 Task: Find connections with filter location Santa Inês with filter topic #Lifechangewith filter profile language English with filter current company BIG PHARMA JOBS (Div - Big Ideas HR Consulting Private Limited) with filter school Christ University, Bangalore with filter industry Real Estate and Equipment Rental Services with filter service category Retirement Planning with filter keywords title Physical Therapist
Action: Mouse moved to (312, 401)
Screenshot: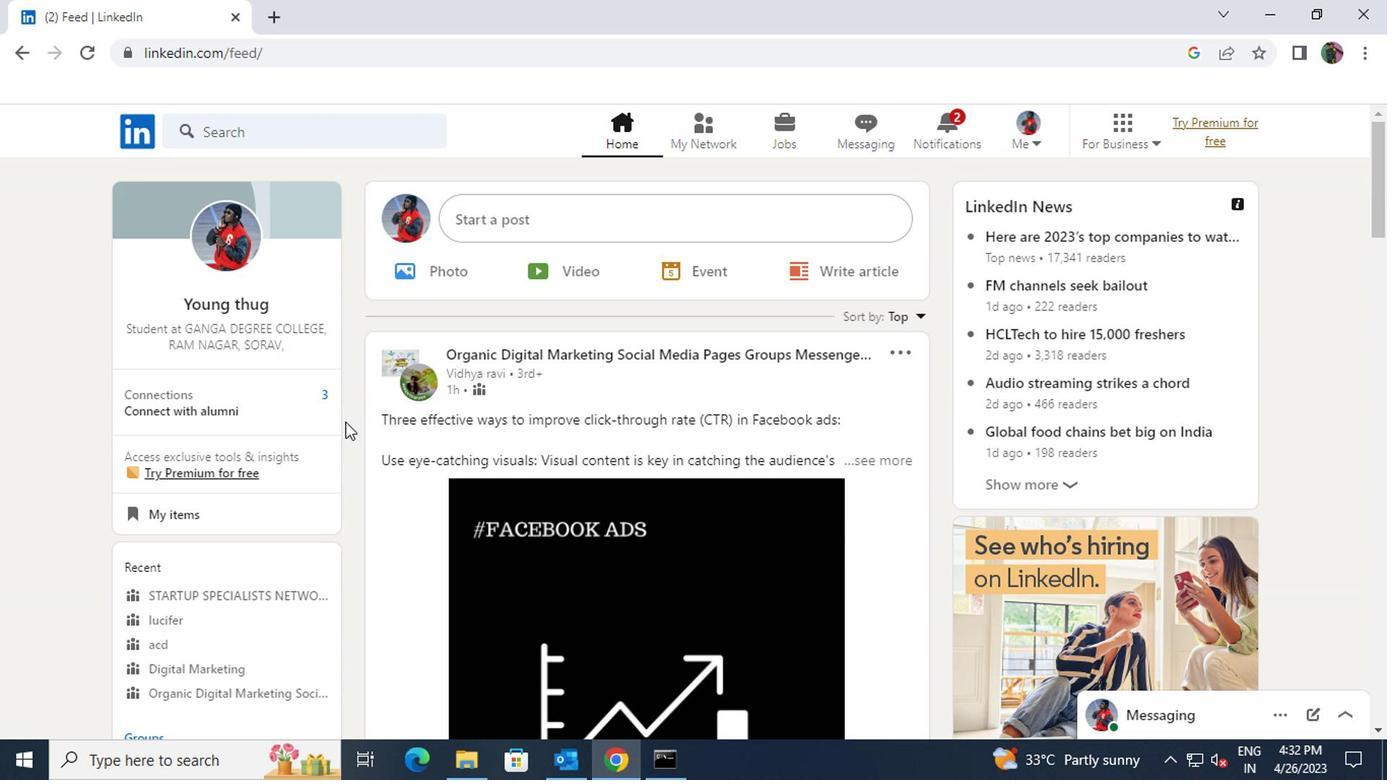 
Action: Mouse pressed left at (312, 401)
Screenshot: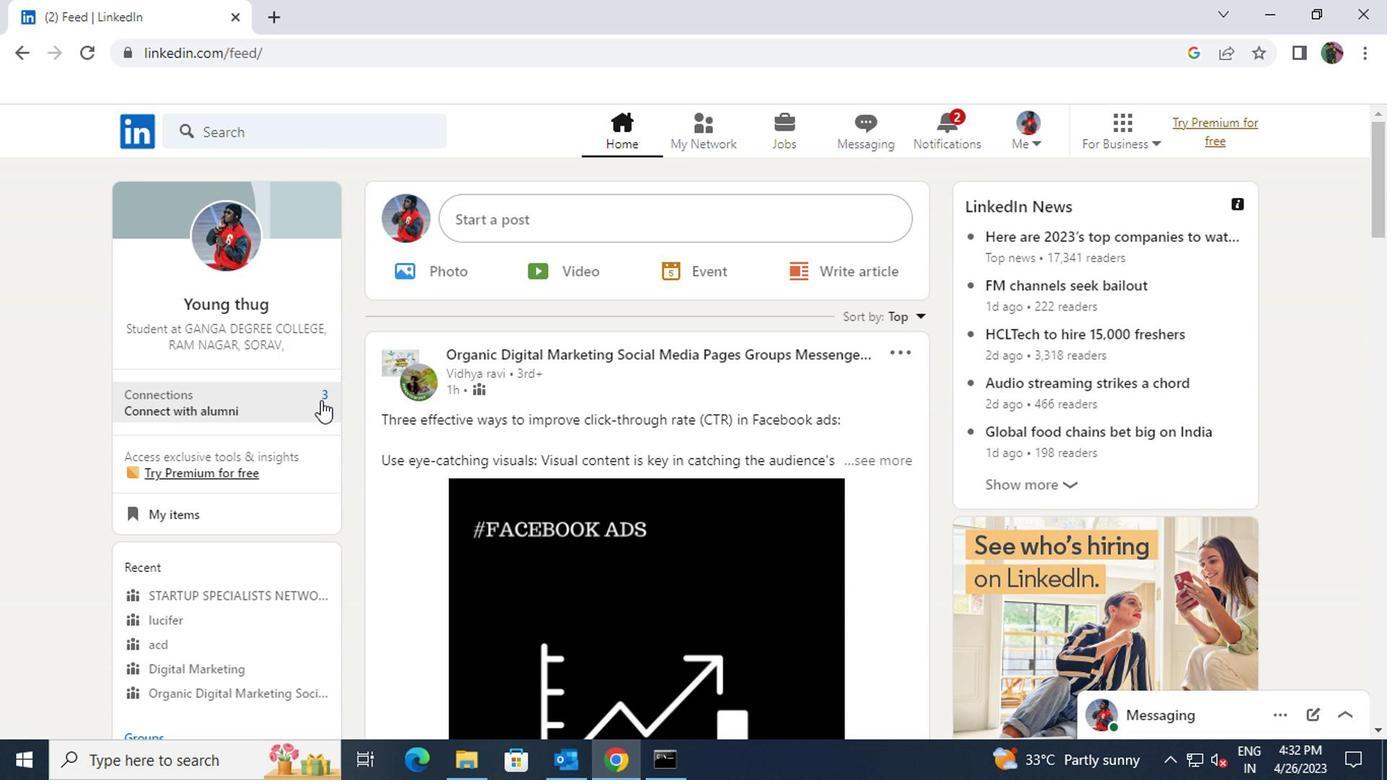 
Action: Mouse moved to (351, 255)
Screenshot: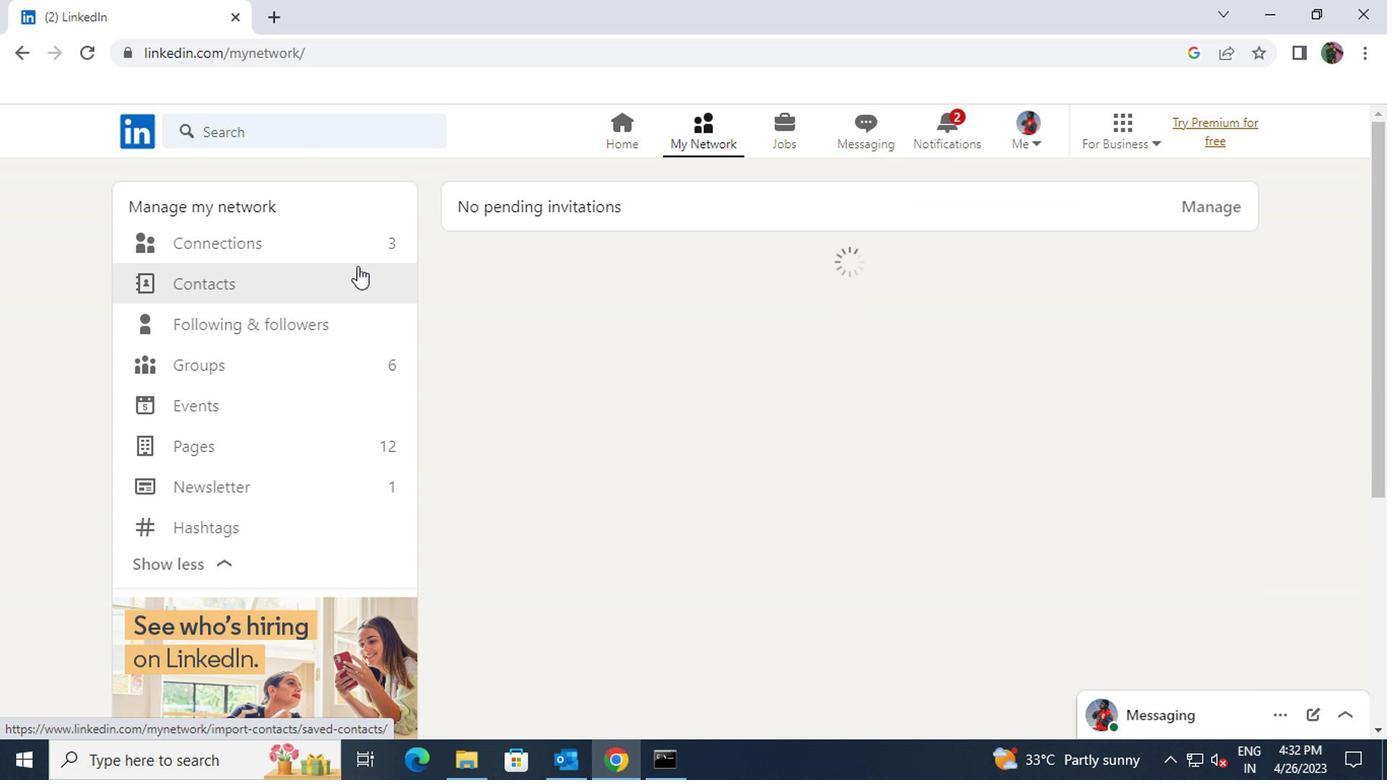 
Action: Mouse pressed left at (351, 255)
Screenshot: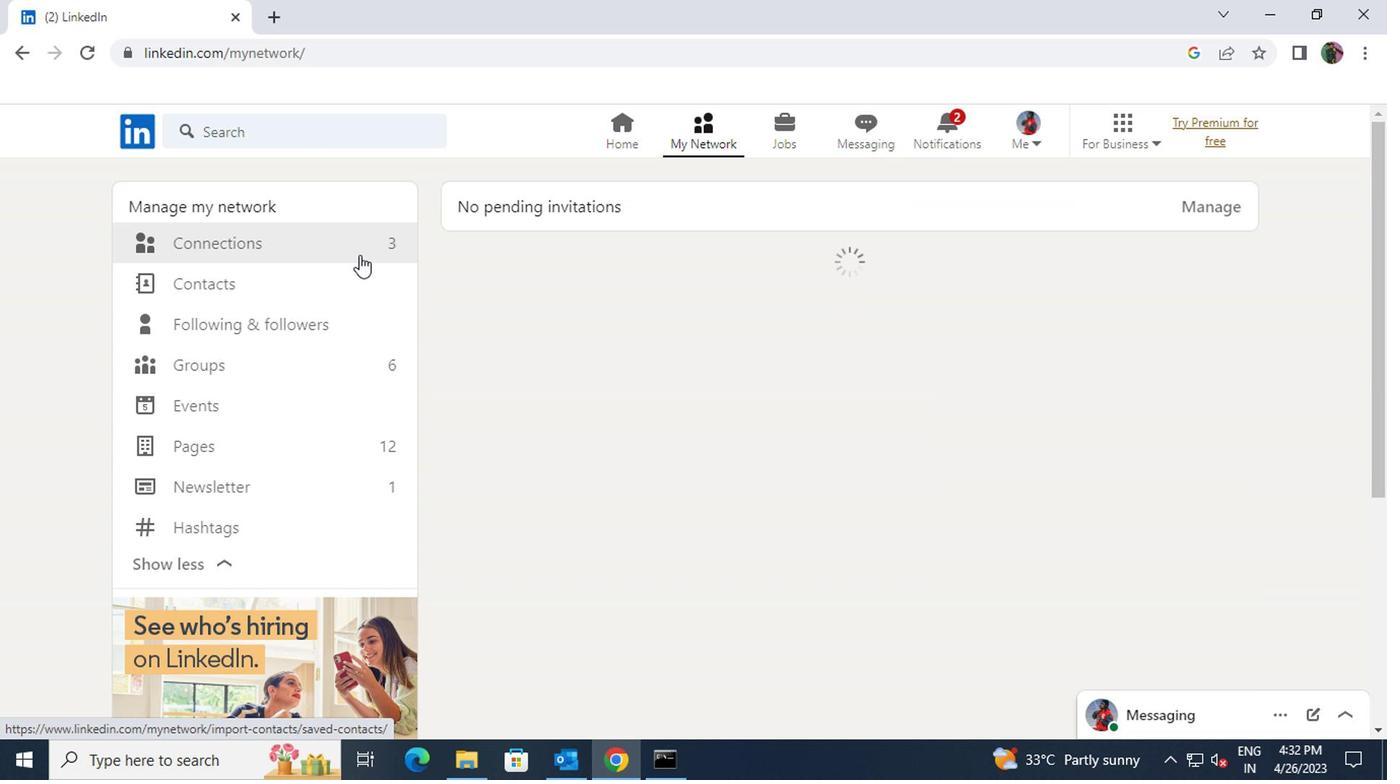 
Action: Mouse moved to (878, 251)
Screenshot: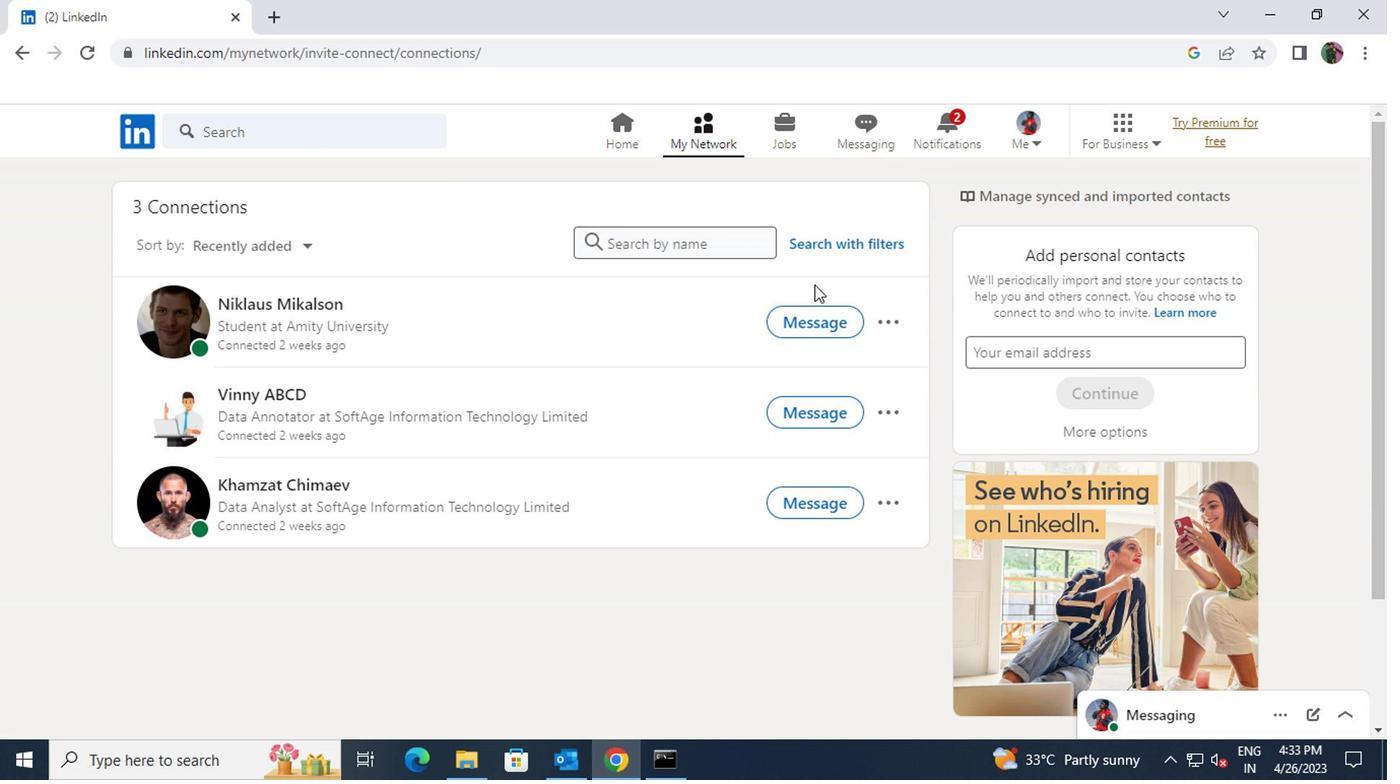
Action: Mouse pressed left at (878, 251)
Screenshot: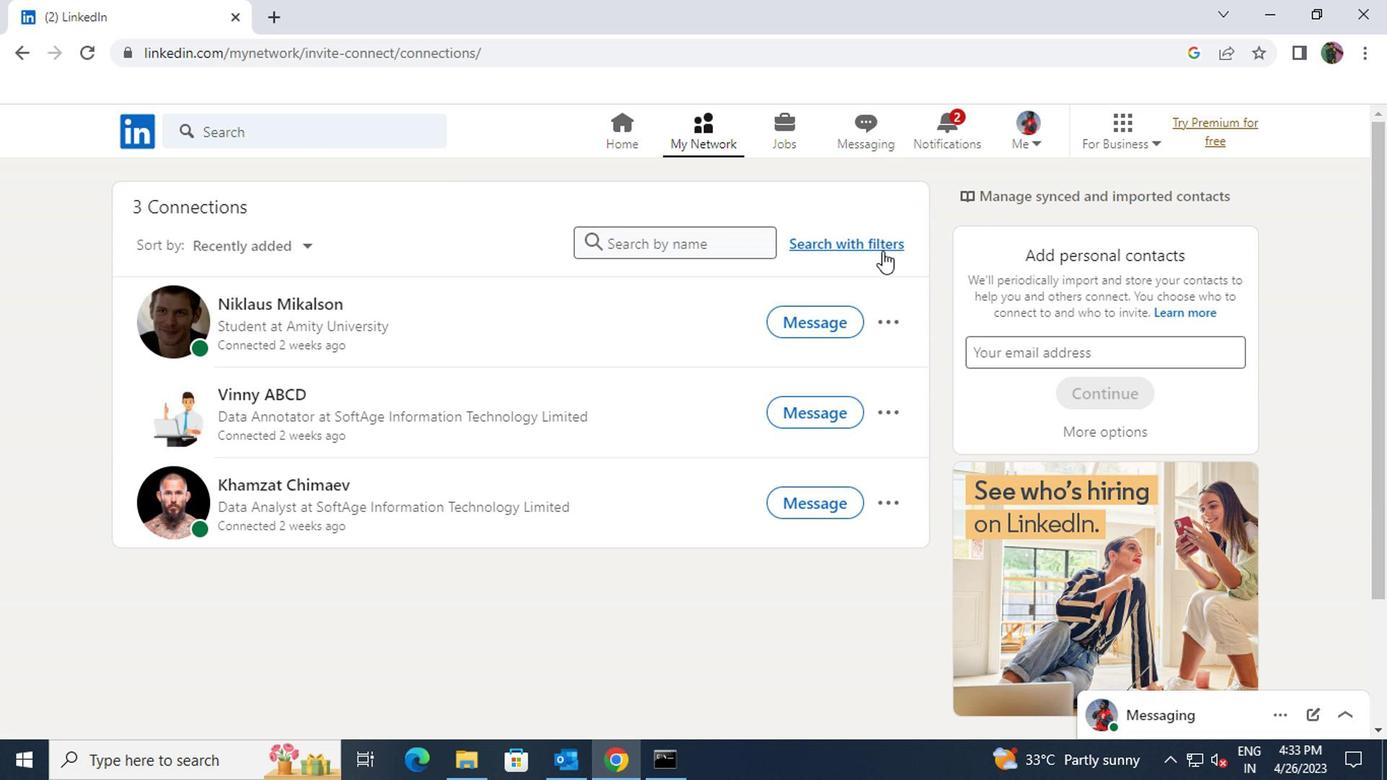 
Action: Mouse moved to (762, 185)
Screenshot: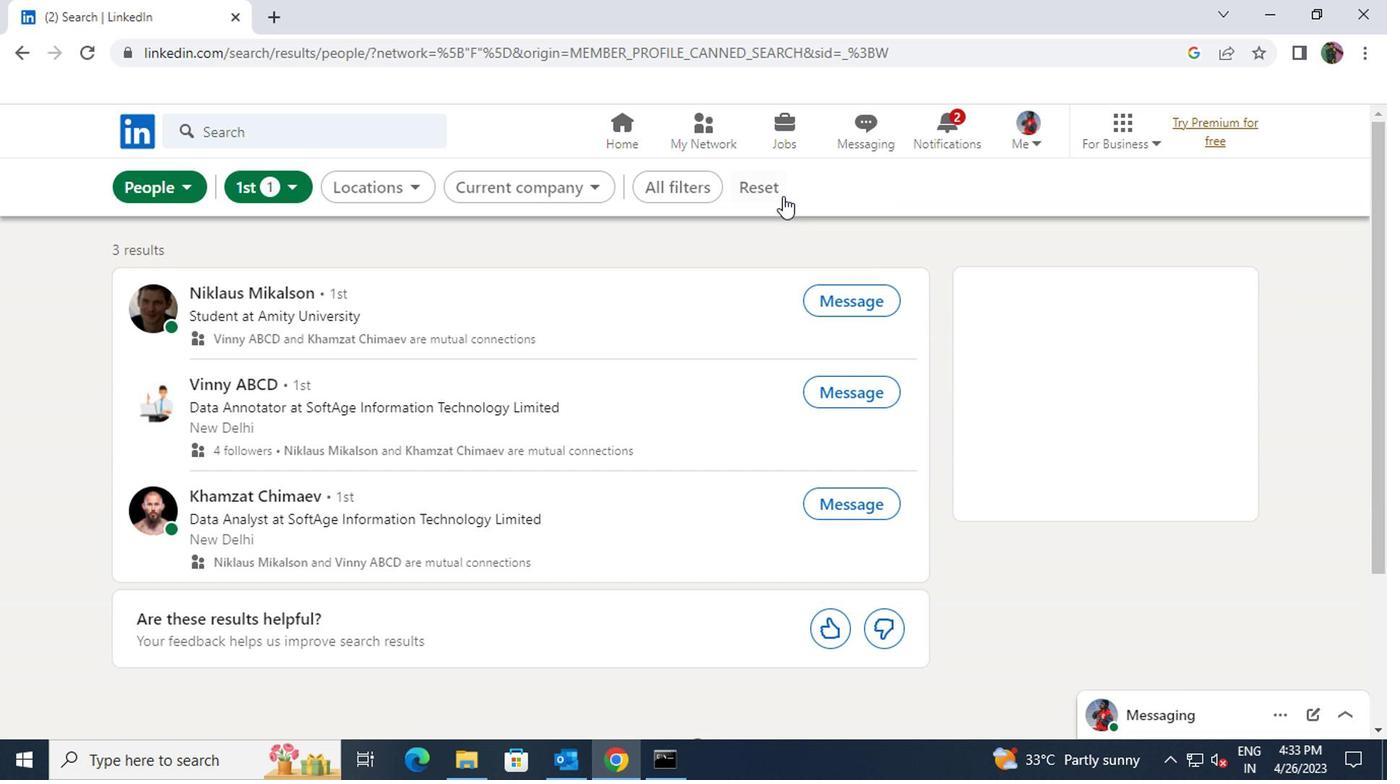 
Action: Mouse pressed left at (762, 185)
Screenshot: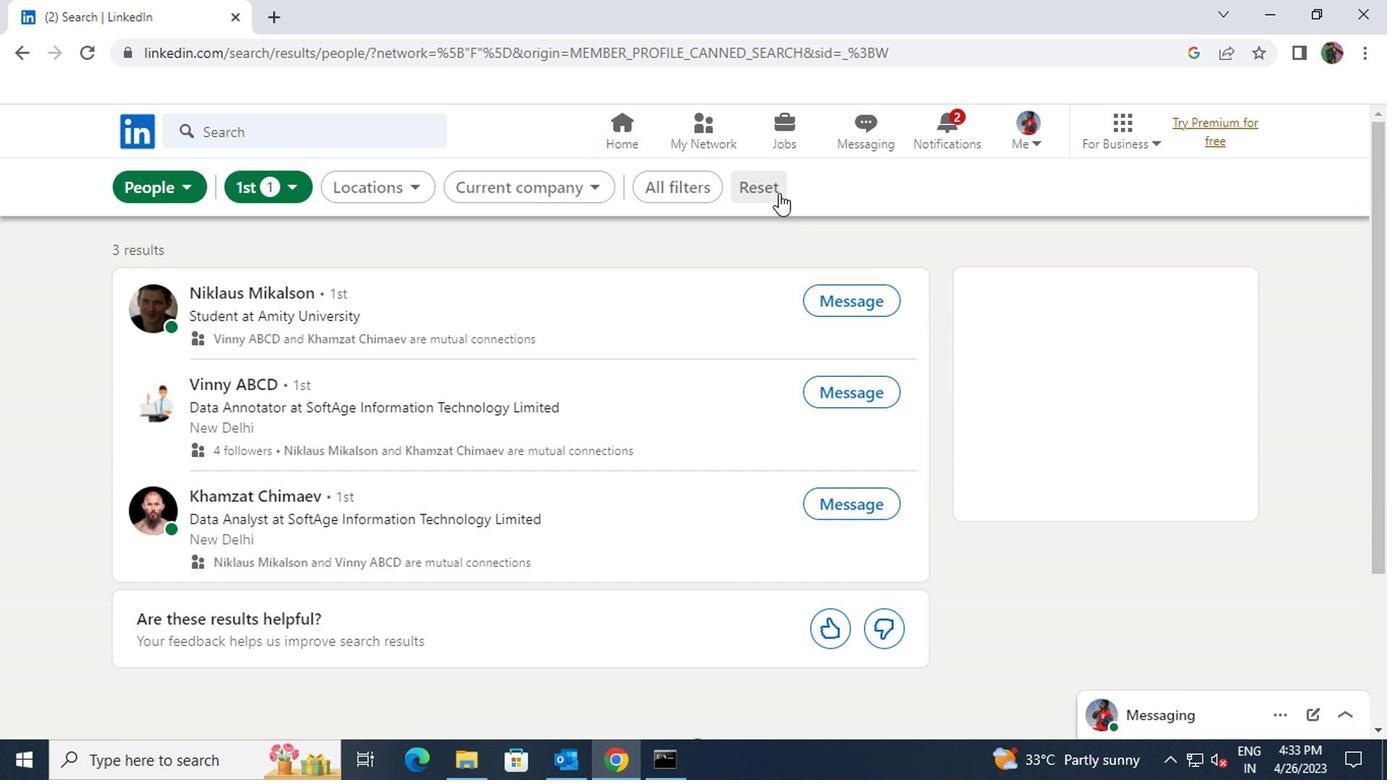 
Action: Mouse moved to (731, 186)
Screenshot: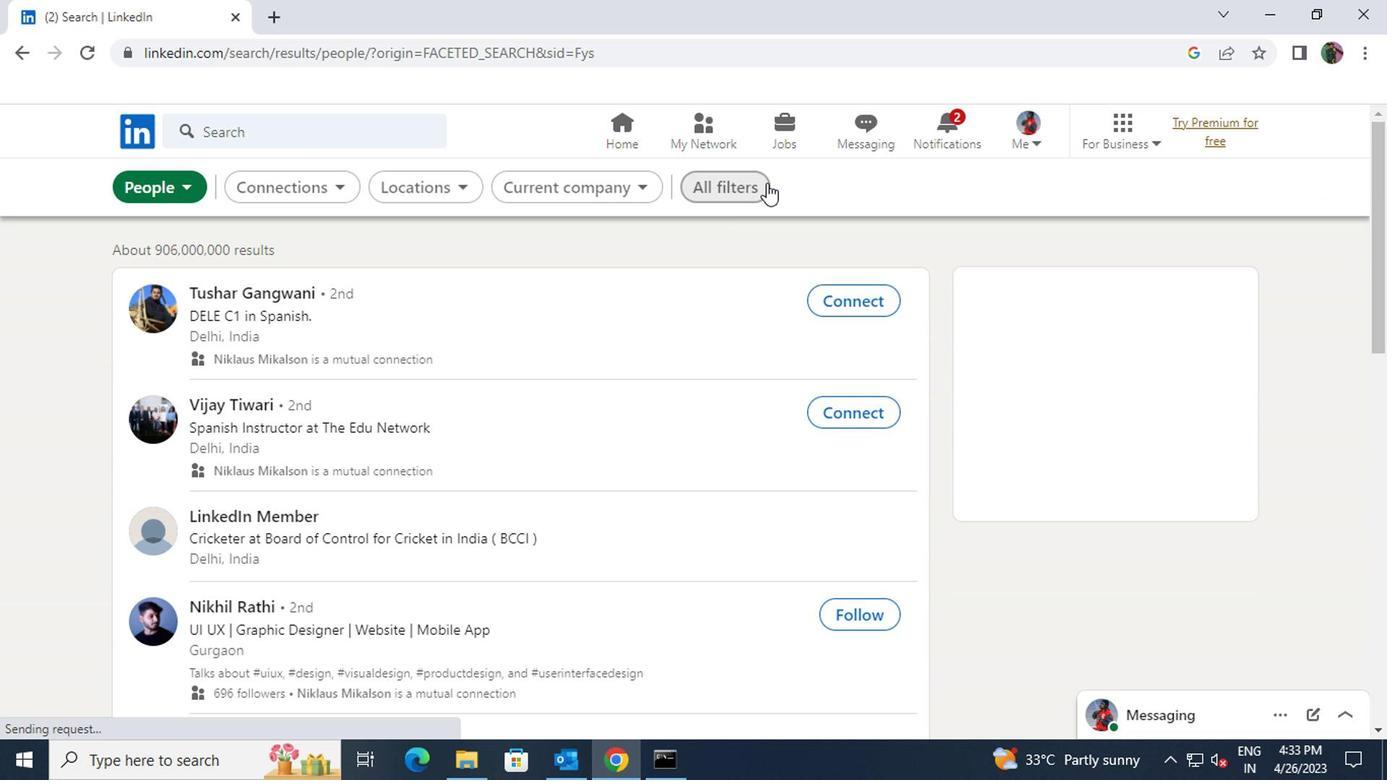 
Action: Mouse pressed left at (731, 186)
Screenshot: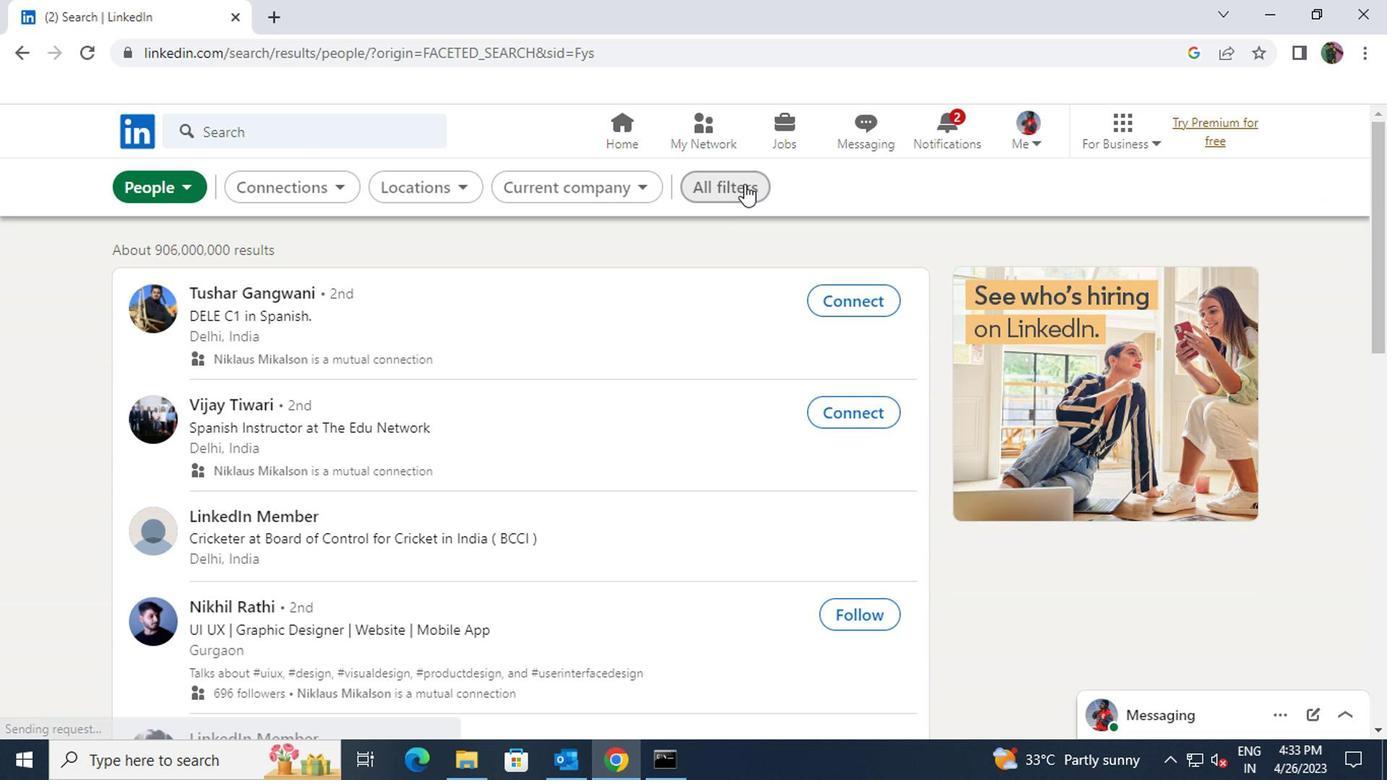 
Action: Mouse moved to (1014, 392)
Screenshot: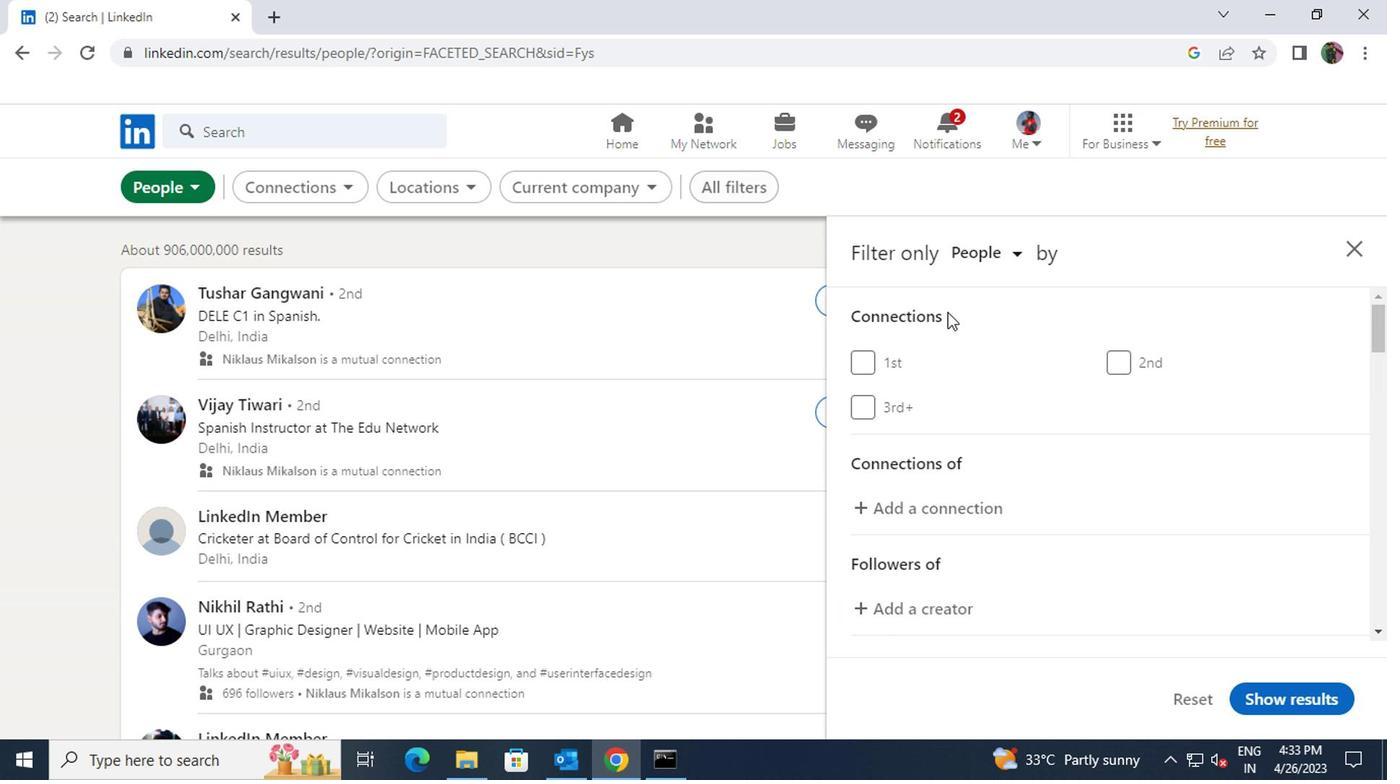 
Action: Mouse scrolled (1014, 390) with delta (0, -1)
Screenshot: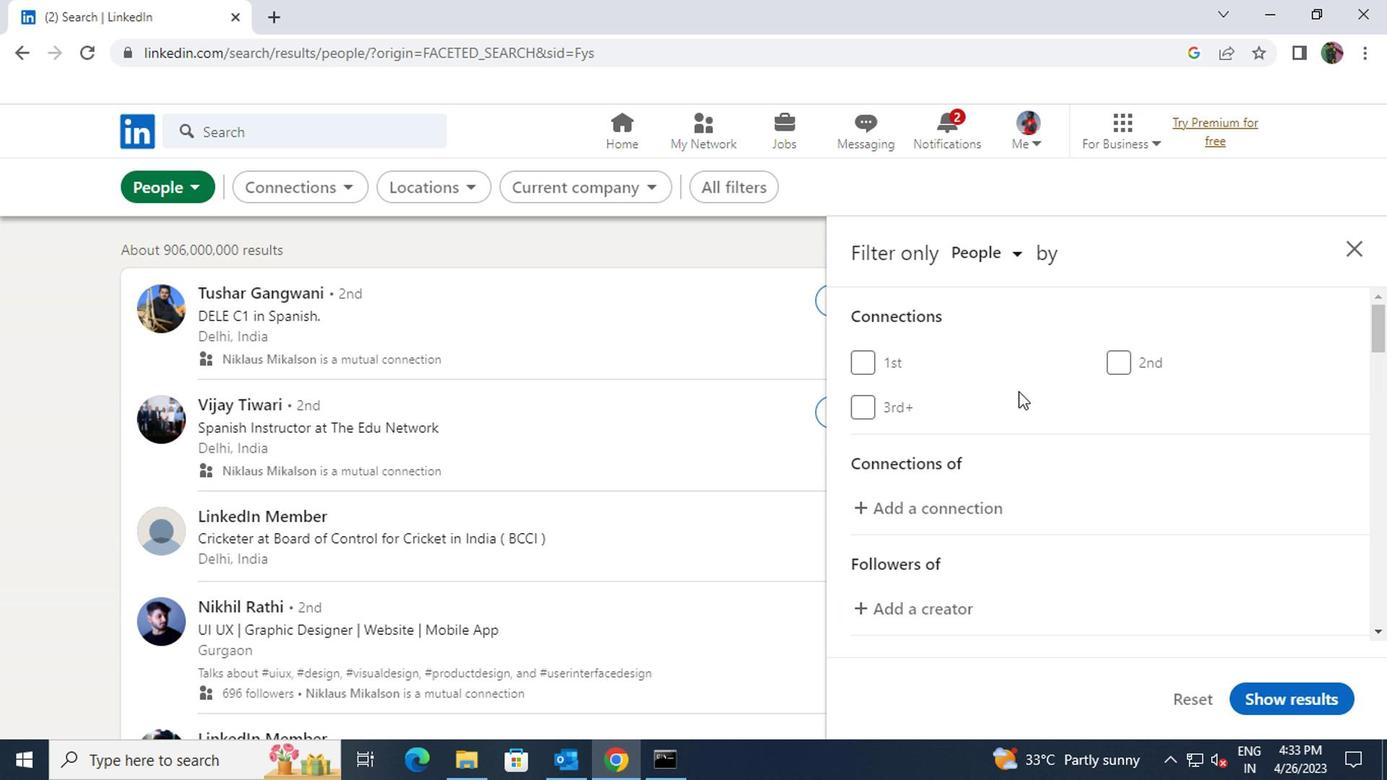 
Action: Mouse scrolled (1014, 390) with delta (0, -1)
Screenshot: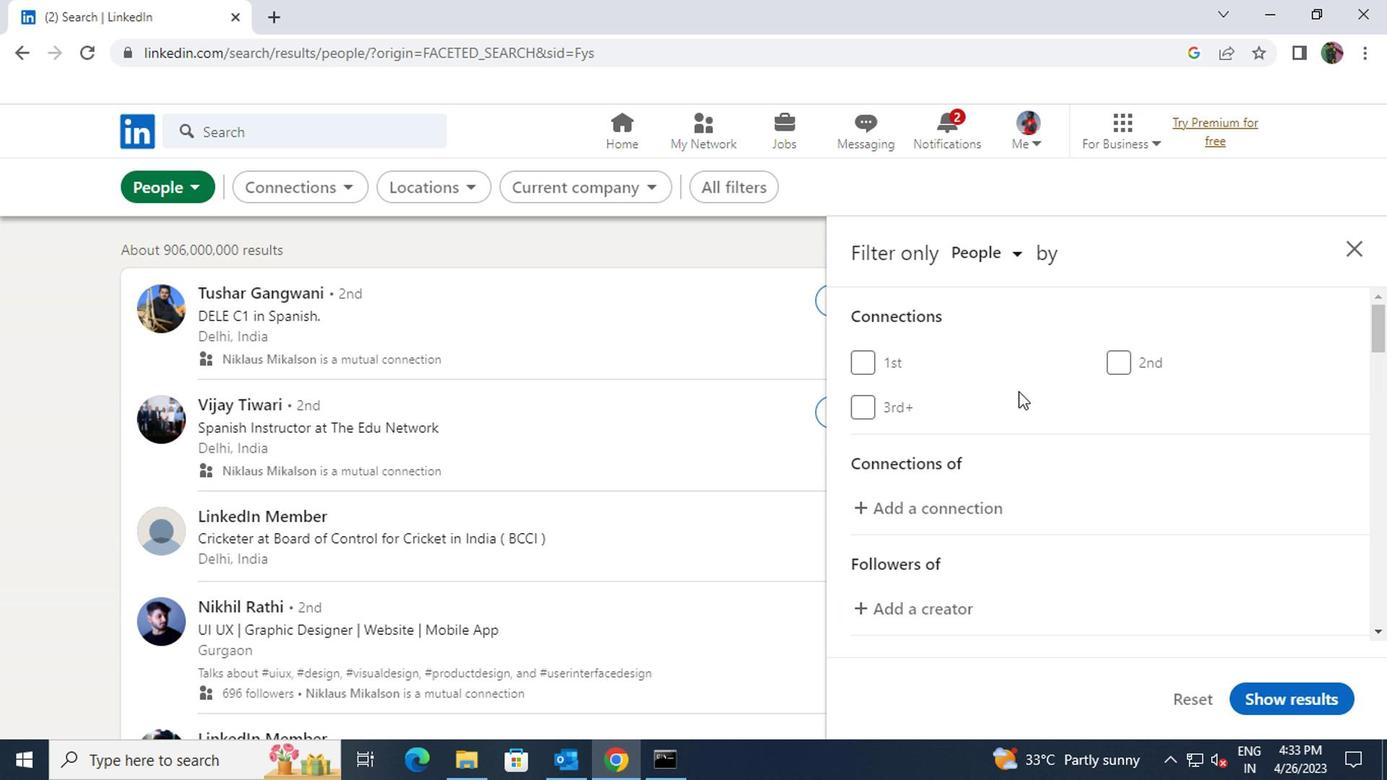 
Action: Mouse scrolled (1014, 390) with delta (0, -1)
Screenshot: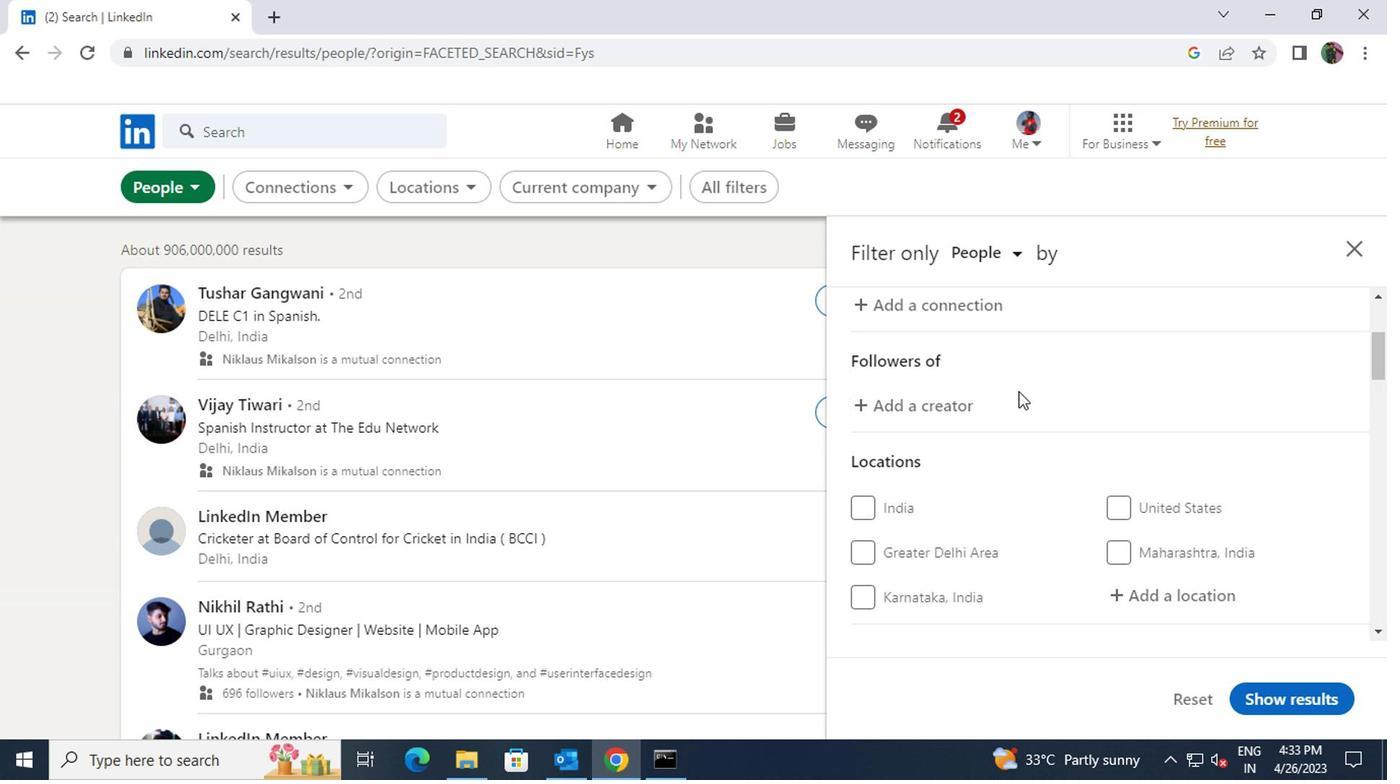 
Action: Mouse moved to (1138, 487)
Screenshot: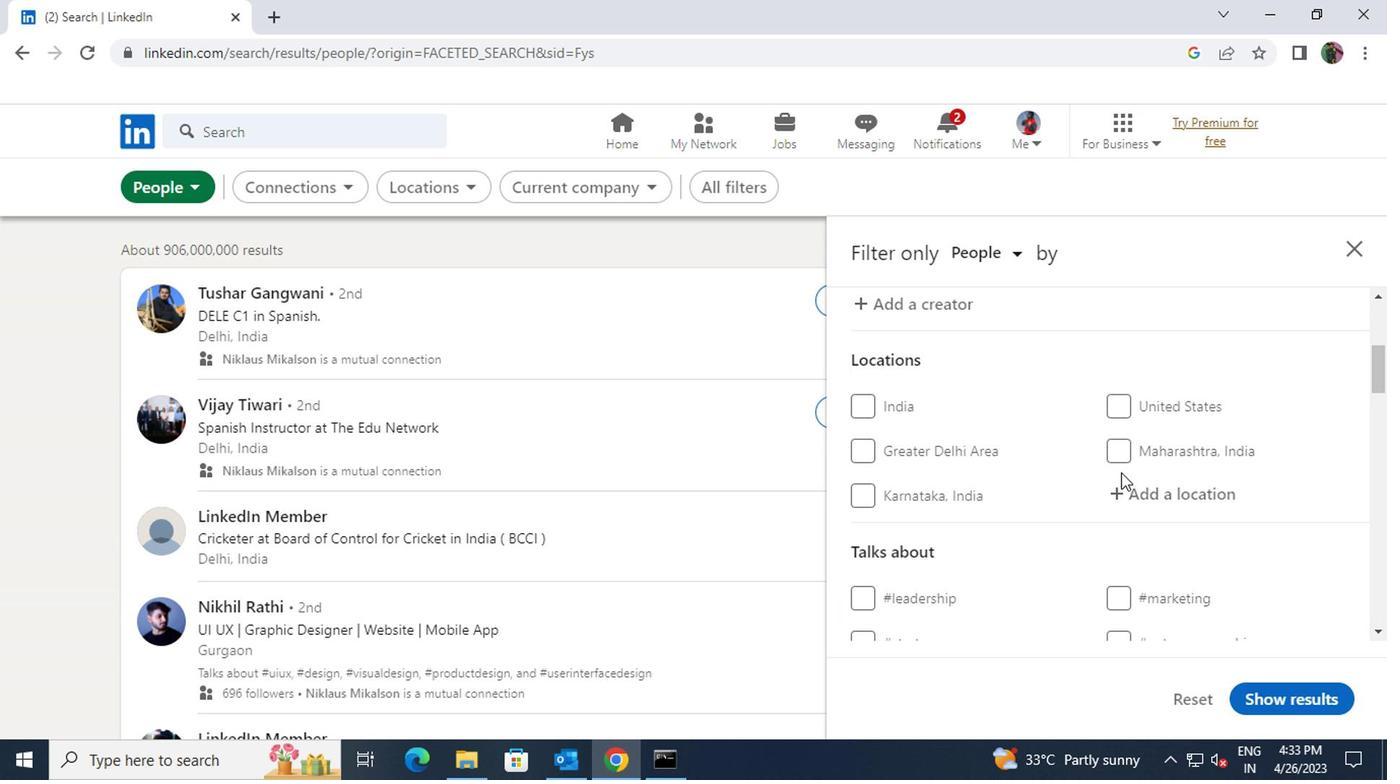
Action: Mouse pressed left at (1138, 487)
Screenshot: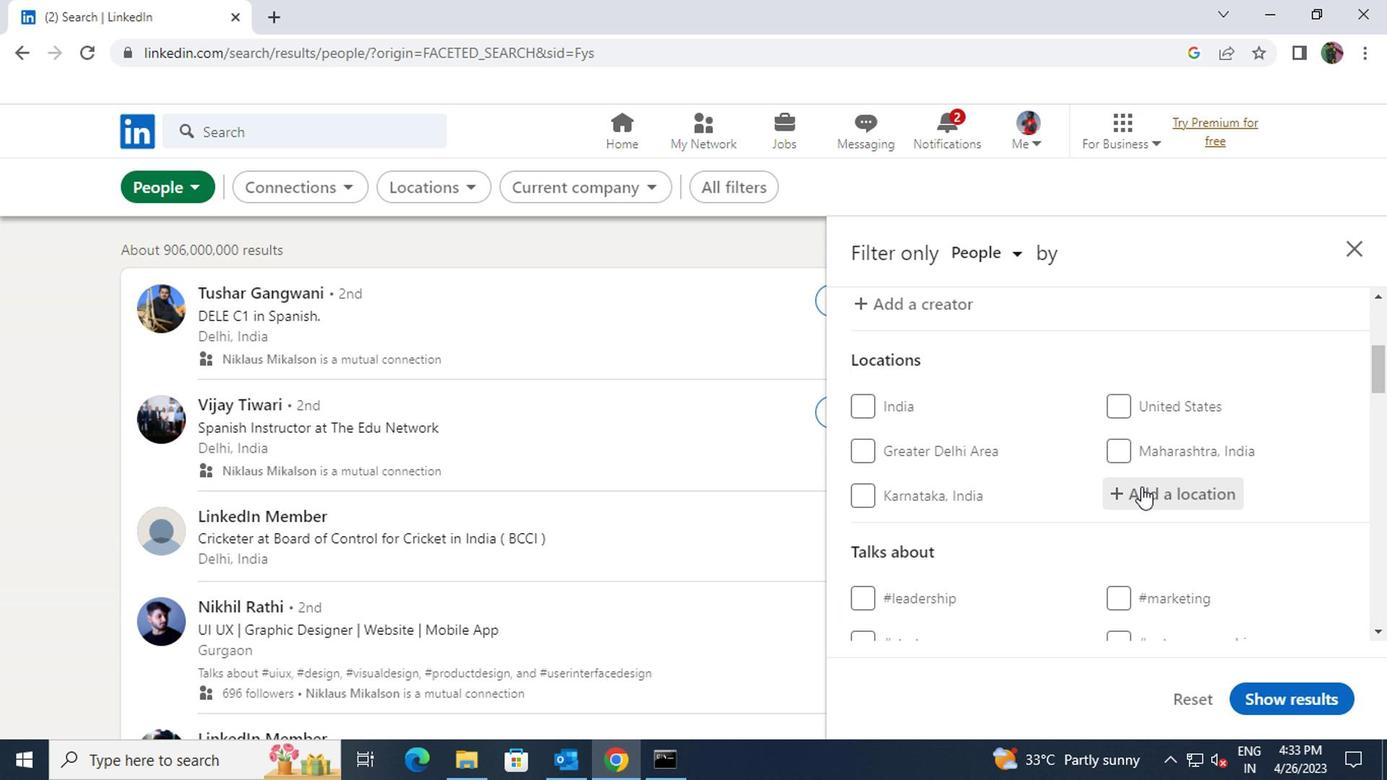 
Action: Key pressed <Key.shift>SAN
Screenshot: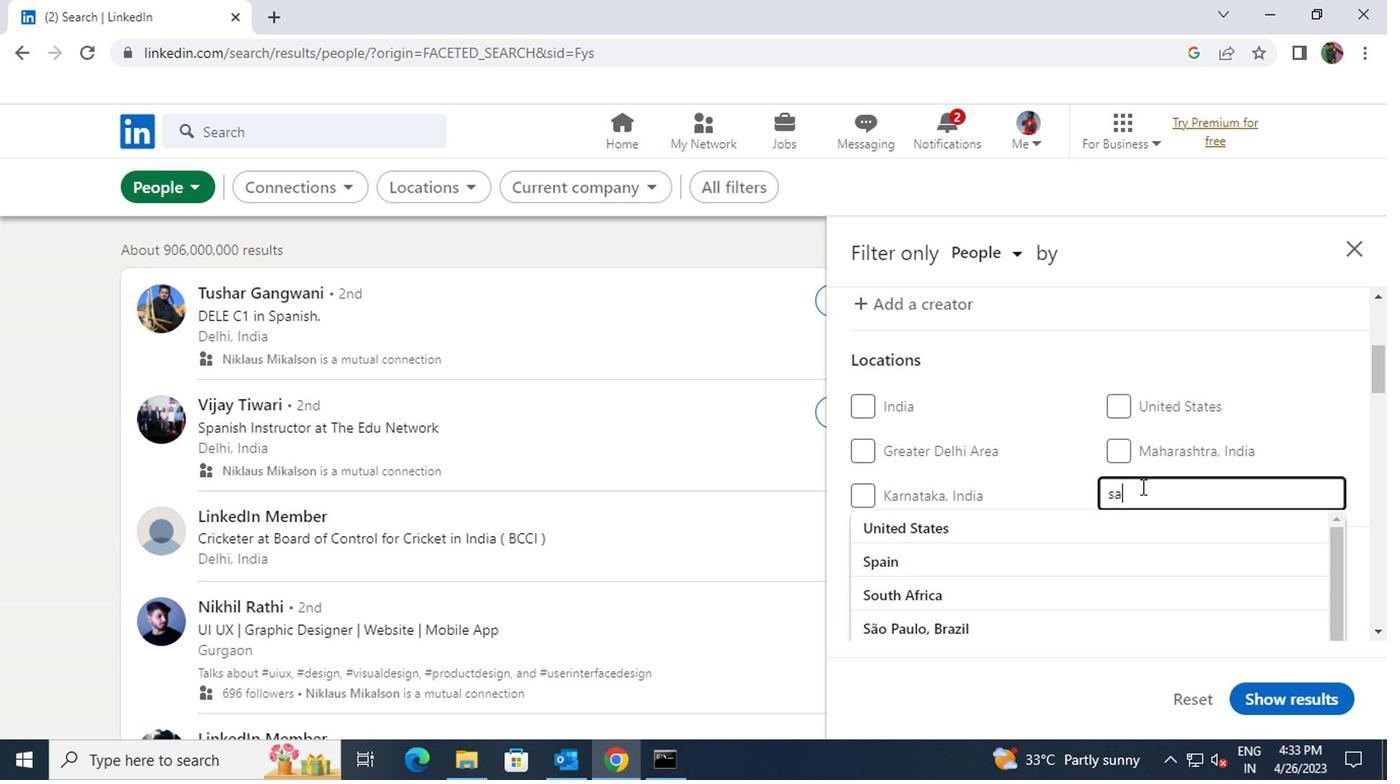 
Action: Mouse moved to (1138, 487)
Screenshot: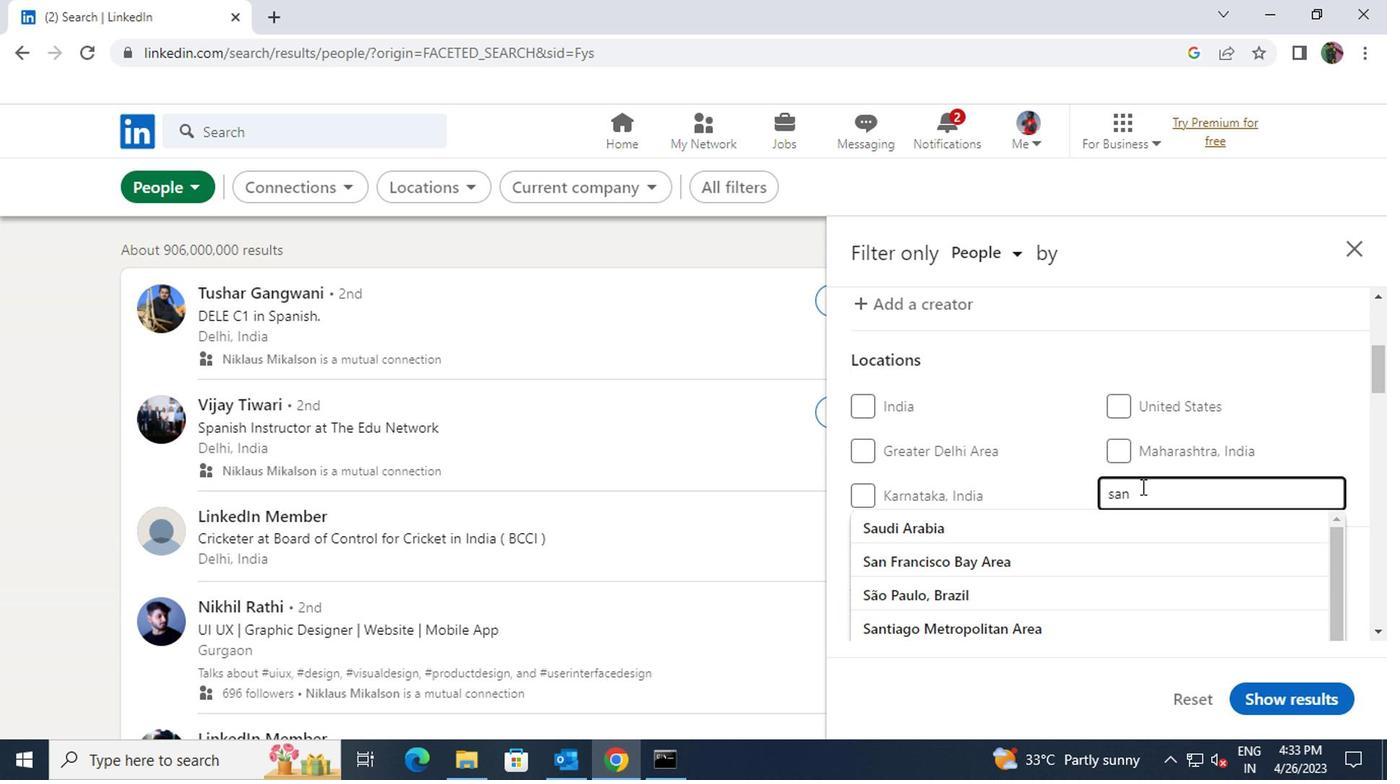 
Action: Key pressed TA<Key.space>LIN
Screenshot: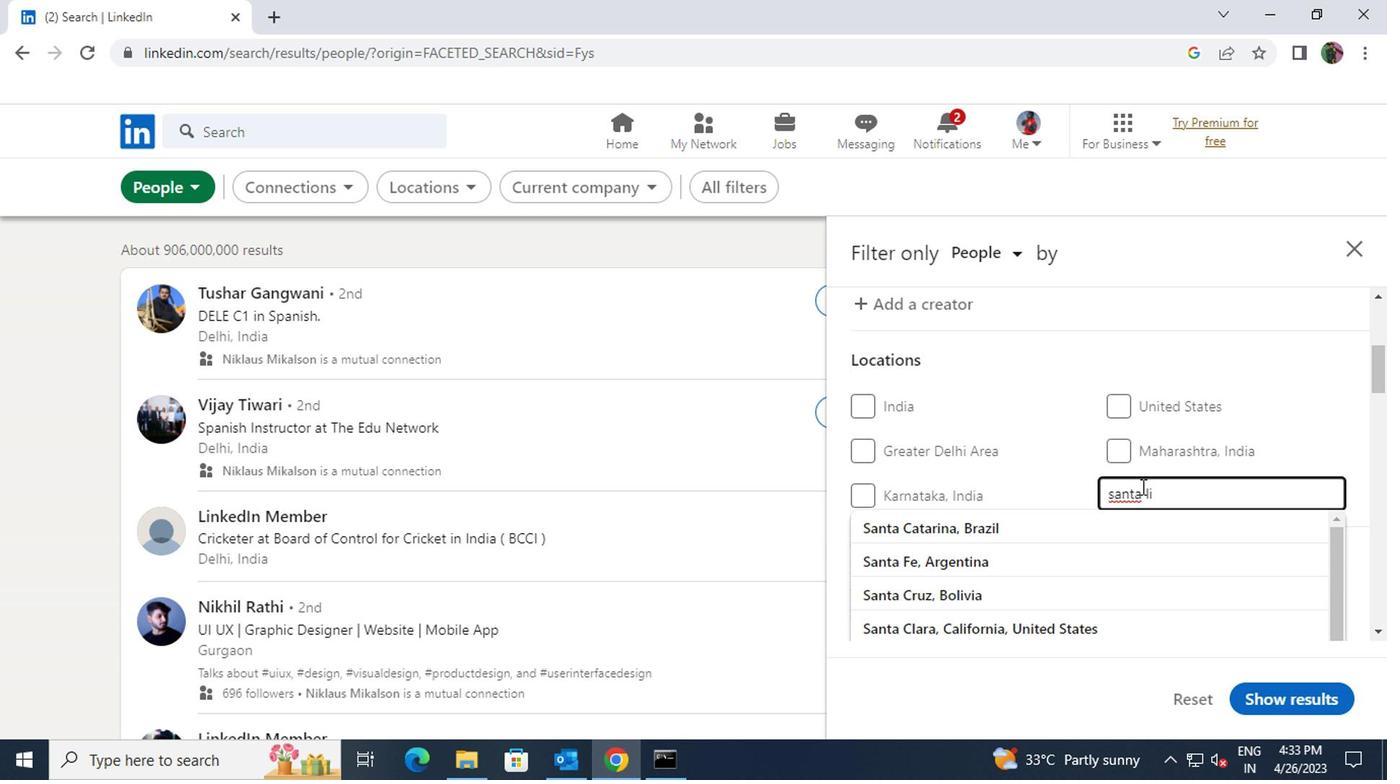 
Action: Mouse moved to (1136, 549)
Screenshot: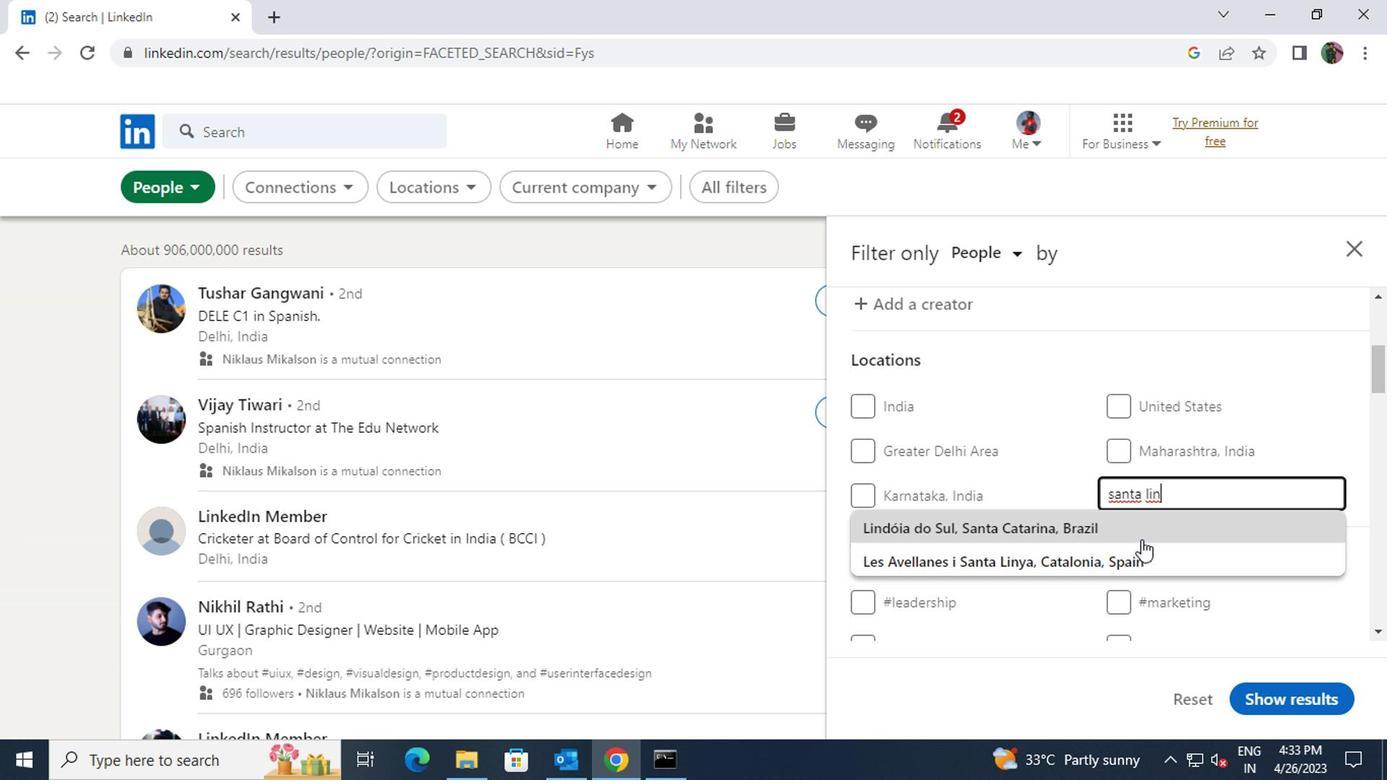
Action: Mouse pressed left at (1136, 549)
Screenshot: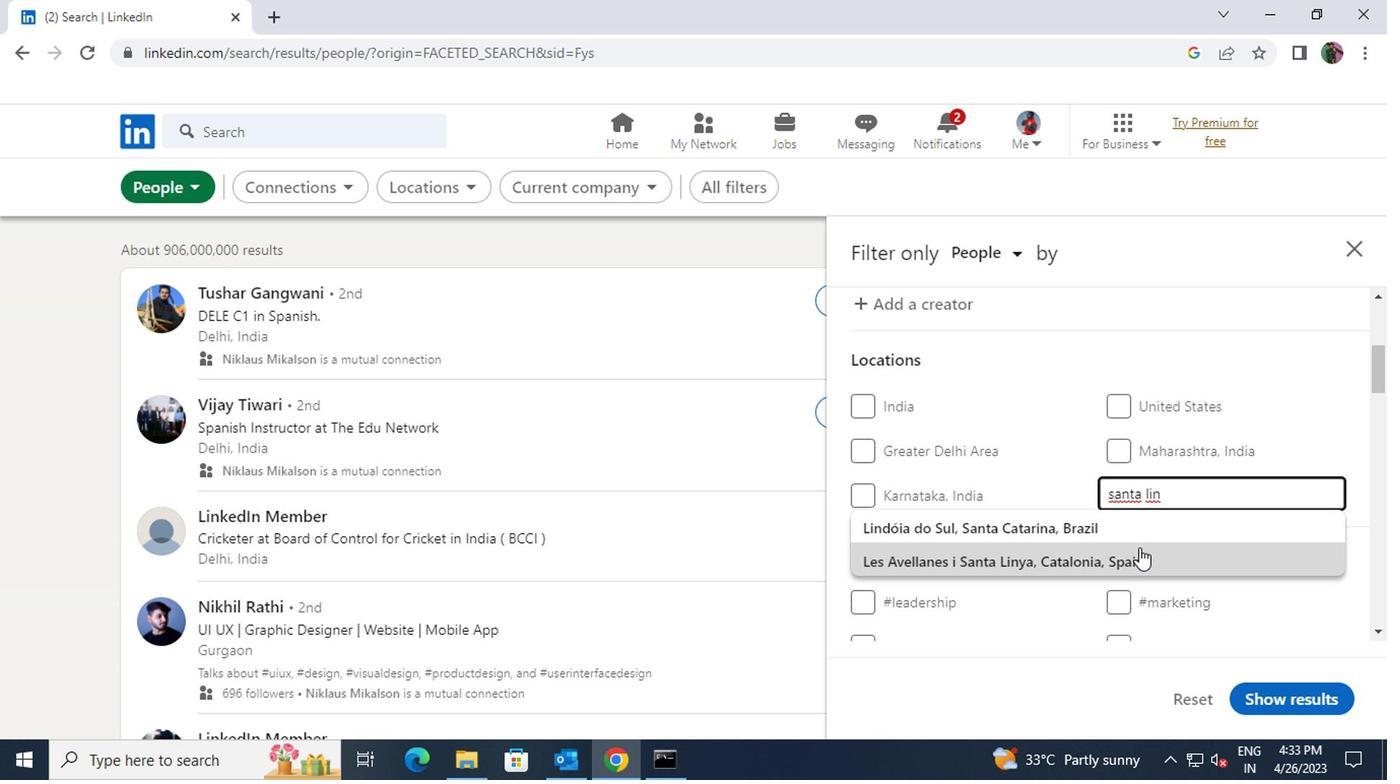 
Action: Mouse moved to (1136, 550)
Screenshot: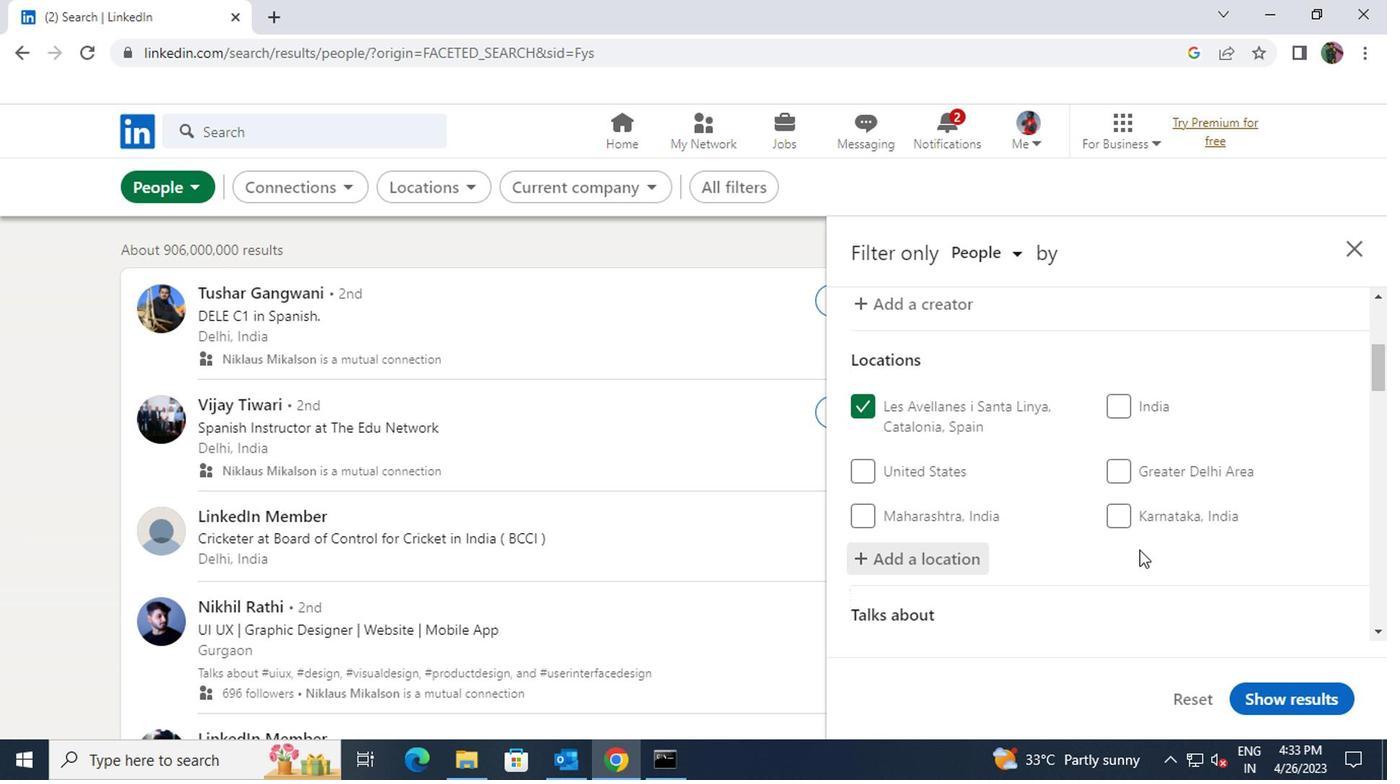 
Action: Mouse scrolled (1136, 549) with delta (0, 0)
Screenshot: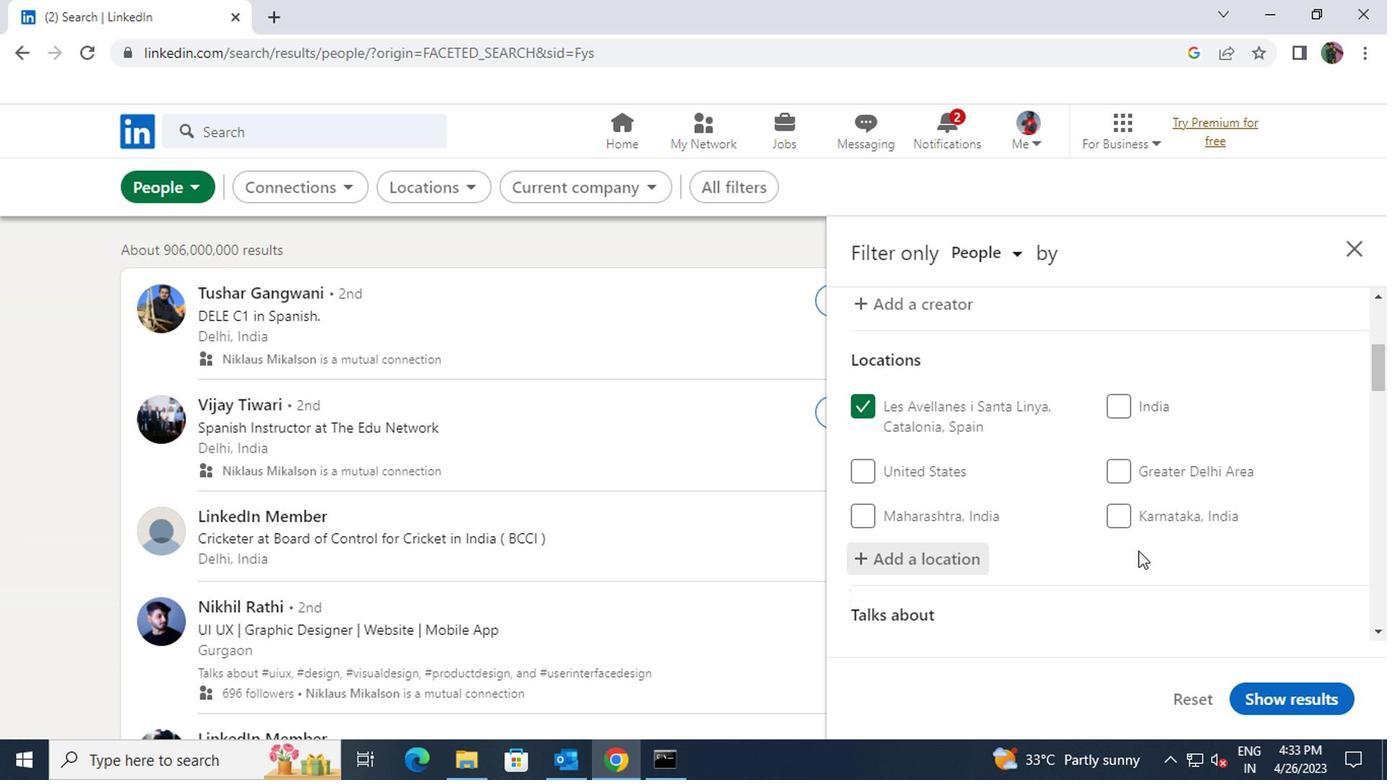 
Action: Mouse scrolled (1136, 549) with delta (0, 0)
Screenshot: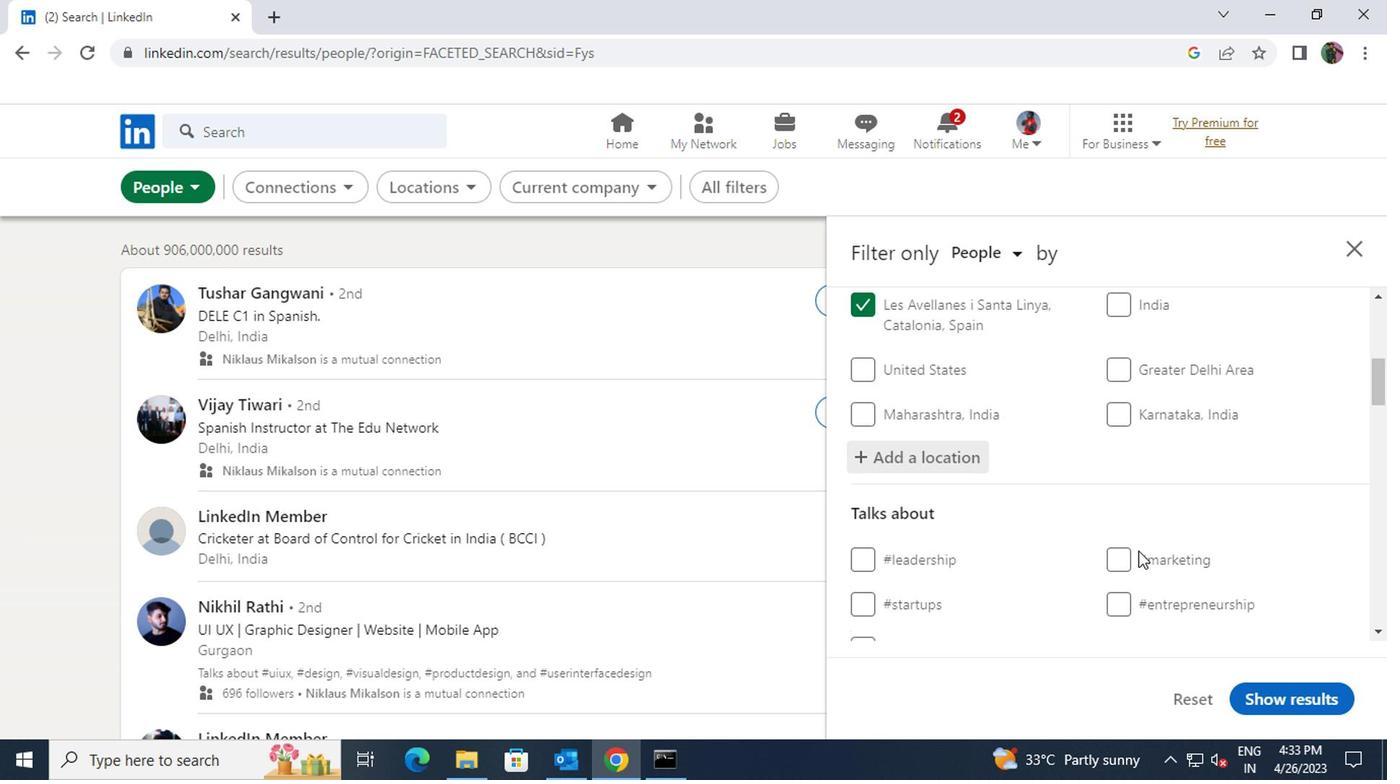 
Action: Mouse pressed left at (1136, 550)
Screenshot: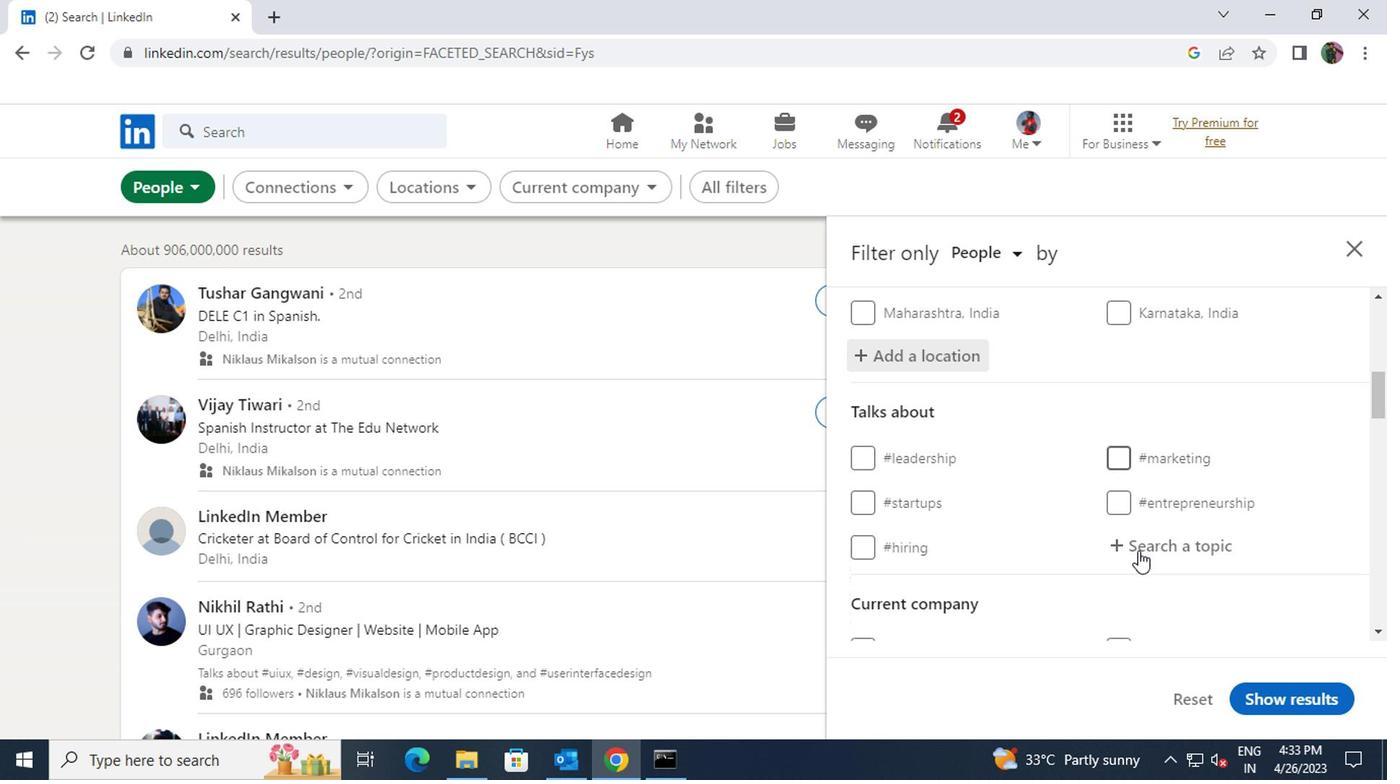 
Action: Key pressed <Key.shift><Key.shift><Key.shift><Key.shift><Key.shift><Key.shift><Key.shift><Key.shift><Key.shift>#<Key.shift><Key.shift><Key.shift>LIFECHANGEWITH
Screenshot: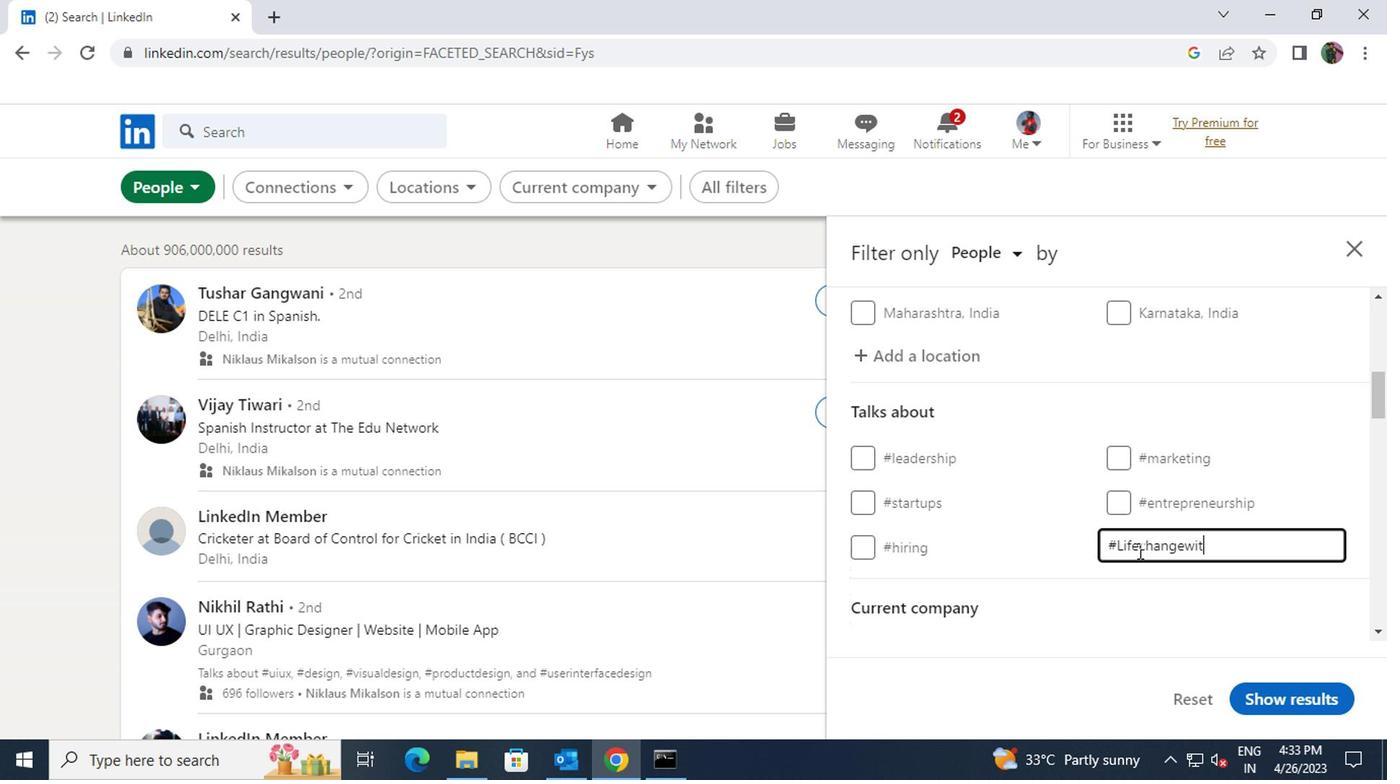 
Action: Mouse scrolled (1136, 549) with delta (0, 0)
Screenshot: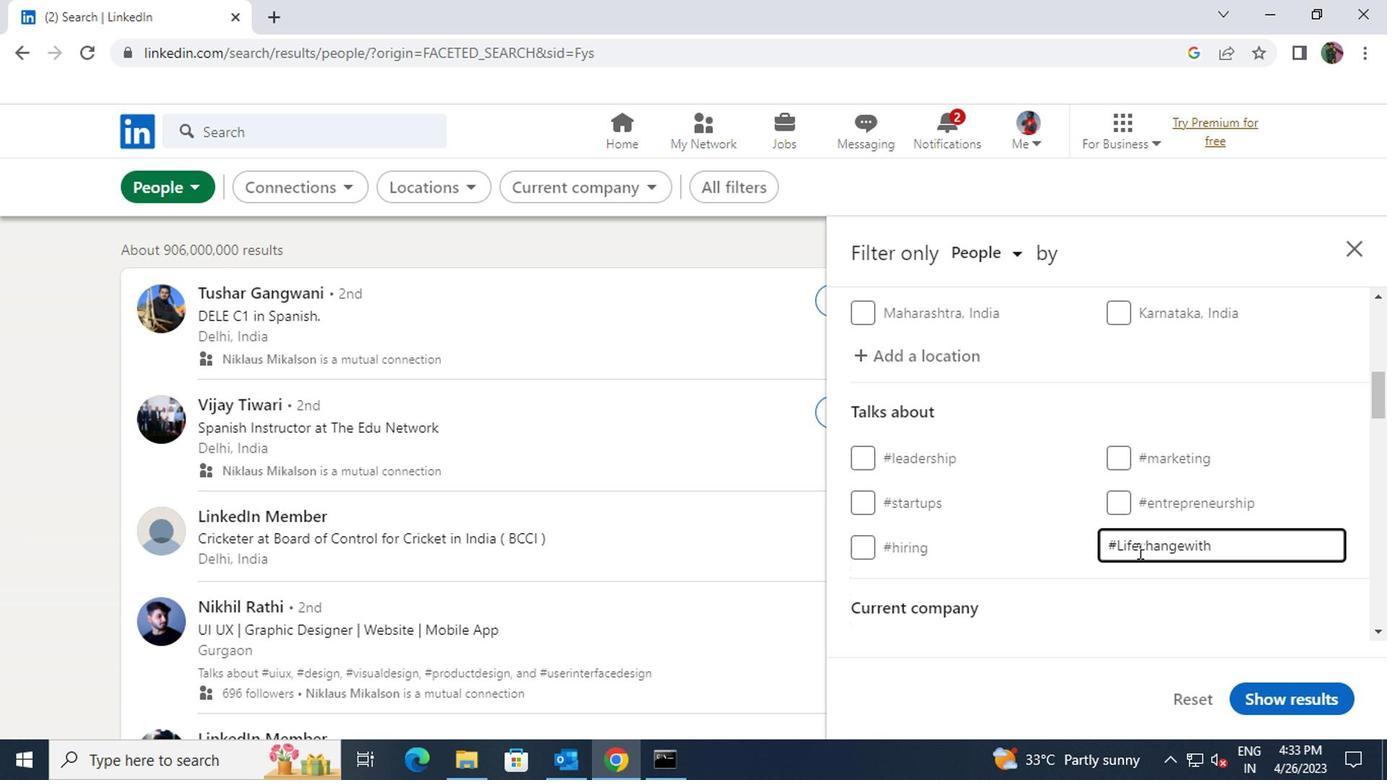 
Action: Mouse moved to (1134, 551)
Screenshot: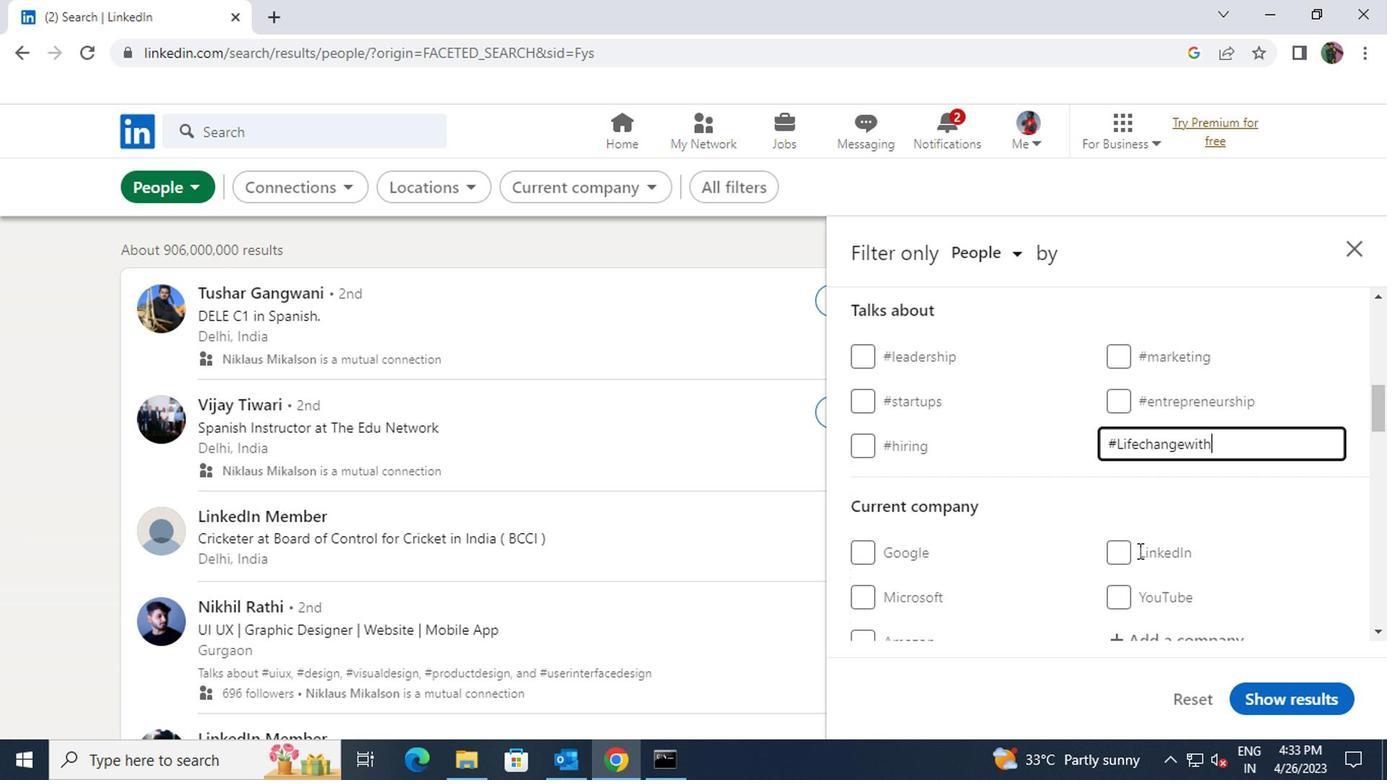
Action: Mouse scrolled (1134, 550) with delta (0, 0)
Screenshot: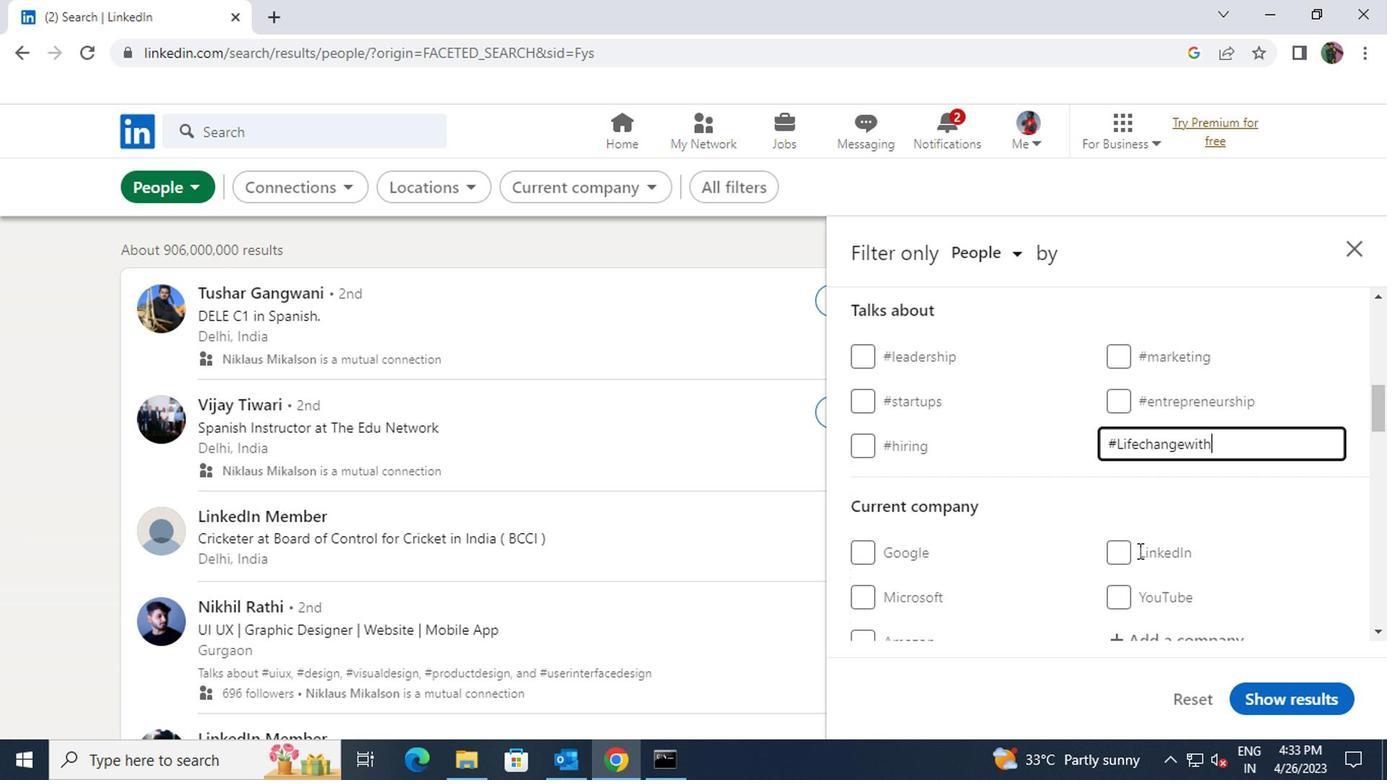 
Action: Mouse moved to (1133, 543)
Screenshot: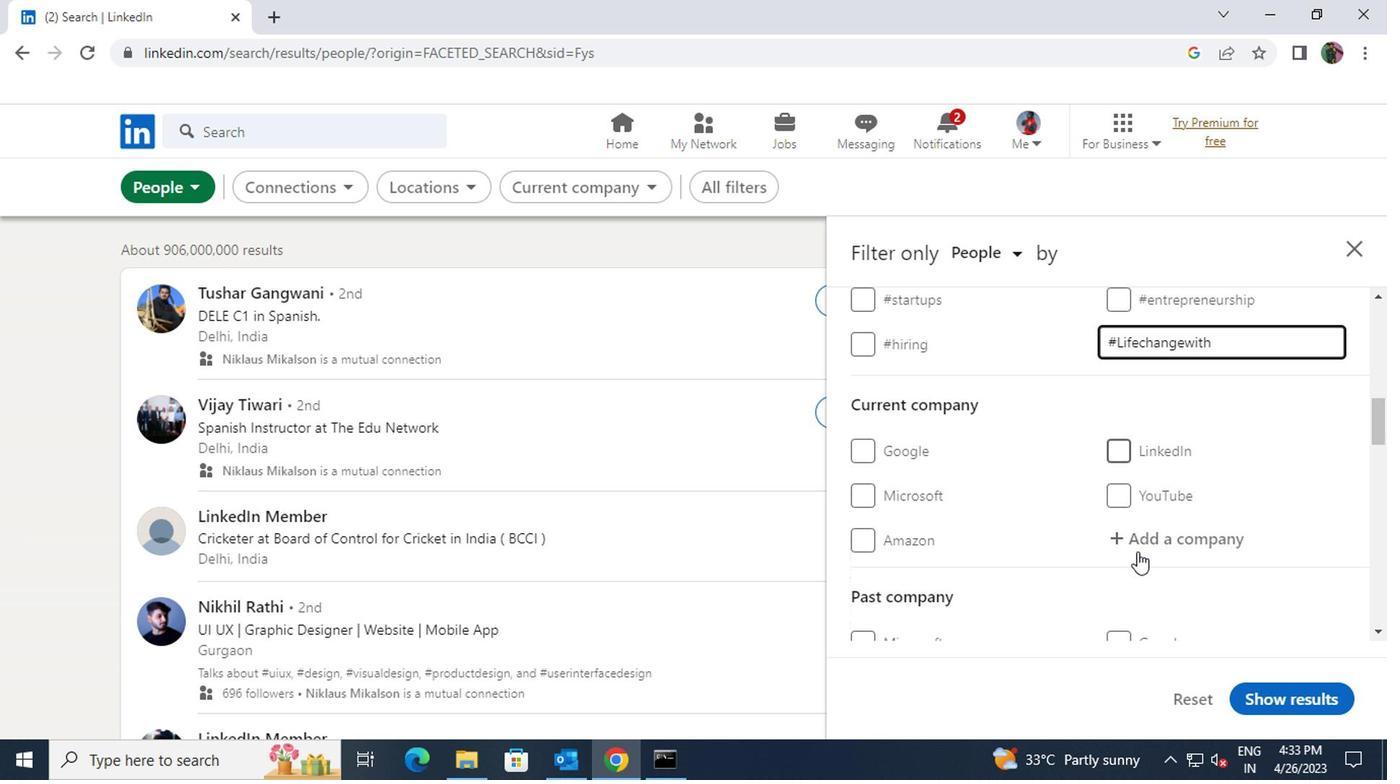 
Action: Mouse pressed left at (1133, 543)
Screenshot: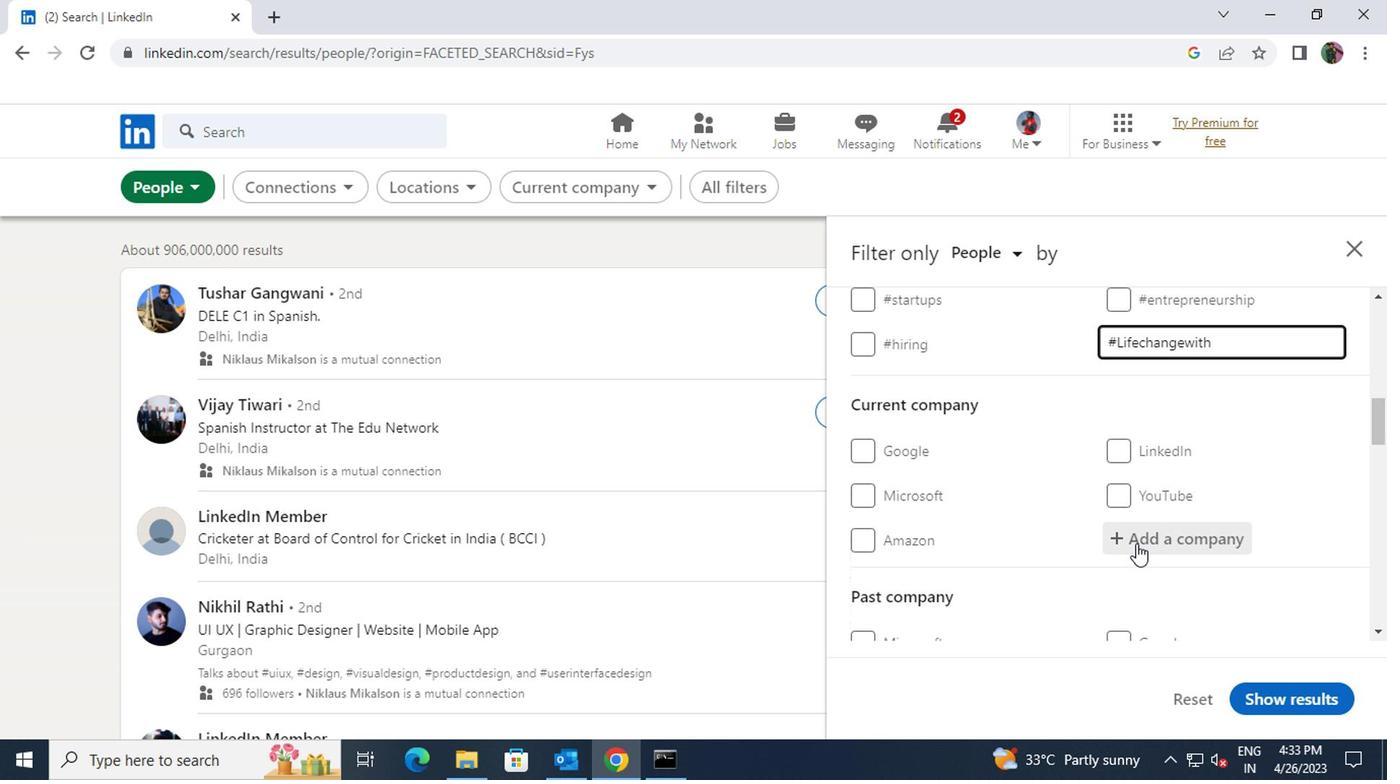 
Action: Key pressed <Key.shift>BIG<Key.space>PH
Screenshot: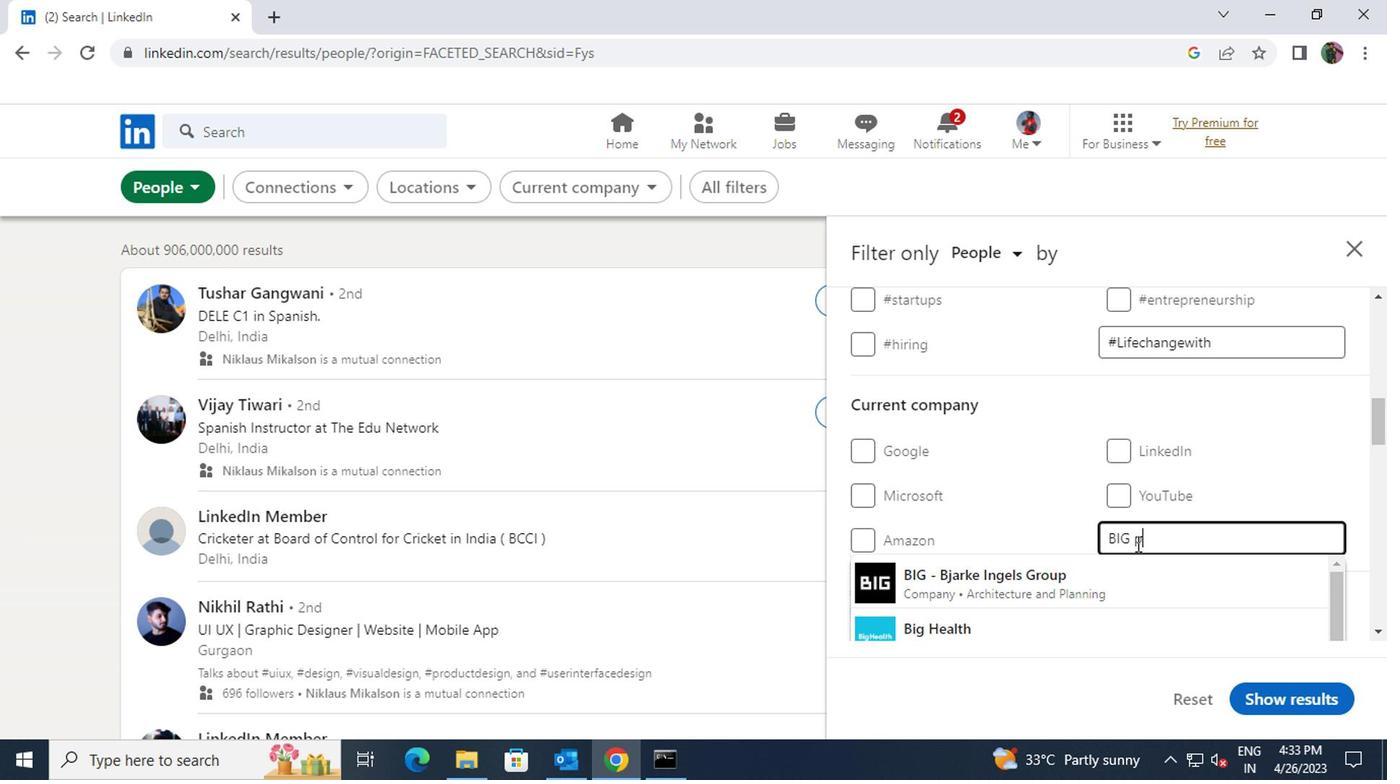 
Action: Mouse moved to (1130, 571)
Screenshot: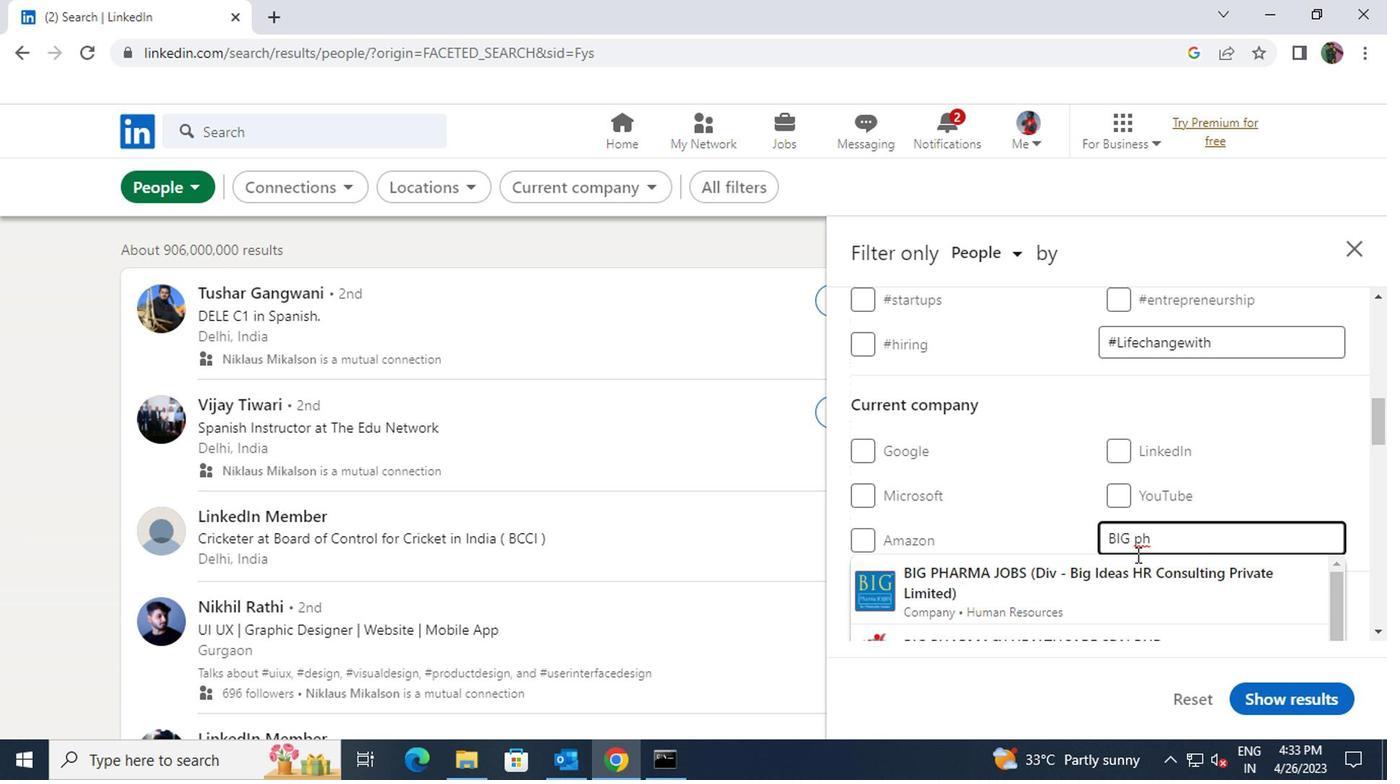 
Action: Mouse pressed left at (1130, 571)
Screenshot: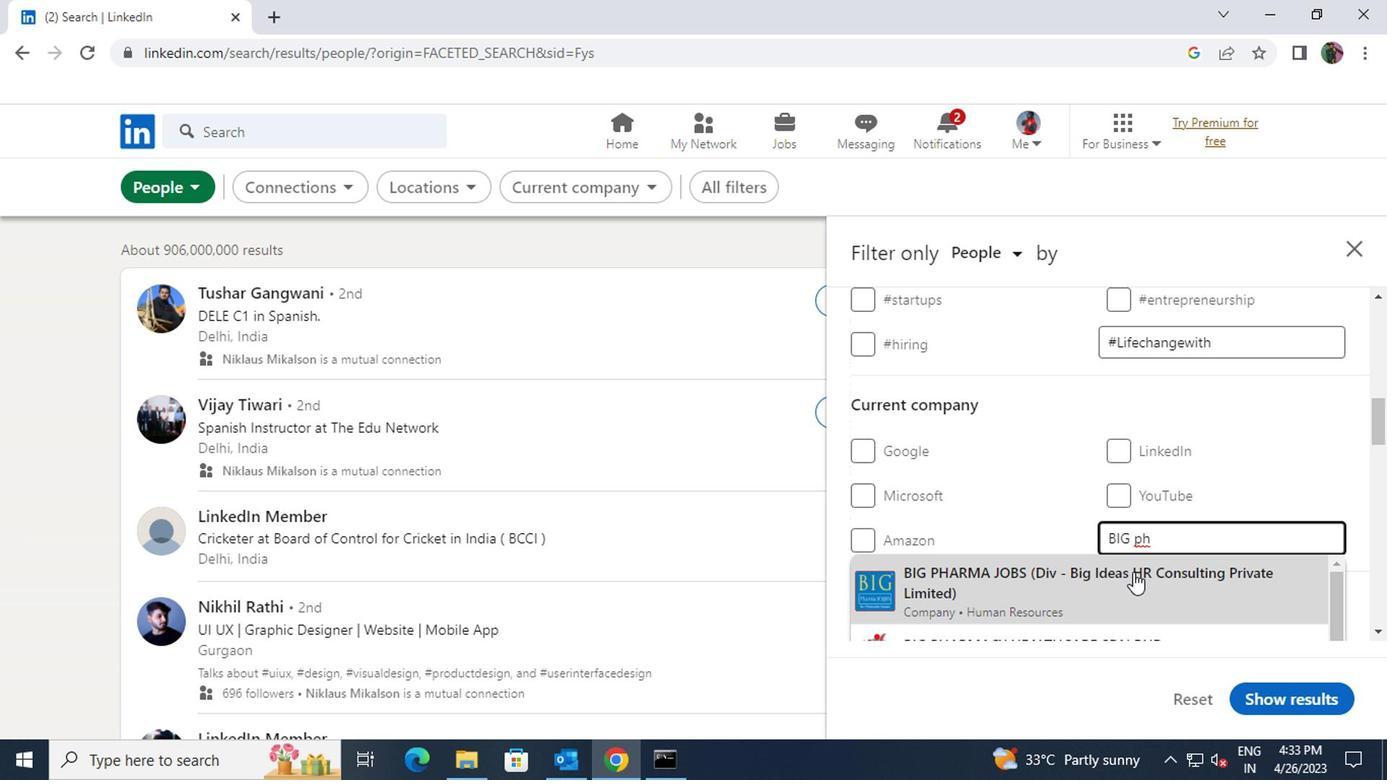 
Action: Mouse moved to (1129, 573)
Screenshot: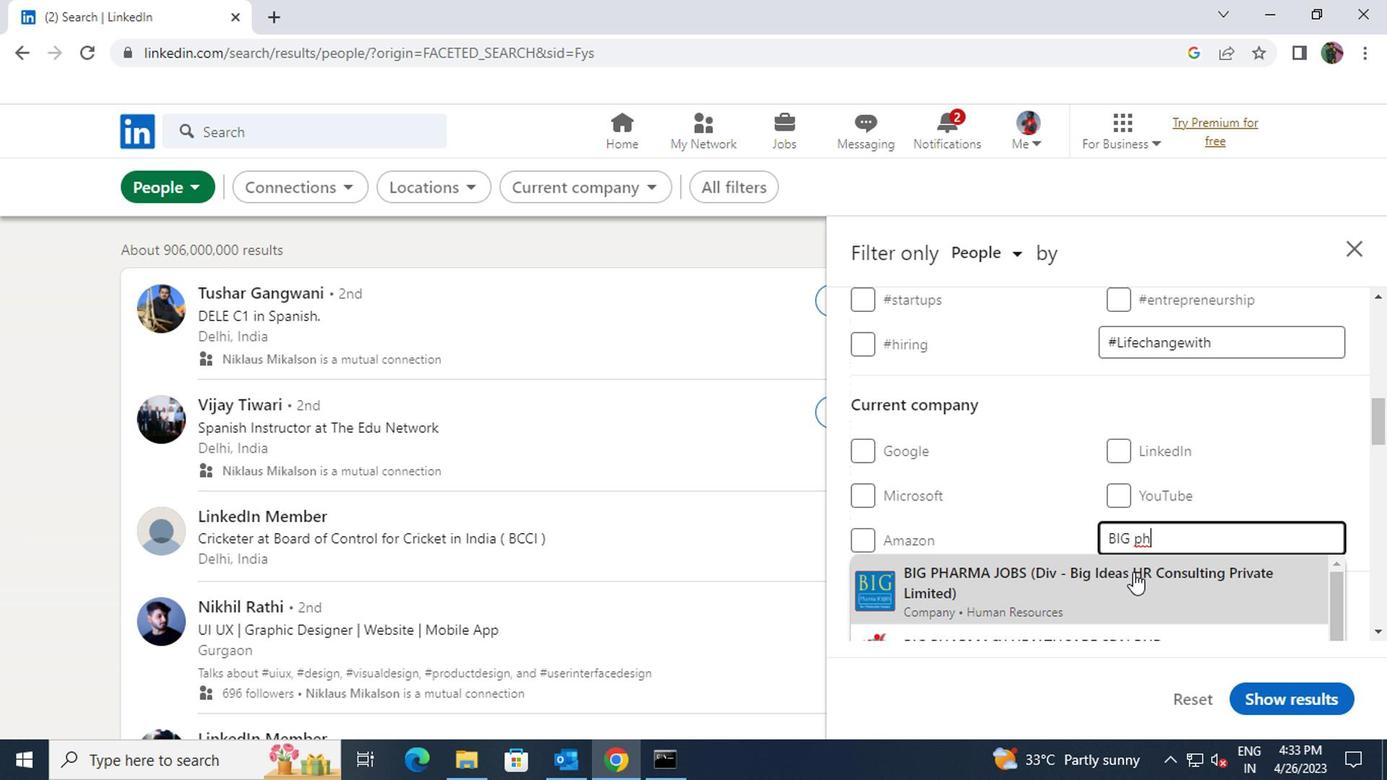 
Action: Mouse scrolled (1129, 571) with delta (0, -1)
Screenshot: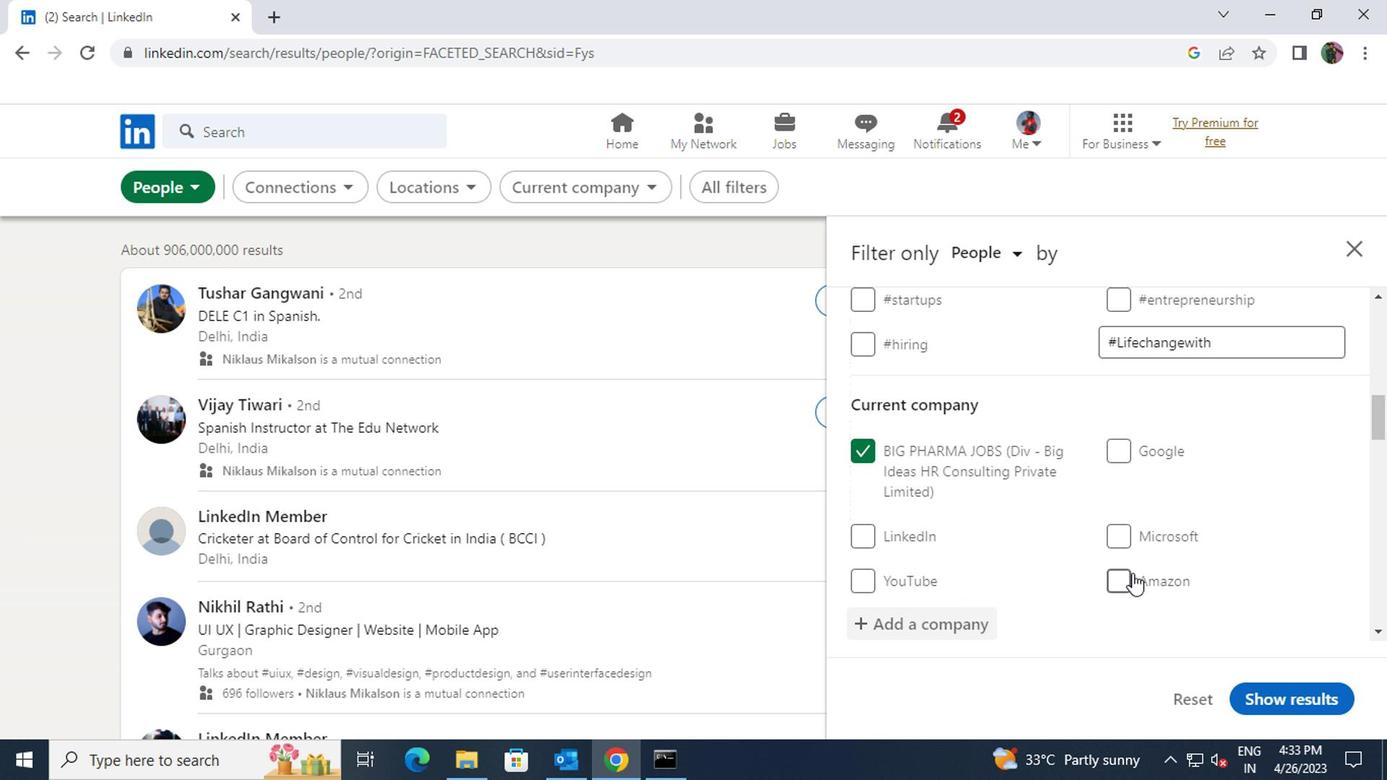 
Action: Mouse scrolled (1129, 571) with delta (0, -1)
Screenshot: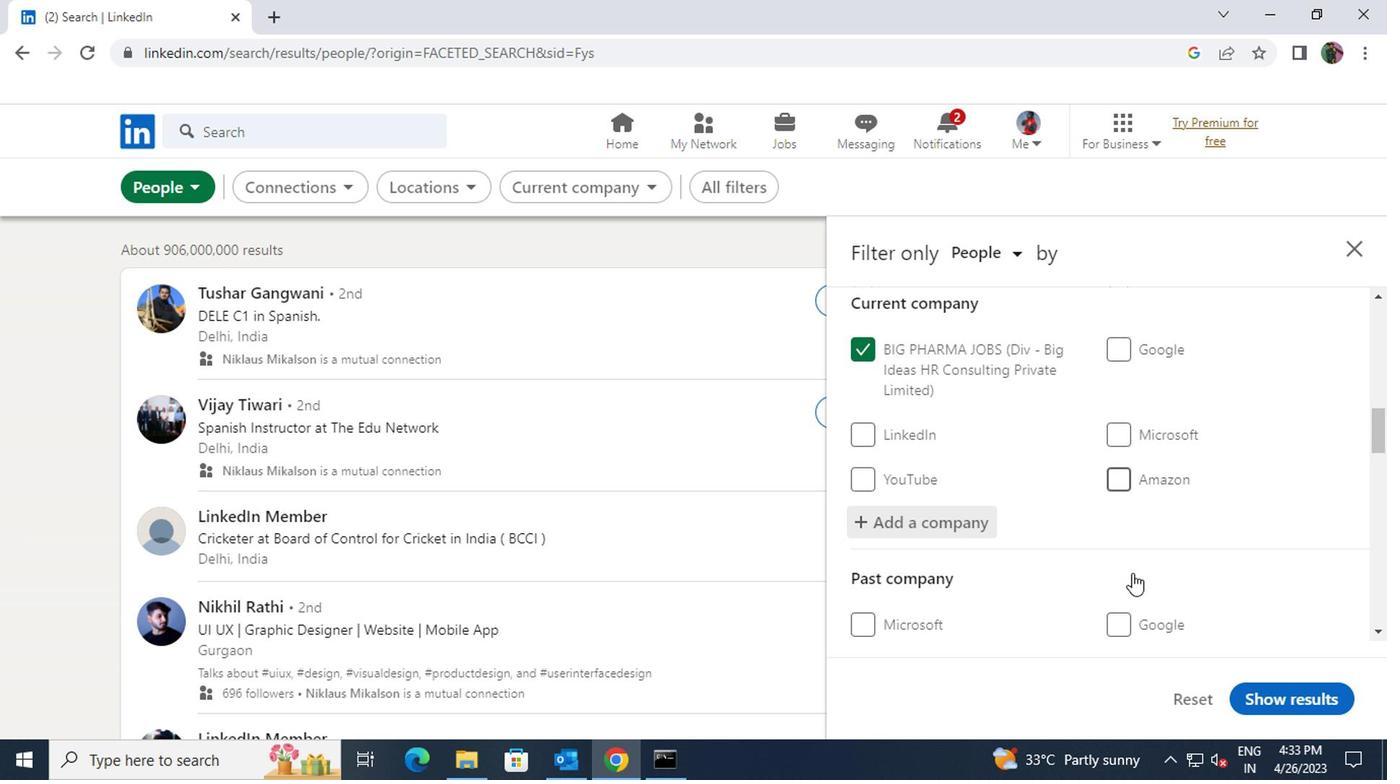 
Action: Mouse scrolled (1129, 571) with delta (0, -1)
Screenshot: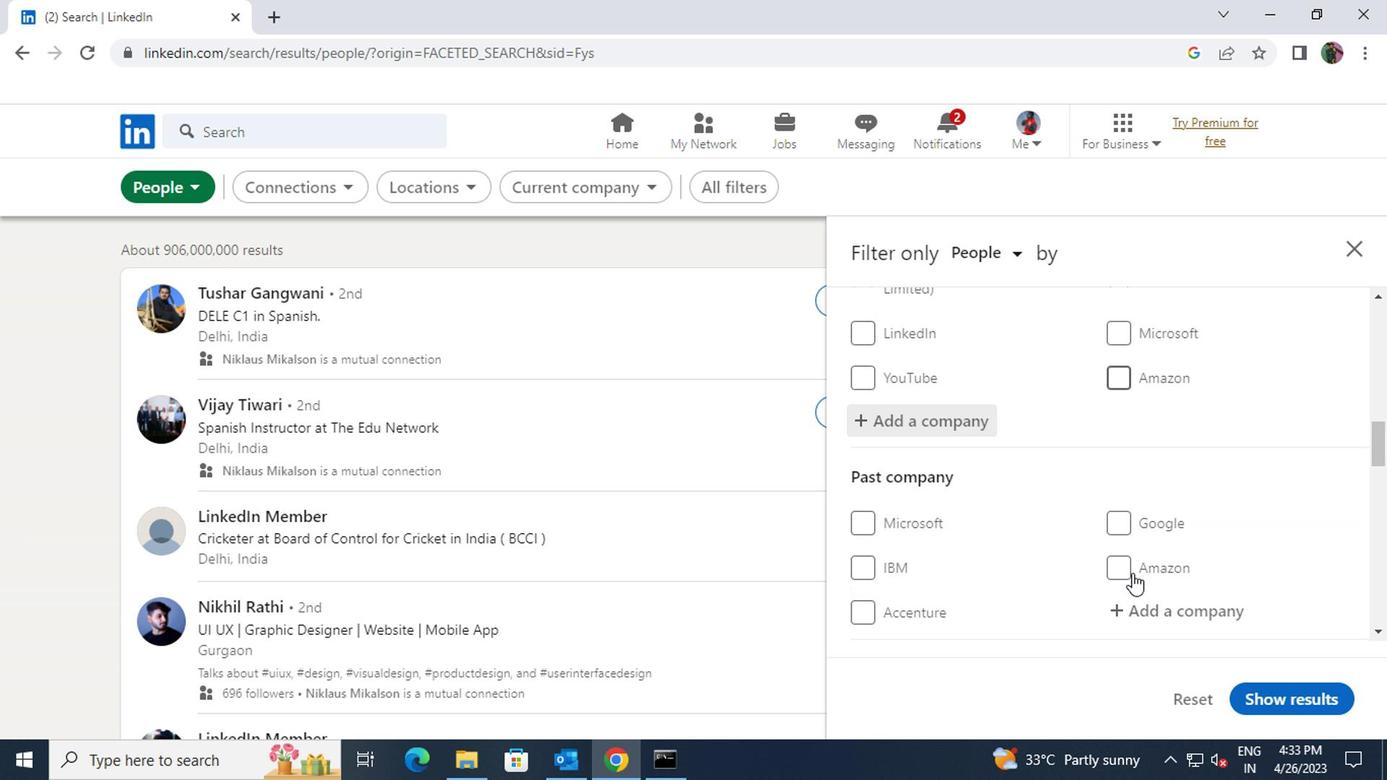 
Action: Mouse scrolled (1129, 571) with delta (0, -1)
Screenshot: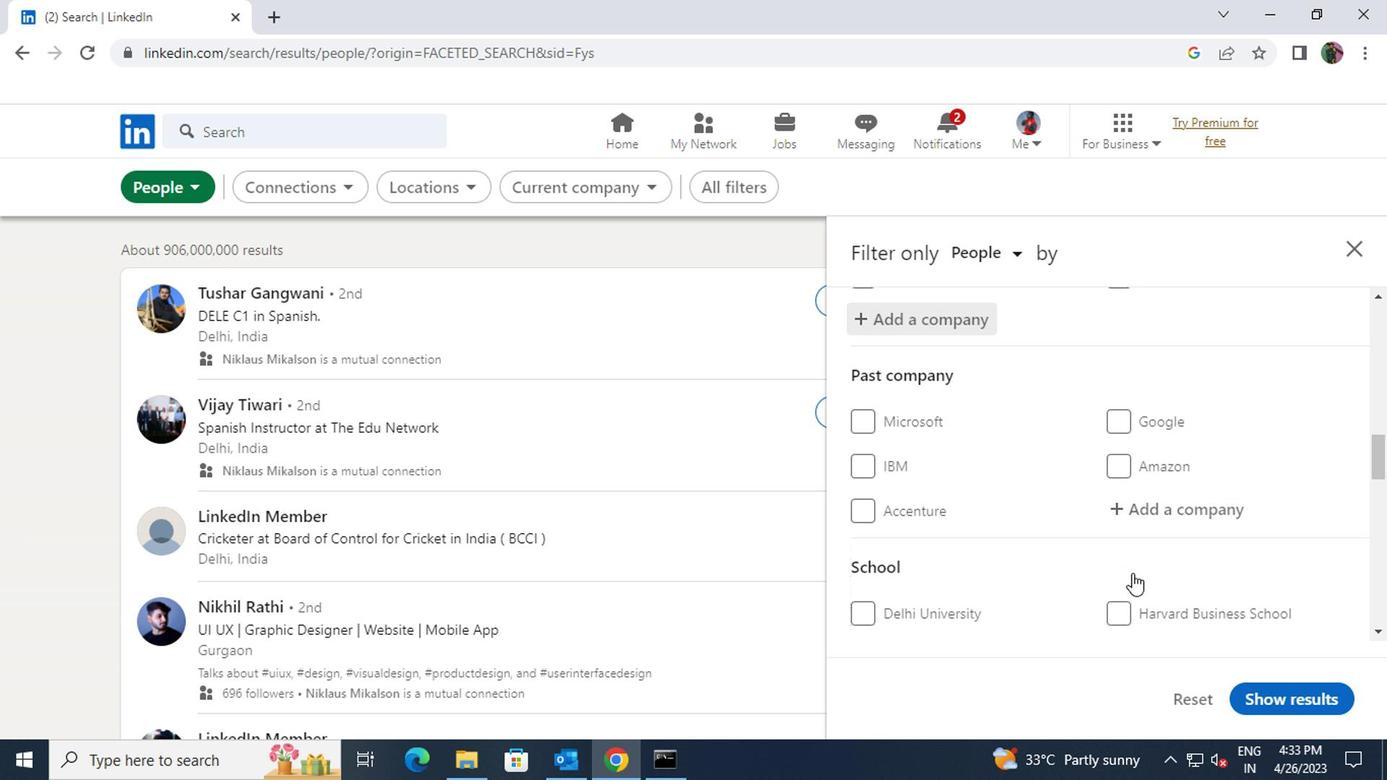 
Action: Mouse scrolled (1129, 571) with delta (0, -1)
Screenshot: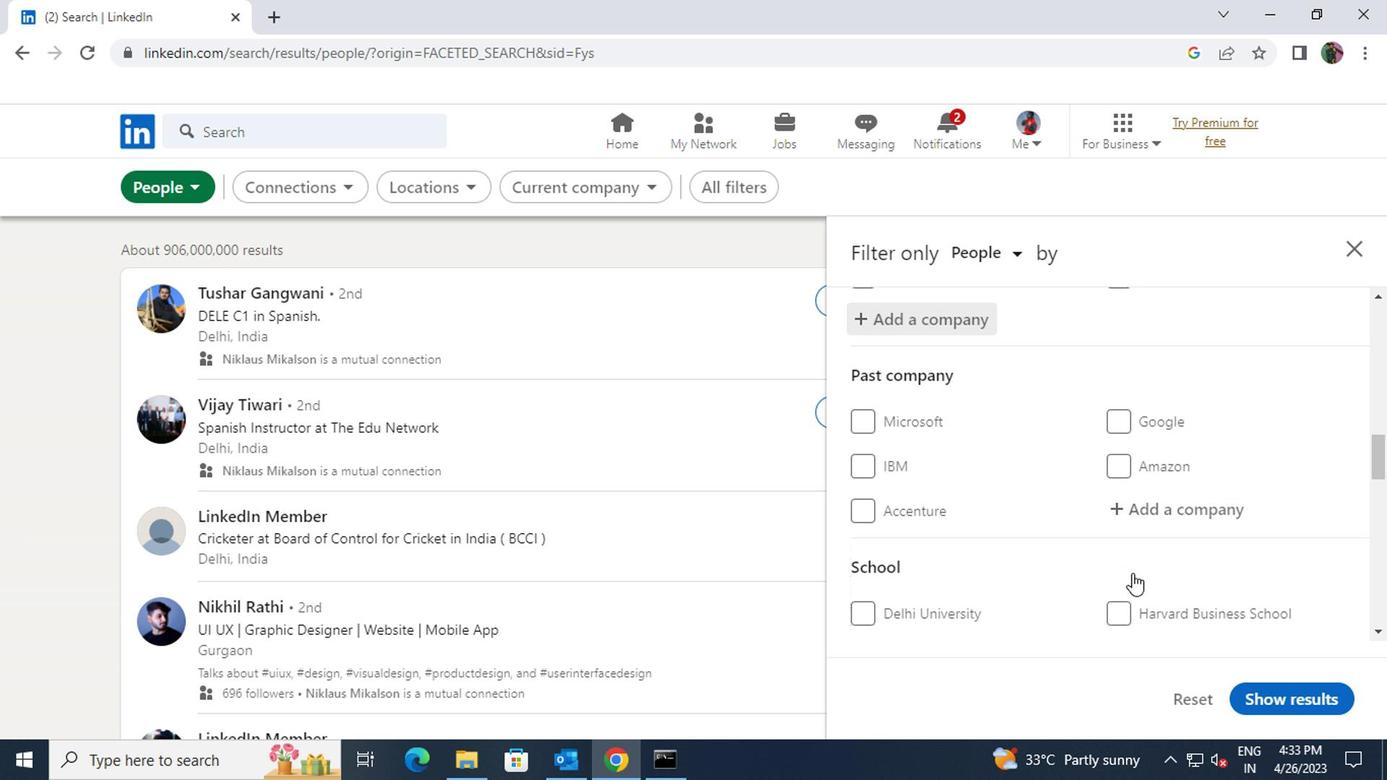 
Action: Mouse moved to (1141, 521)
Screenshot: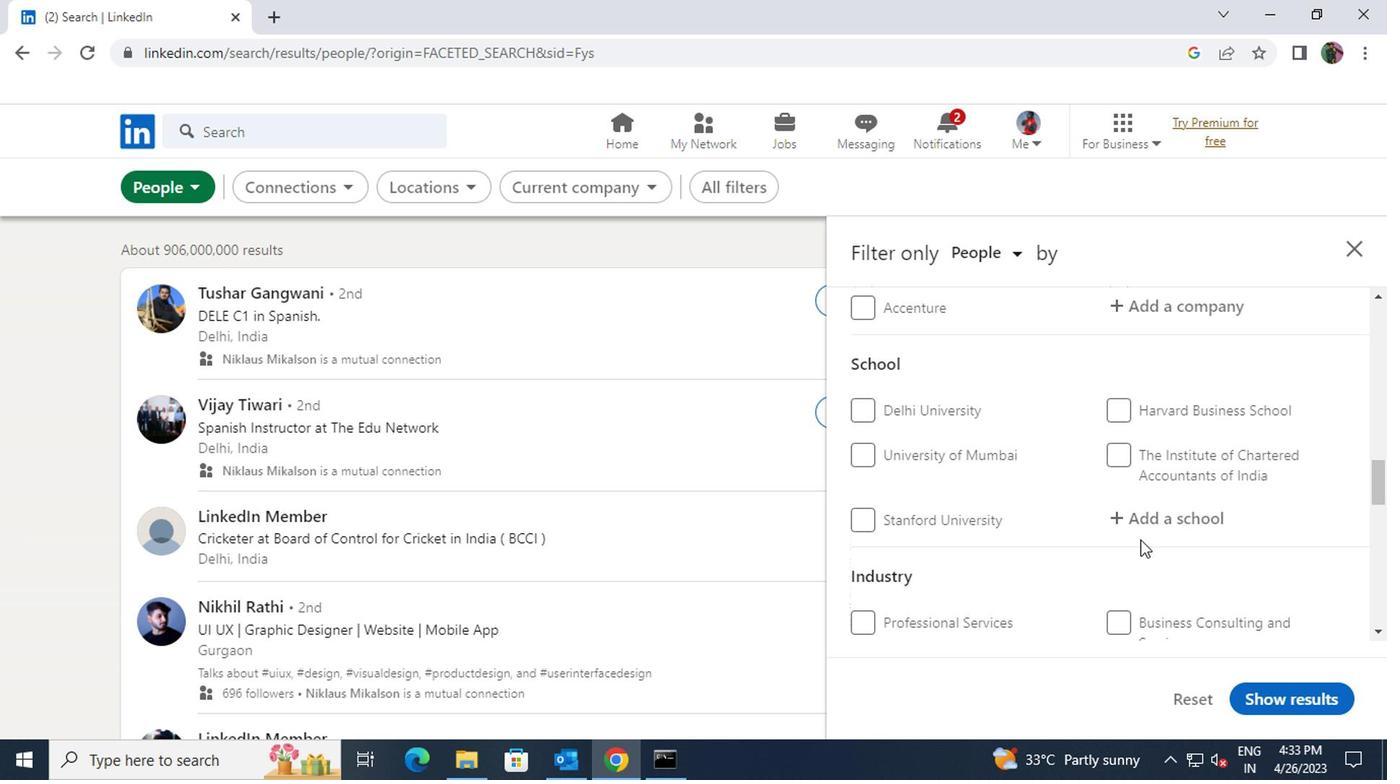 
Action: Mouse pressed left at (1141, 521)
Screenshot: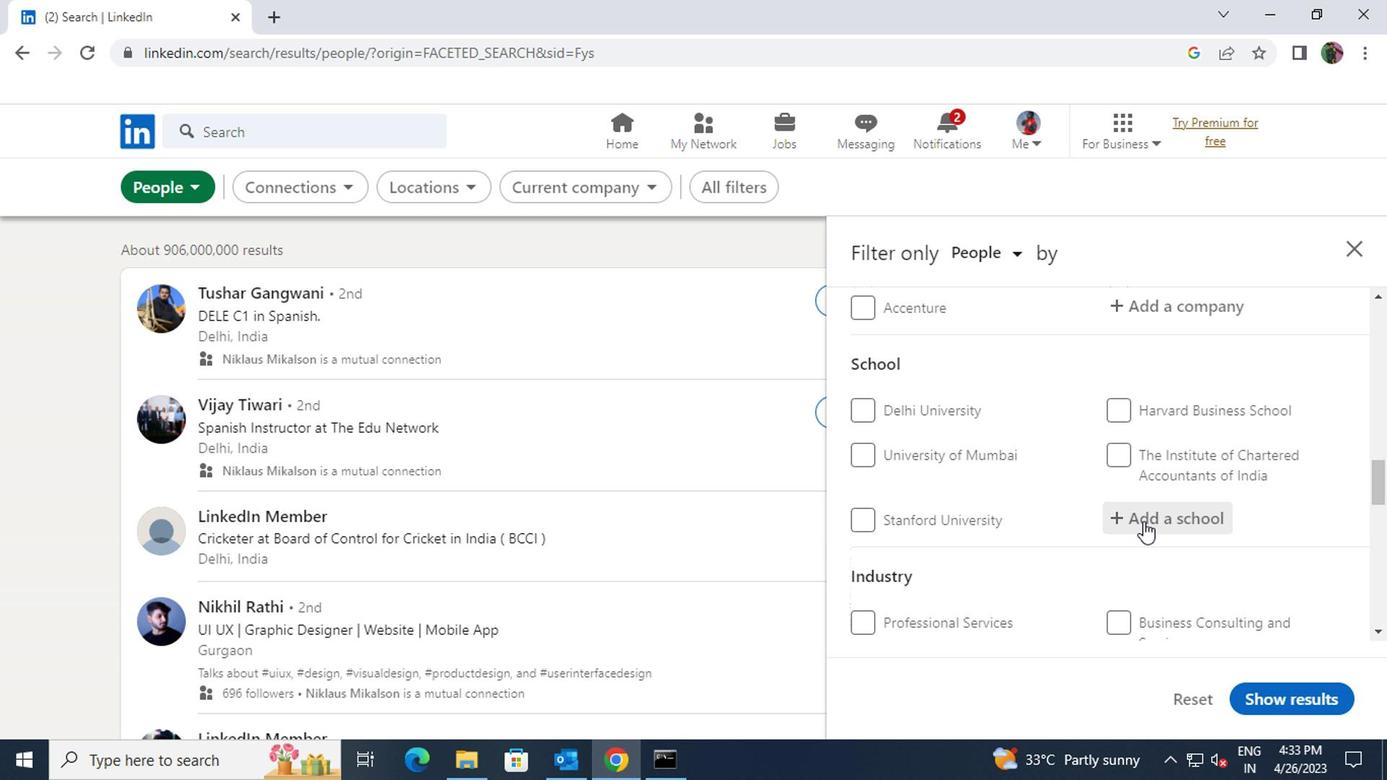 
Action: Key pressed <Key.shift>CHRIST
Screenshot: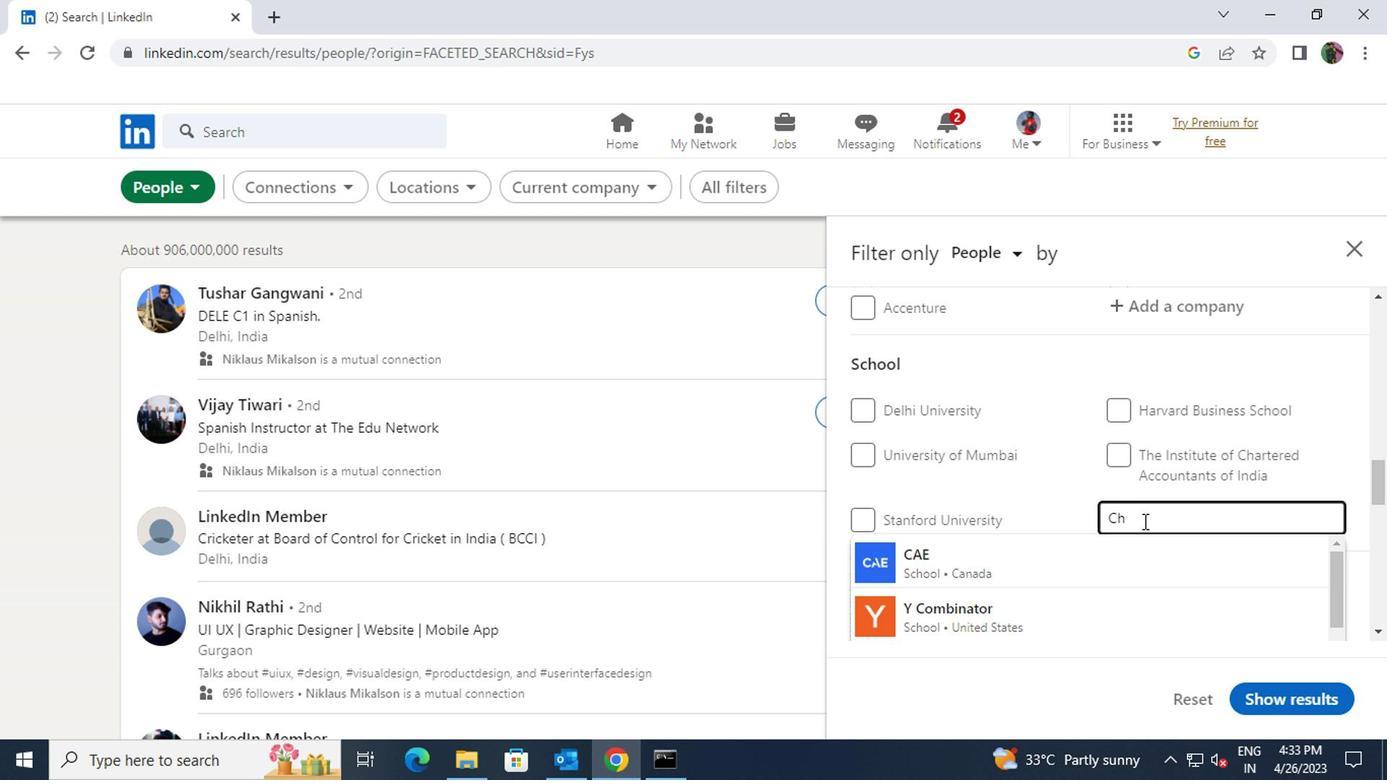 
Action: Mouse moved to (1130, 555)
Screenshot: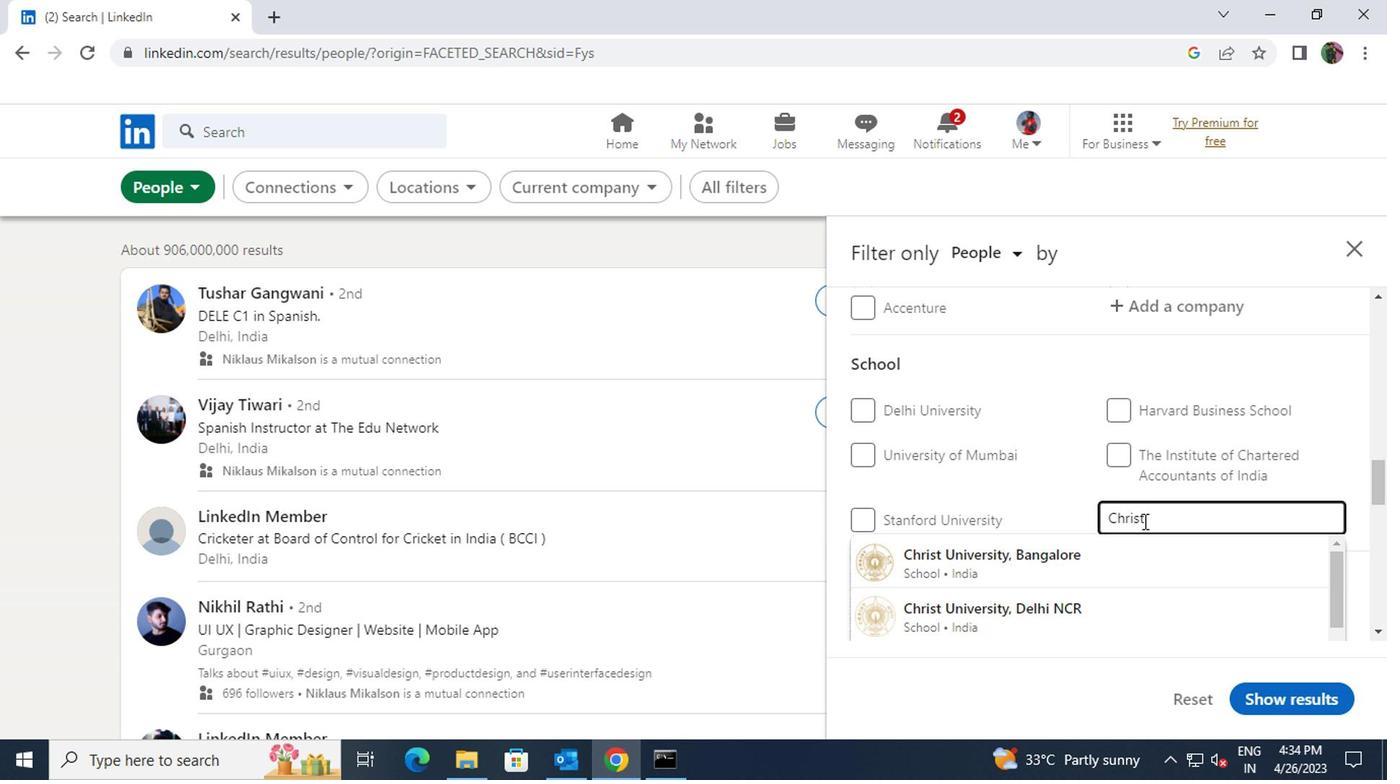 
Action: Mouse pressed left at (1130, 555)
Screenshot: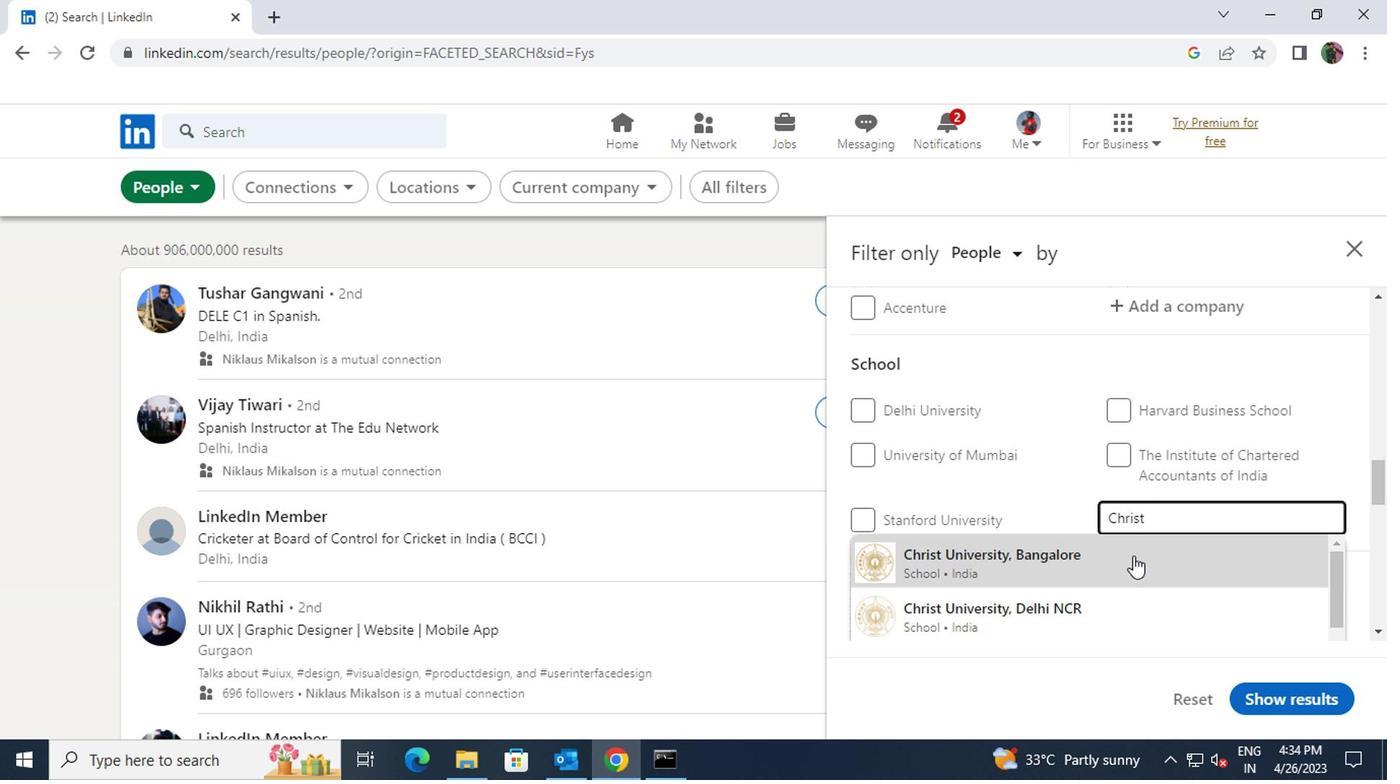 
Action: Mouse scrolled (1130, 555) with delta (0, 0)
Screenshot: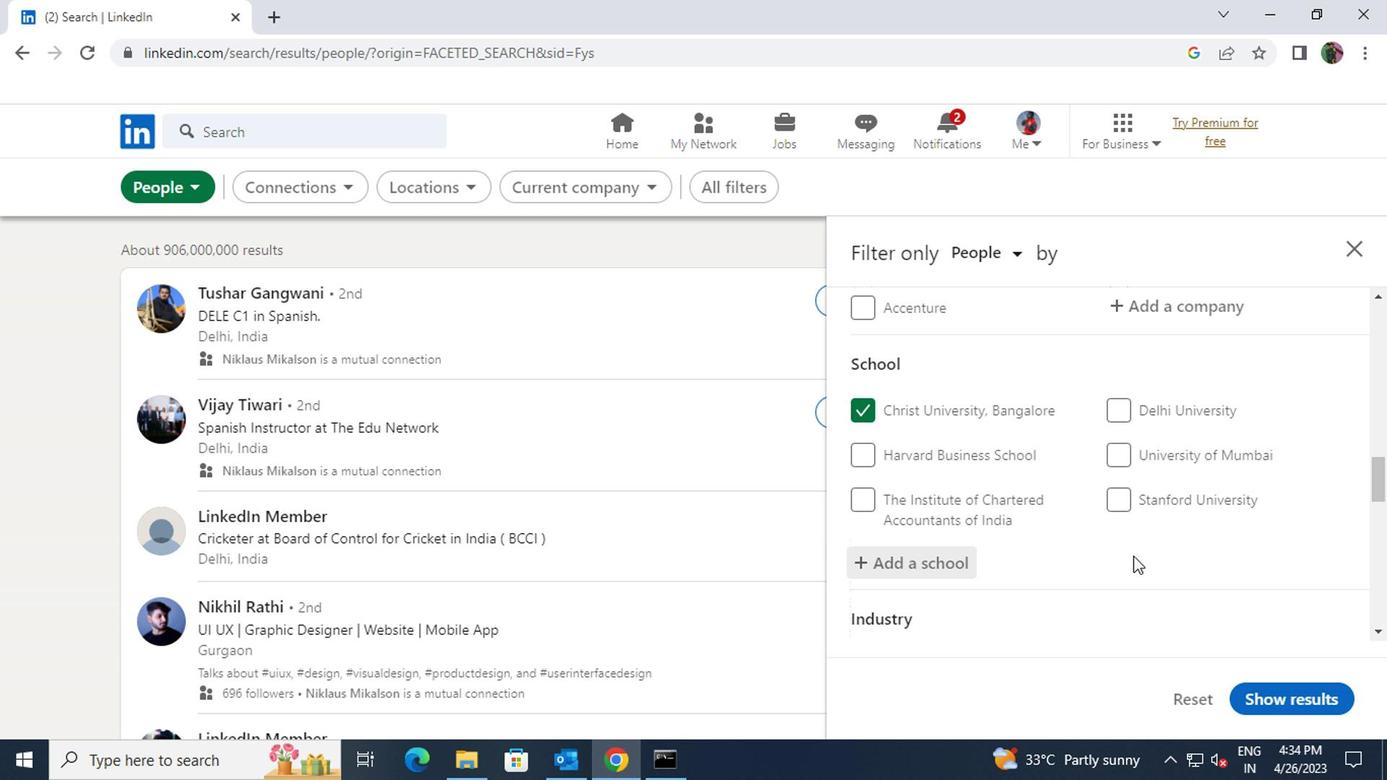 
Action: Mouse scrolled (1130, 555) with delta (0, 0)
Screenshot: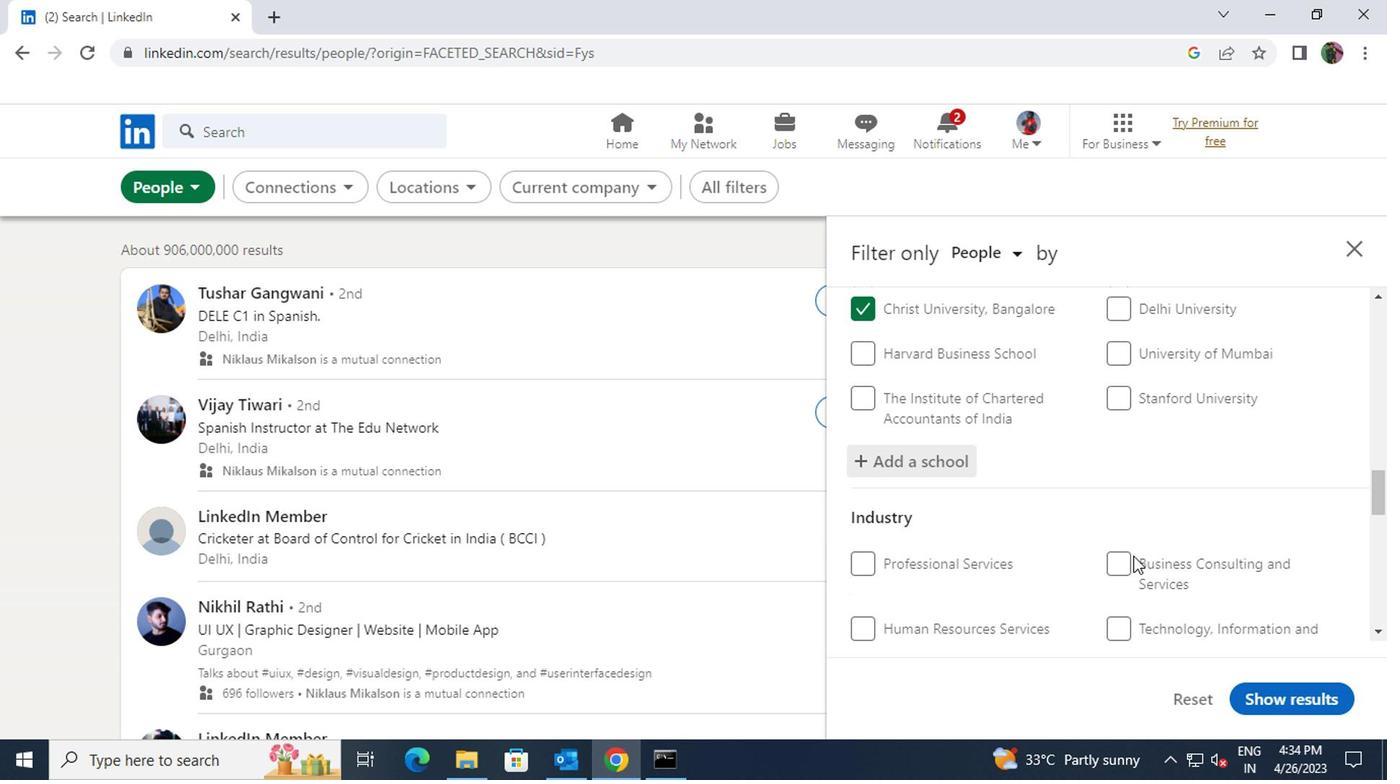 
Action: Mouse scrolled (1130, 555) with delta (0, 0)
Screenshot: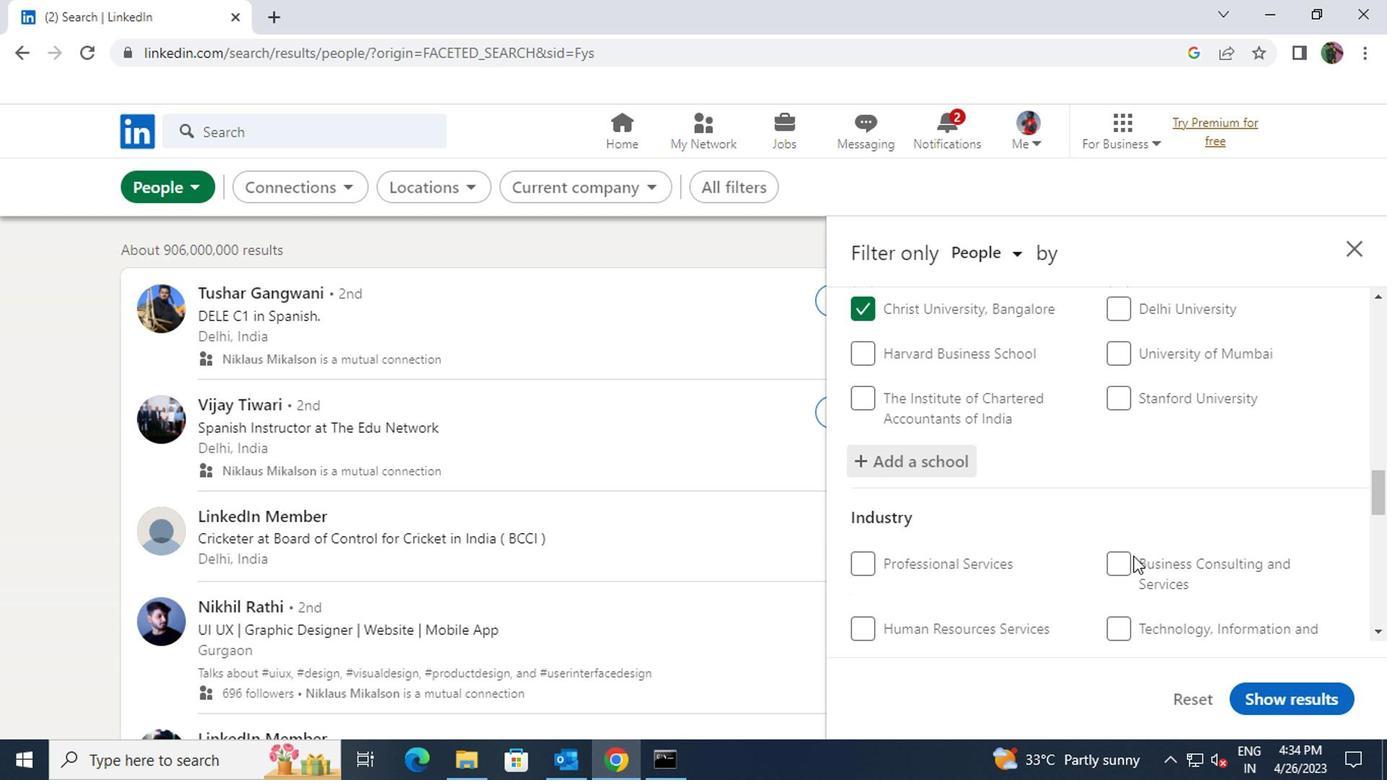 
Action: Mouse moved to (1154, 497)
Screenshot: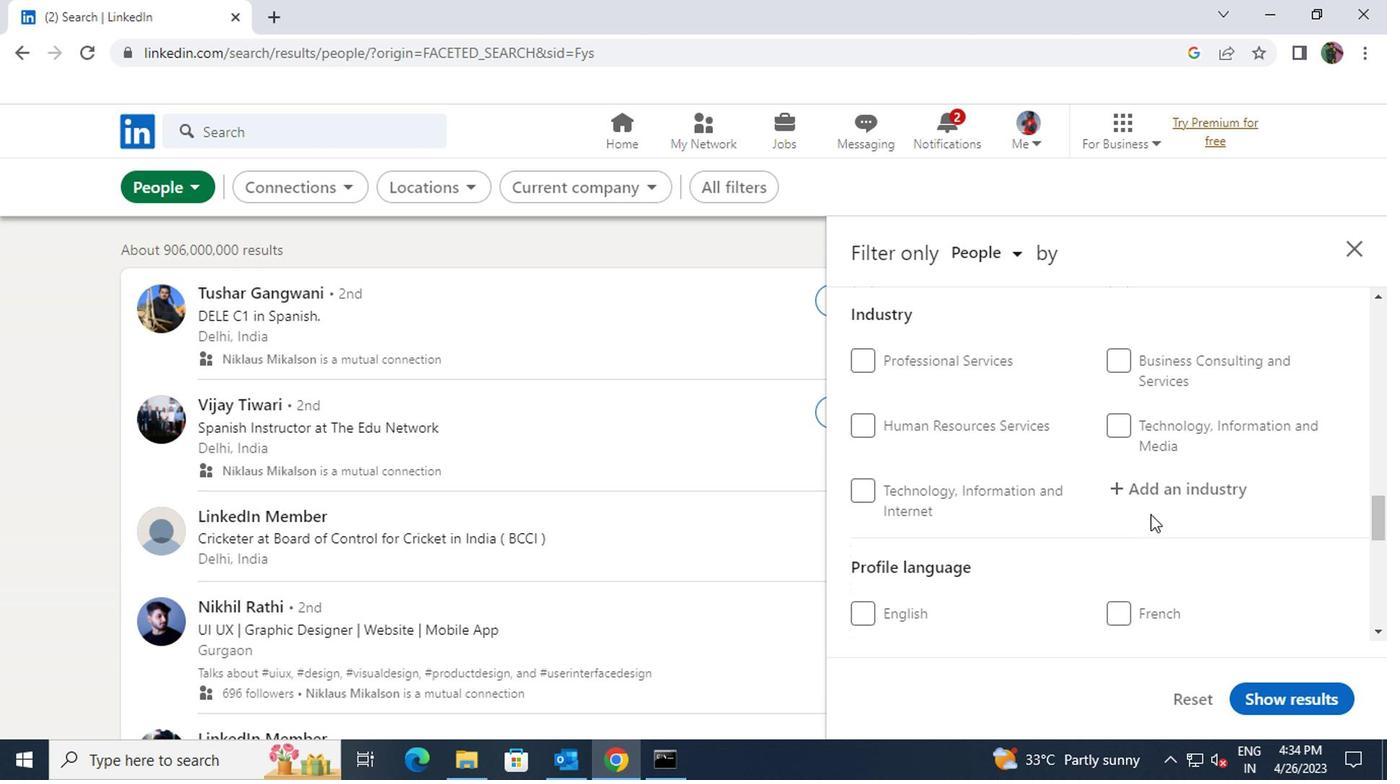 
Action: Mouse pressed left at (1154, 497)
Screenshot: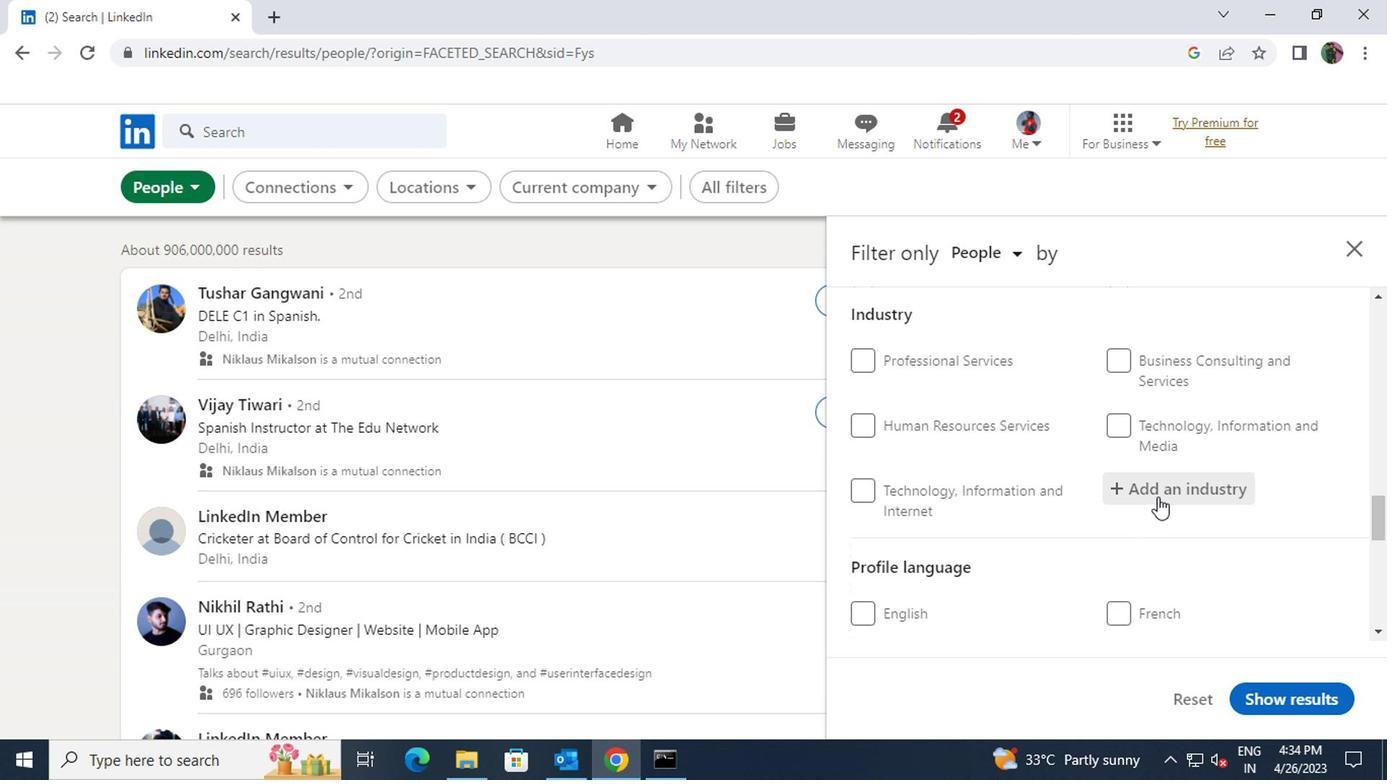 
Action: Key pressed <Key.shift>REAL<Key.space>ESTATE
Screenshot: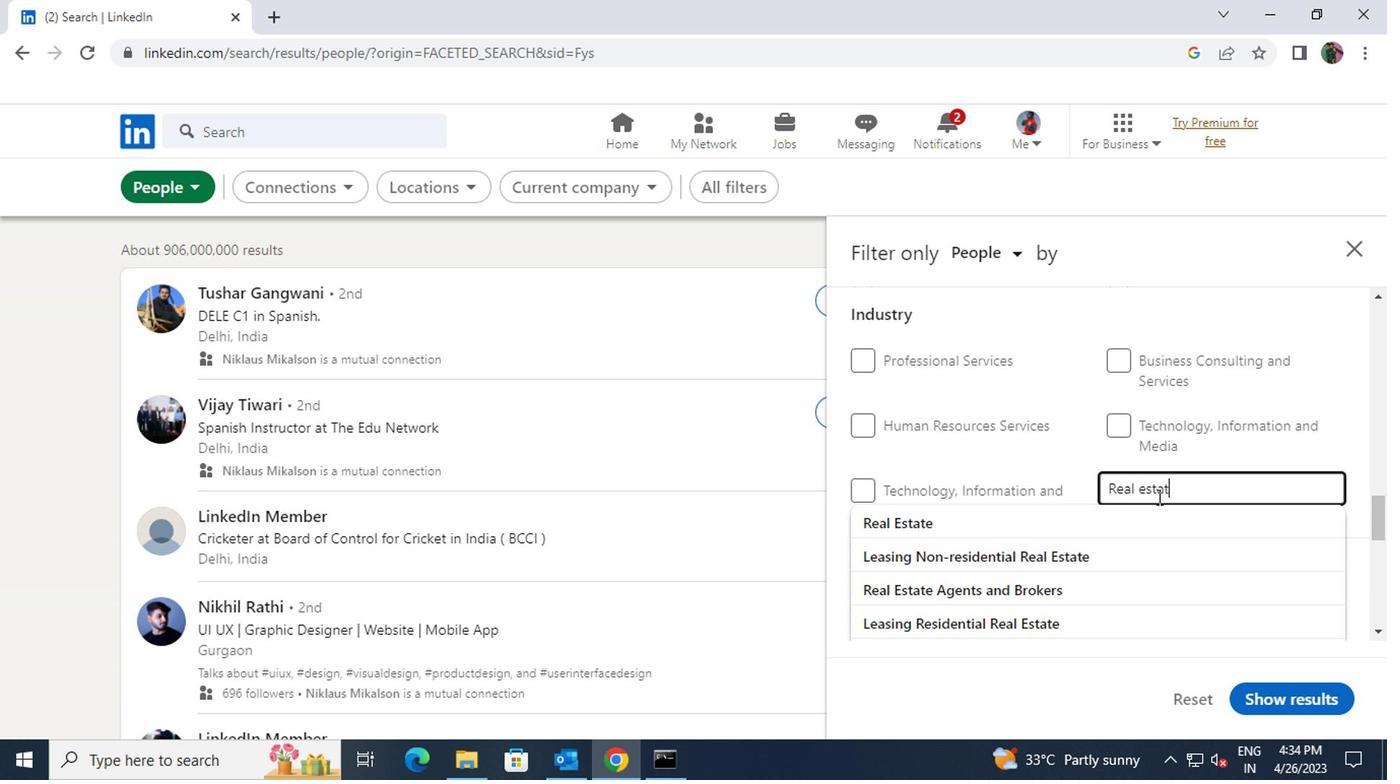 
Action: Mouse moved to (1149, 542)
Screenshot: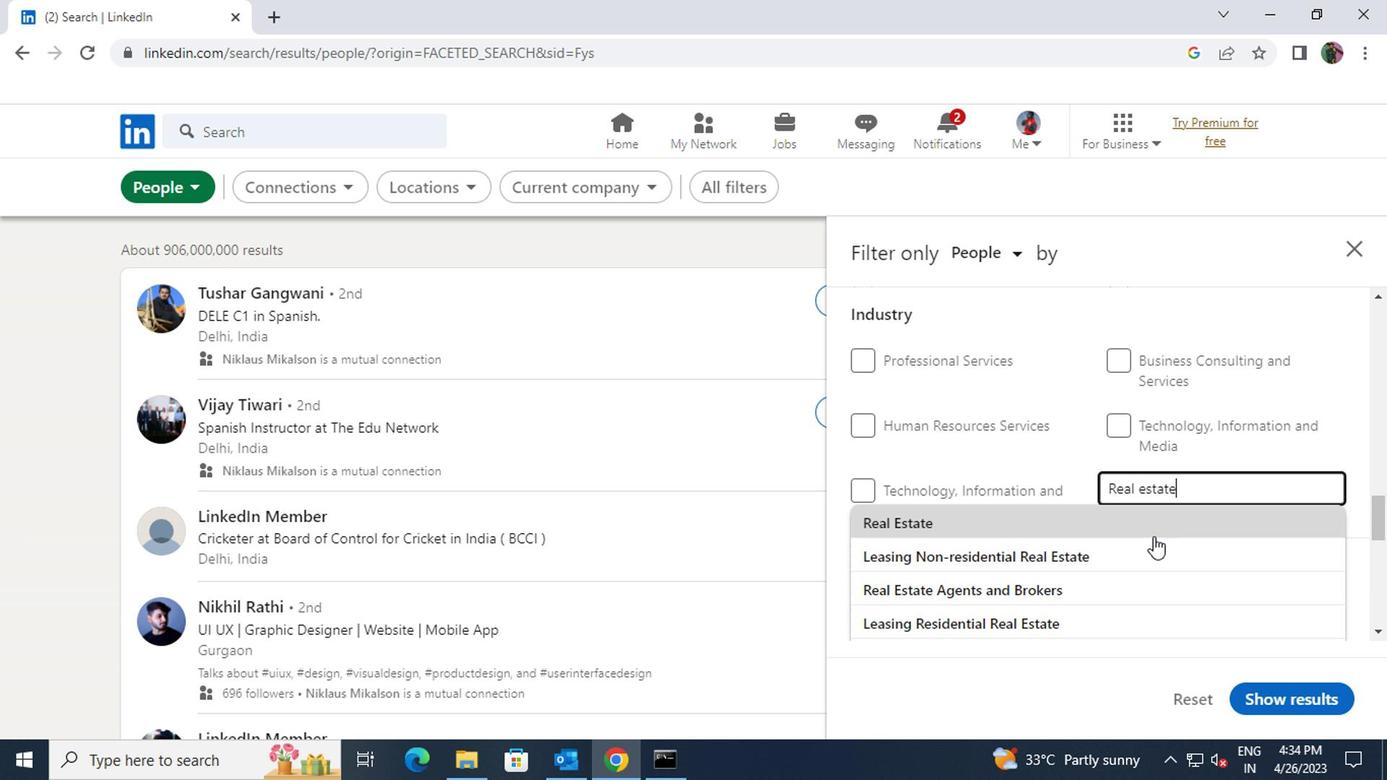 
Action: Mouse pressed left at (1149, 542)
Screenshot: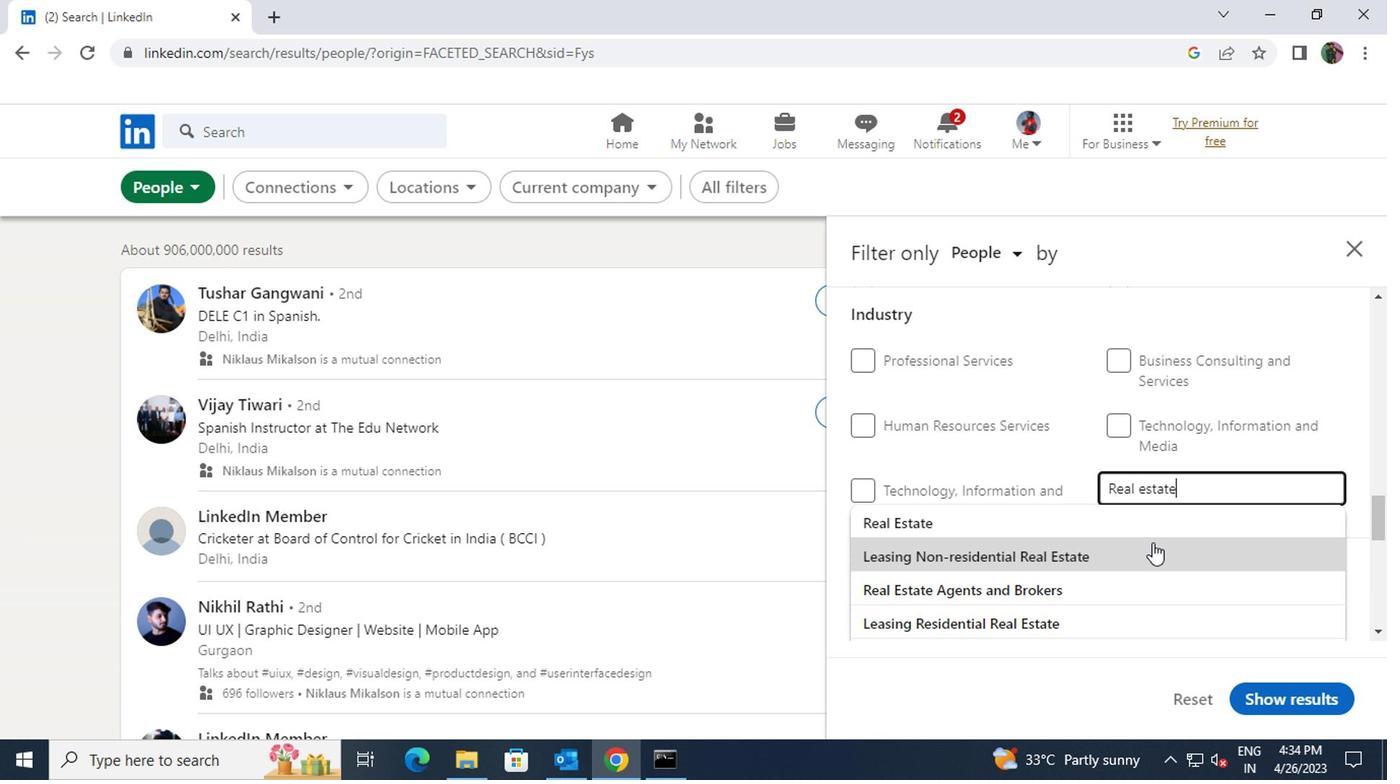 
Action: Mouse pressed left at (1149, 542)
Screenshot: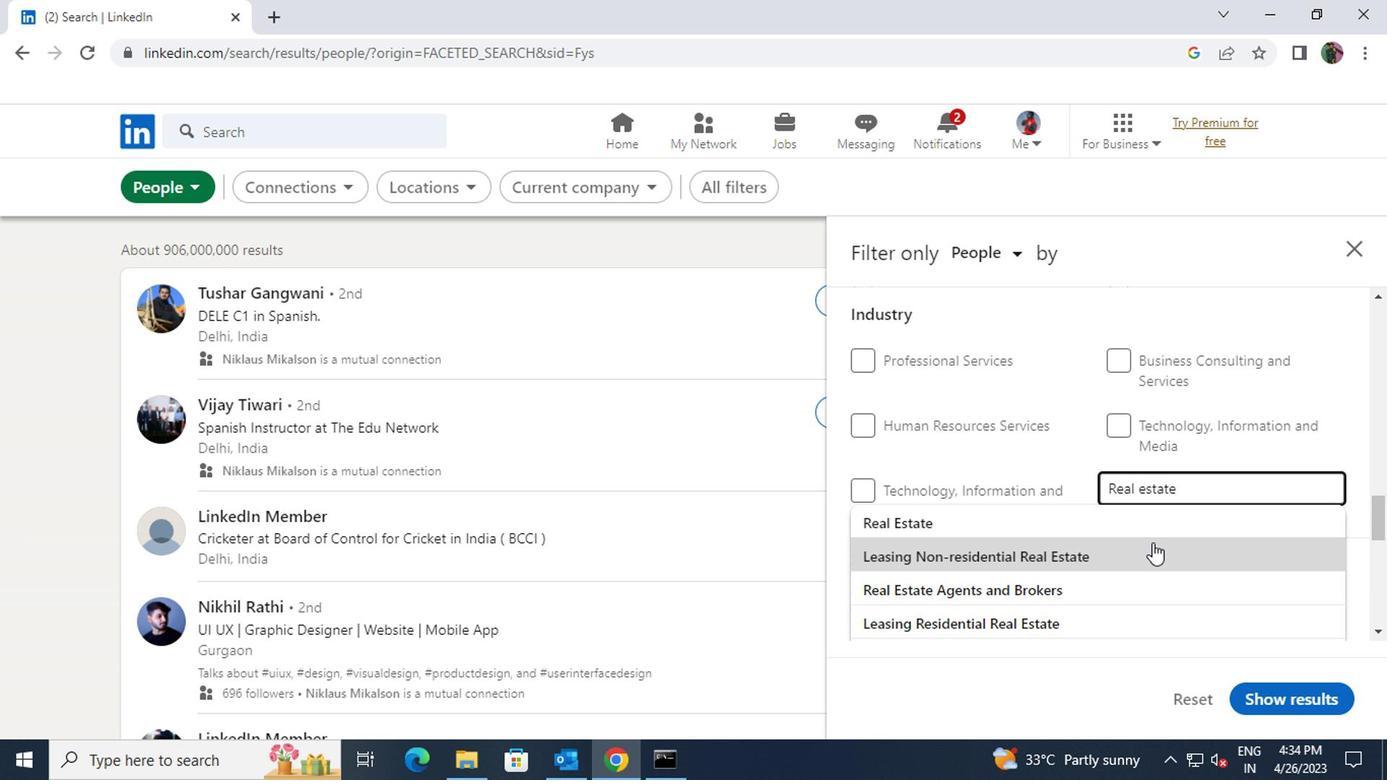 
Action: Mouse scrolled (1149, 541) with delta (0, -1)
Screenshot: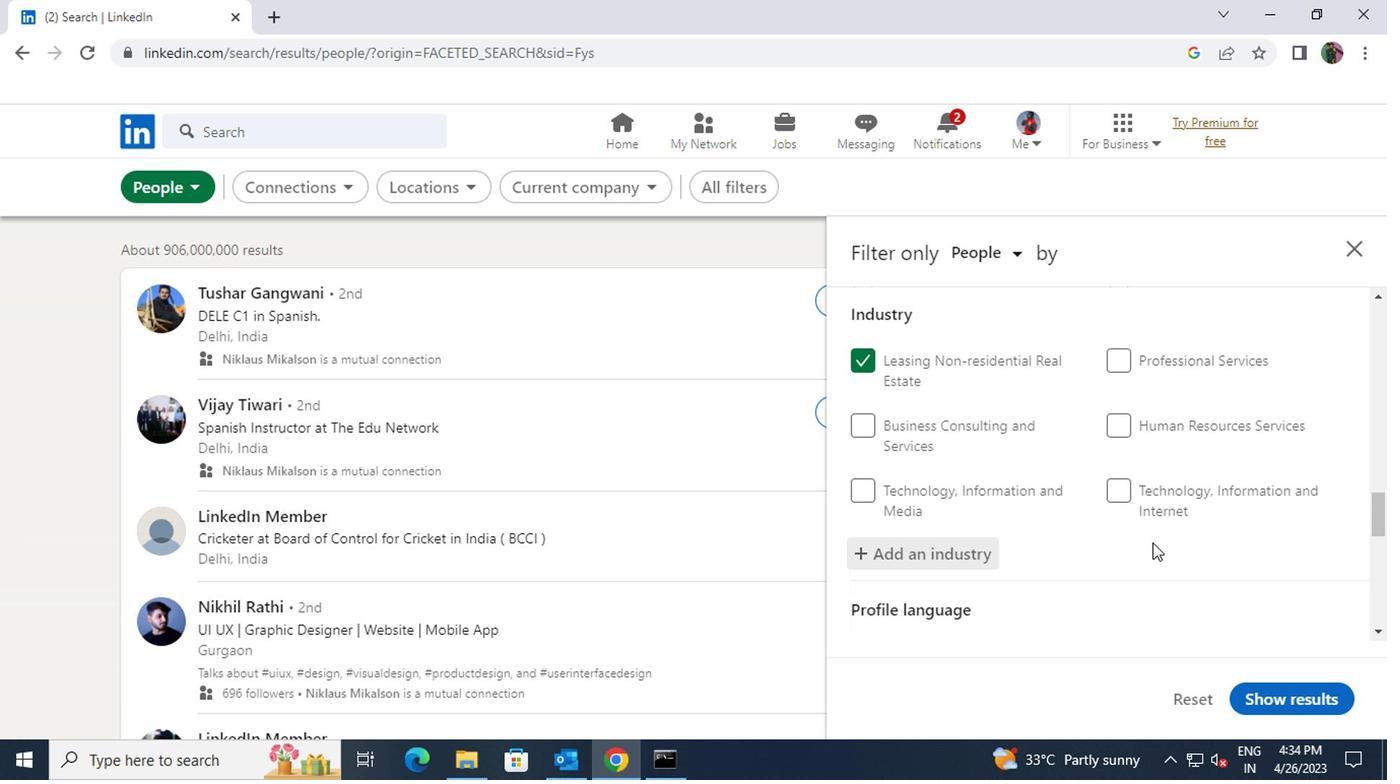
Action: Mouse scrolled (1149, 541) with delta (0, -1)
Screenshot: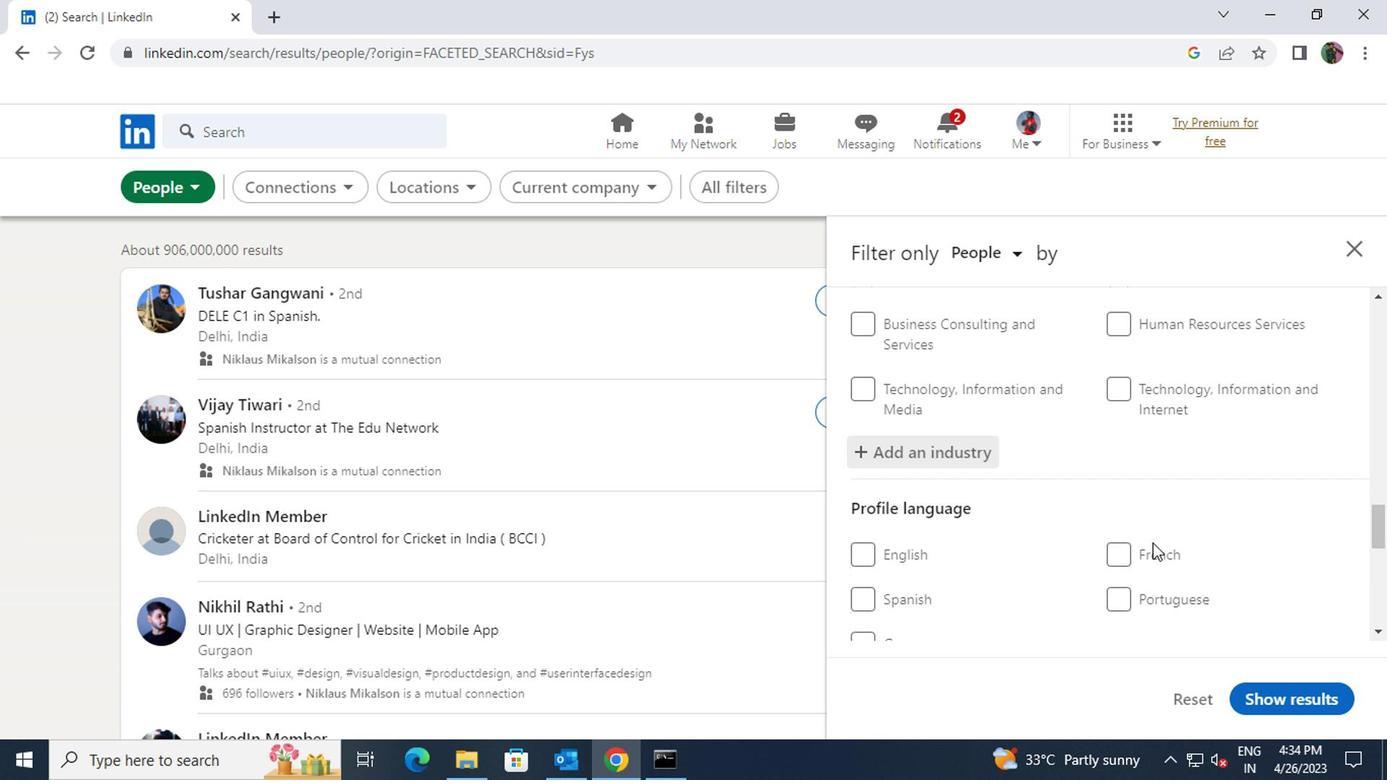 
Action: Mouse moved to (864, 442)
Screenshot: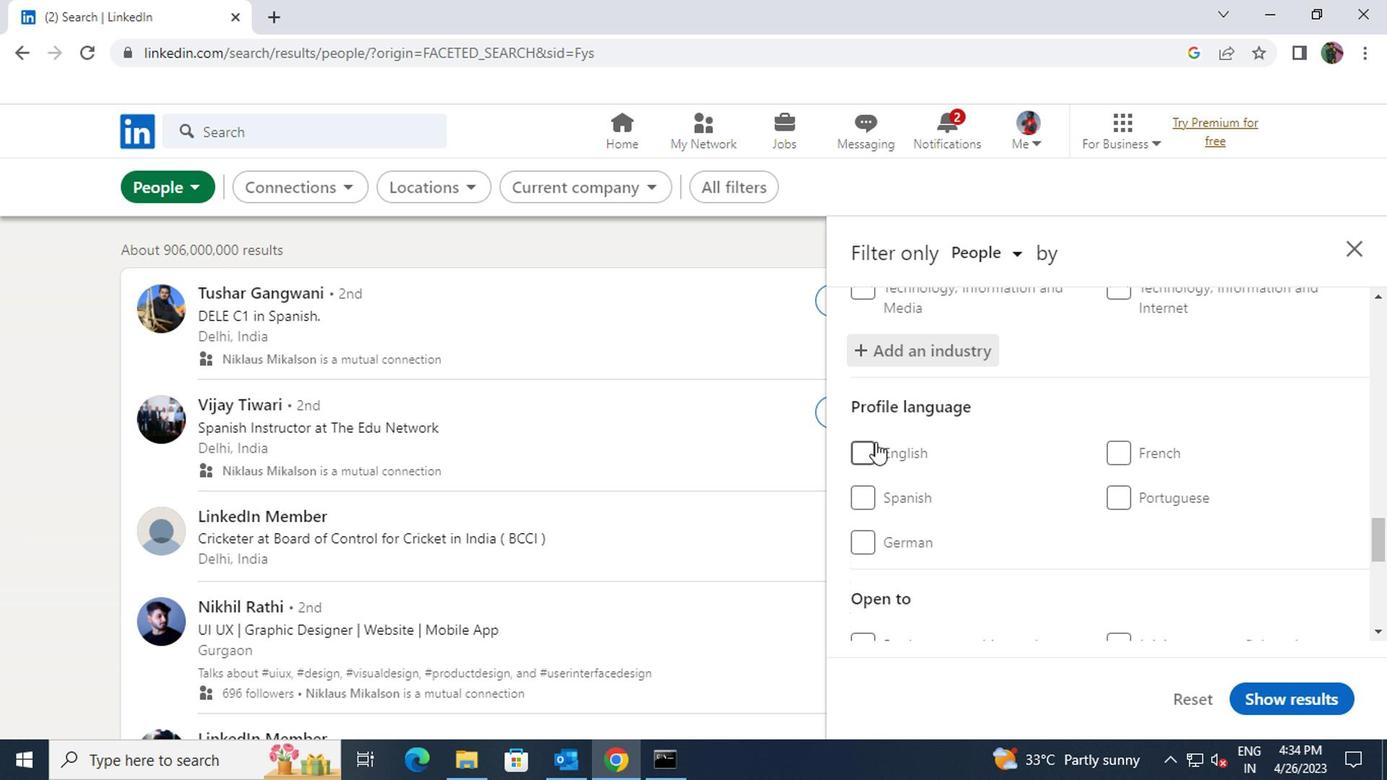 
Action: Mouse pressed left at (864, 442)
Screenshot: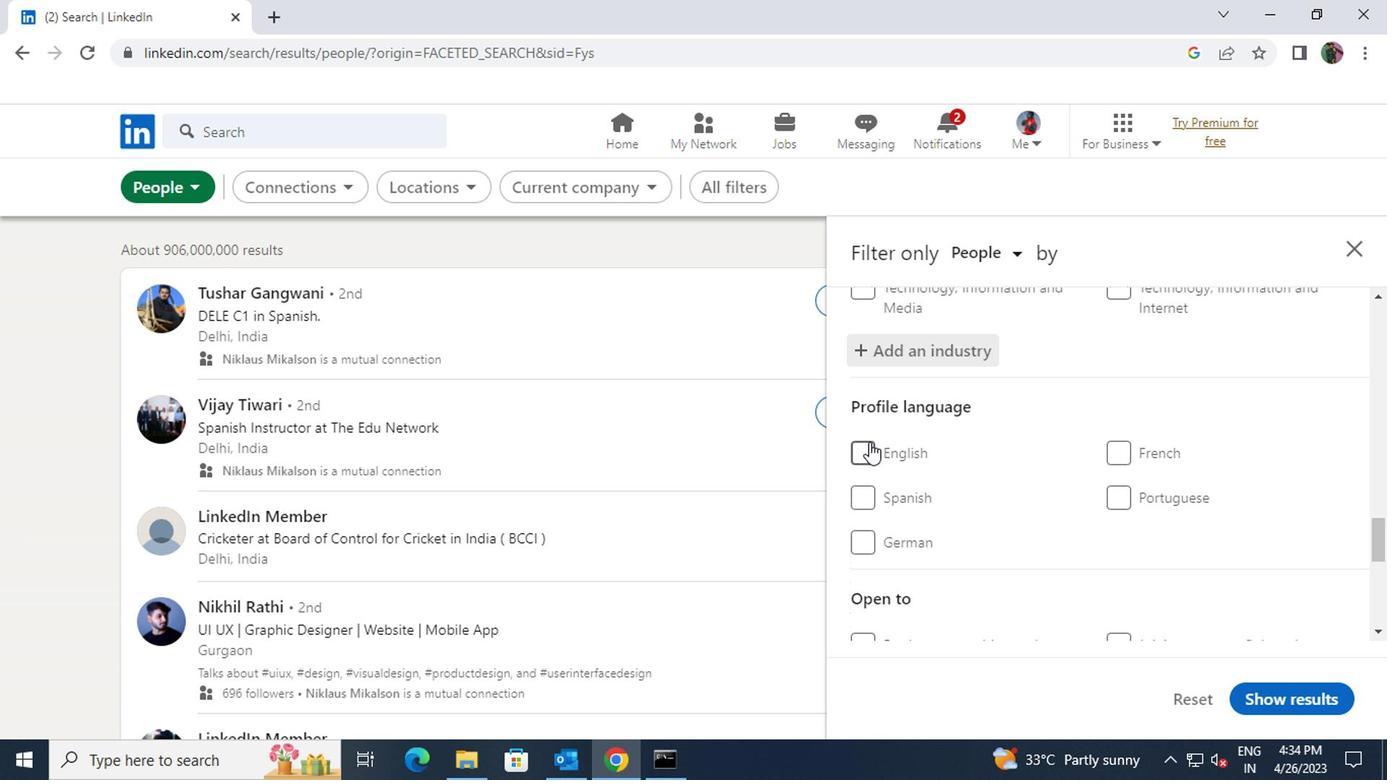 
Action: Mouse moved to (1039, 501)
Screenshot: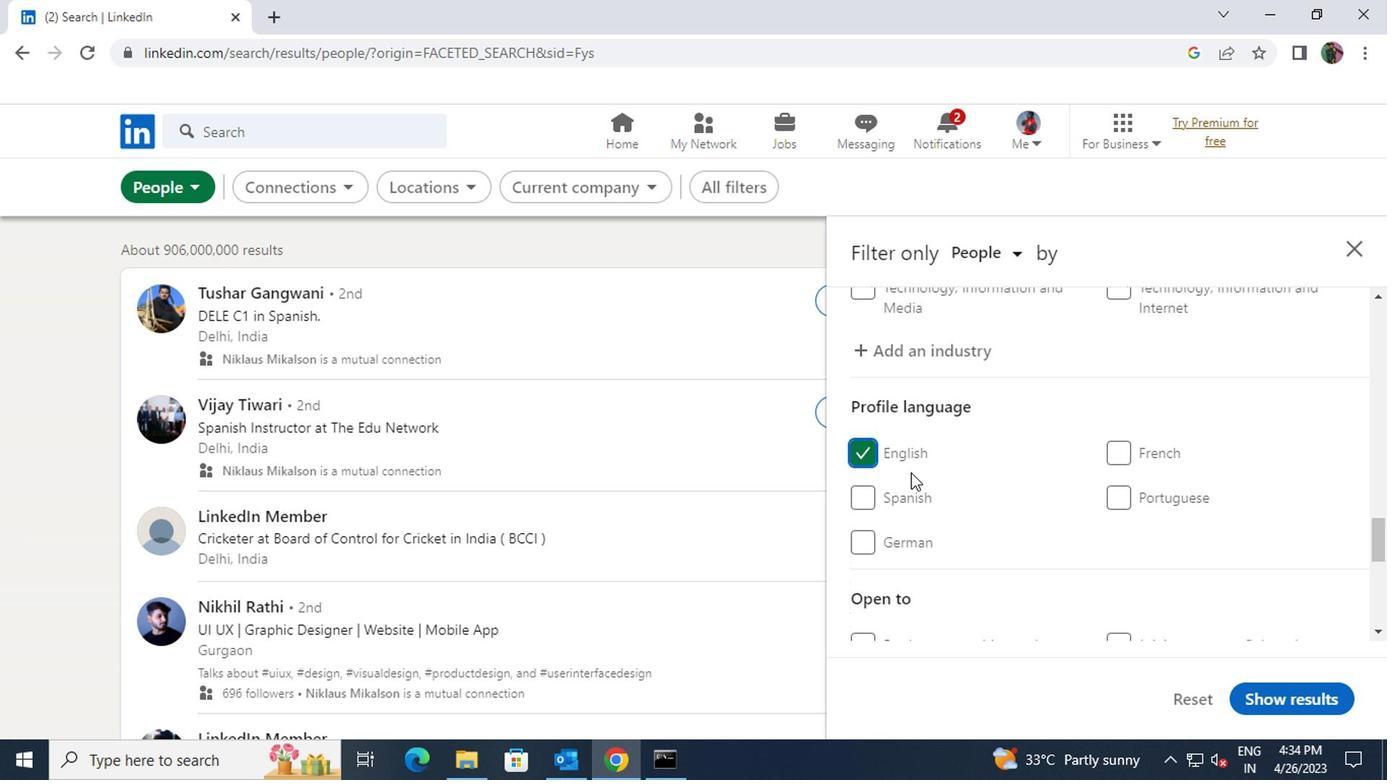 
Action: Mouse scrolled (1039, 500) with delta (0, -1)
Screenshot: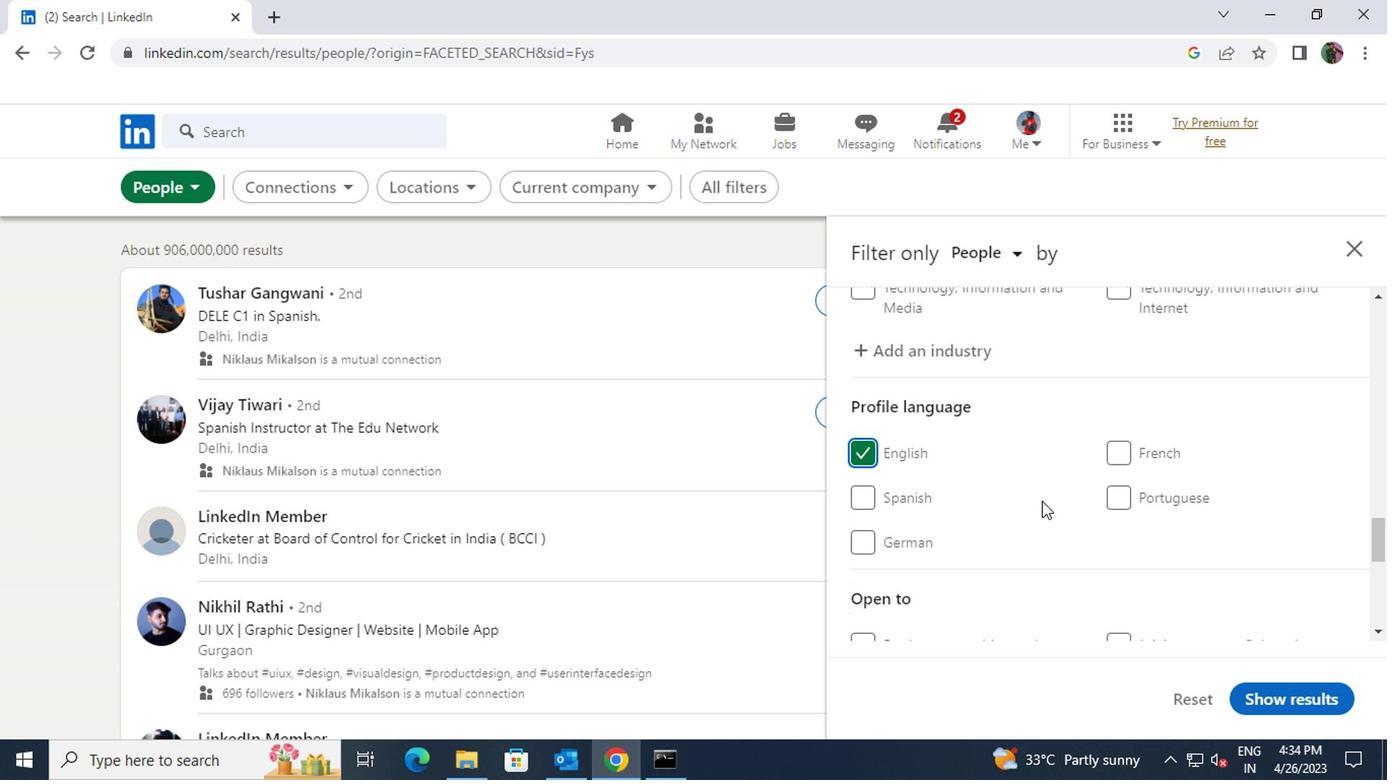 
Action: Mouse scrolled (1039, 500) with delta (0, -1)
Screenshot: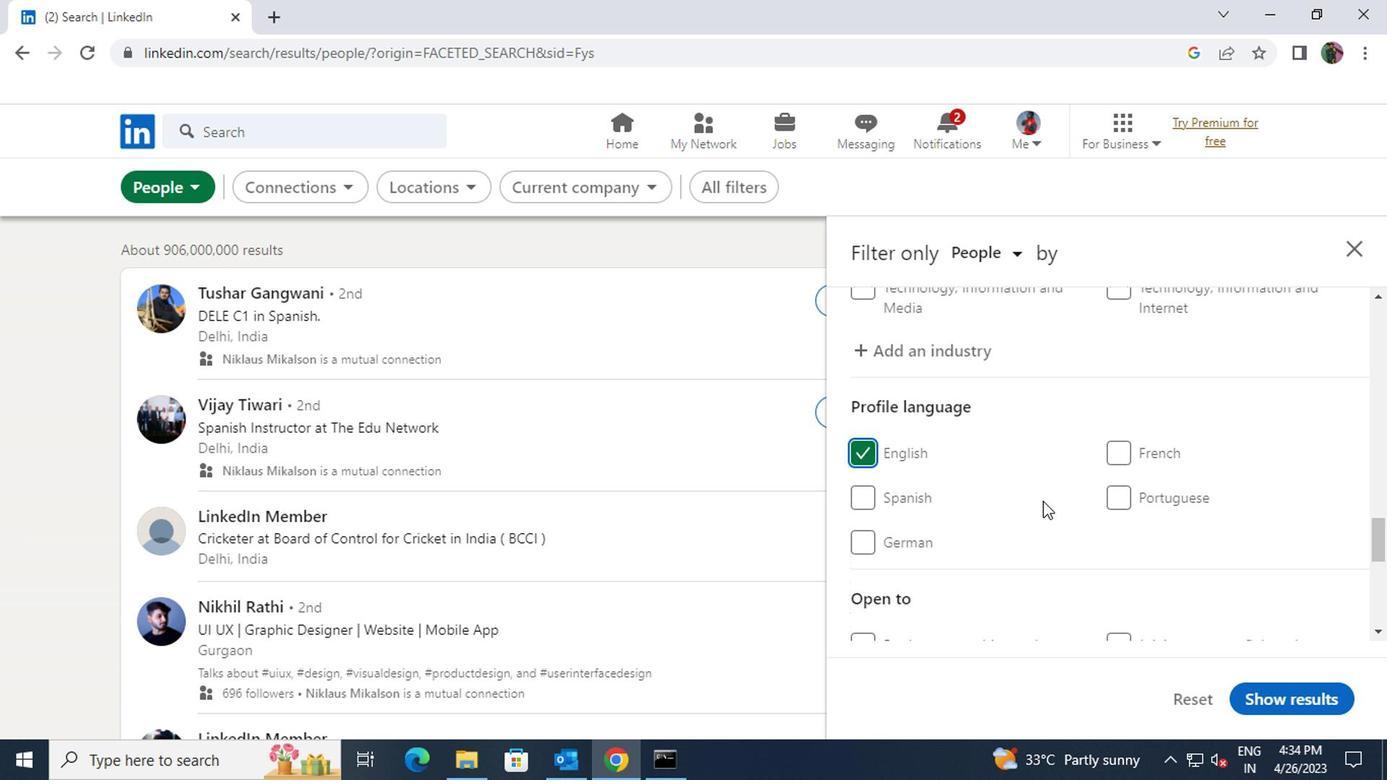
Action: Mouse scrolled (1039, 500) with delta (0, -1)
Screenshot: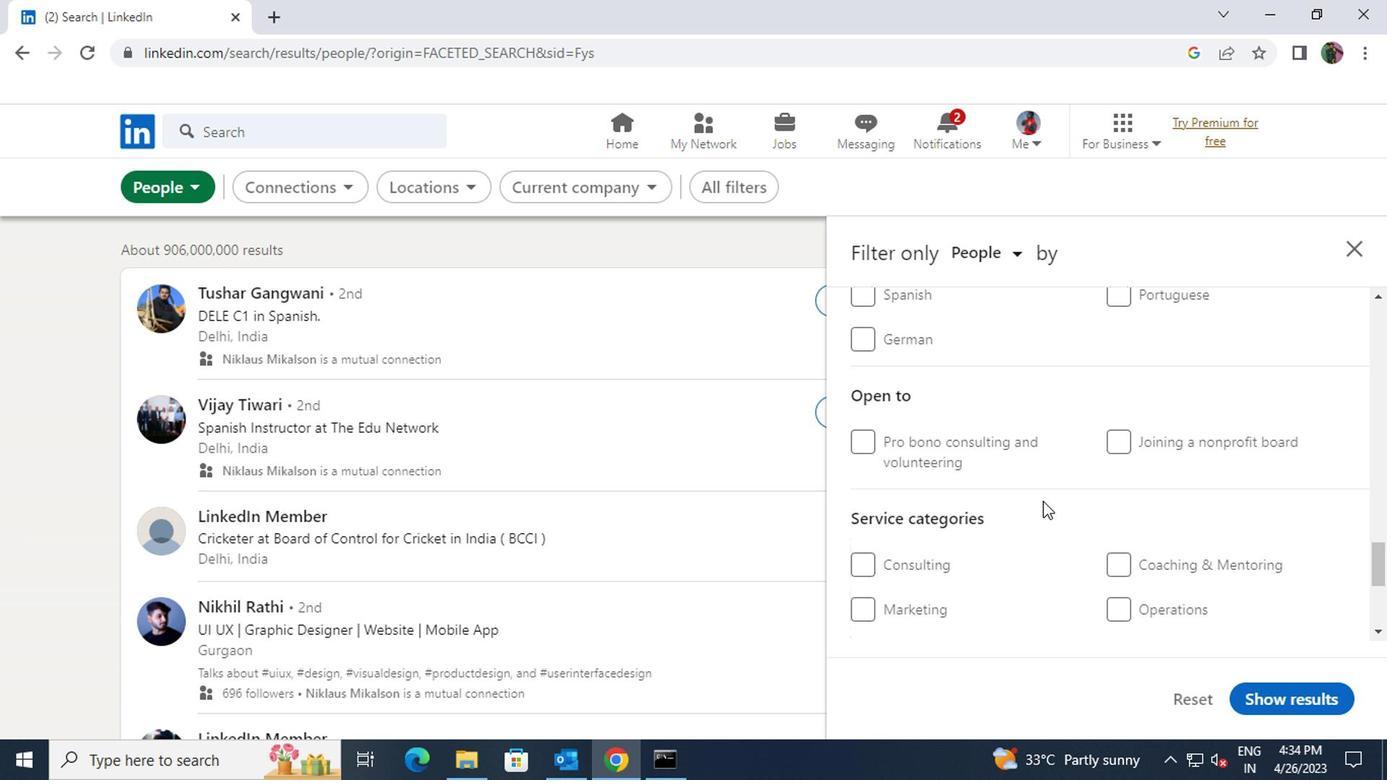 
Action: Mouse scrolled (1039, 500) with delta (0, -1)
Screenshot: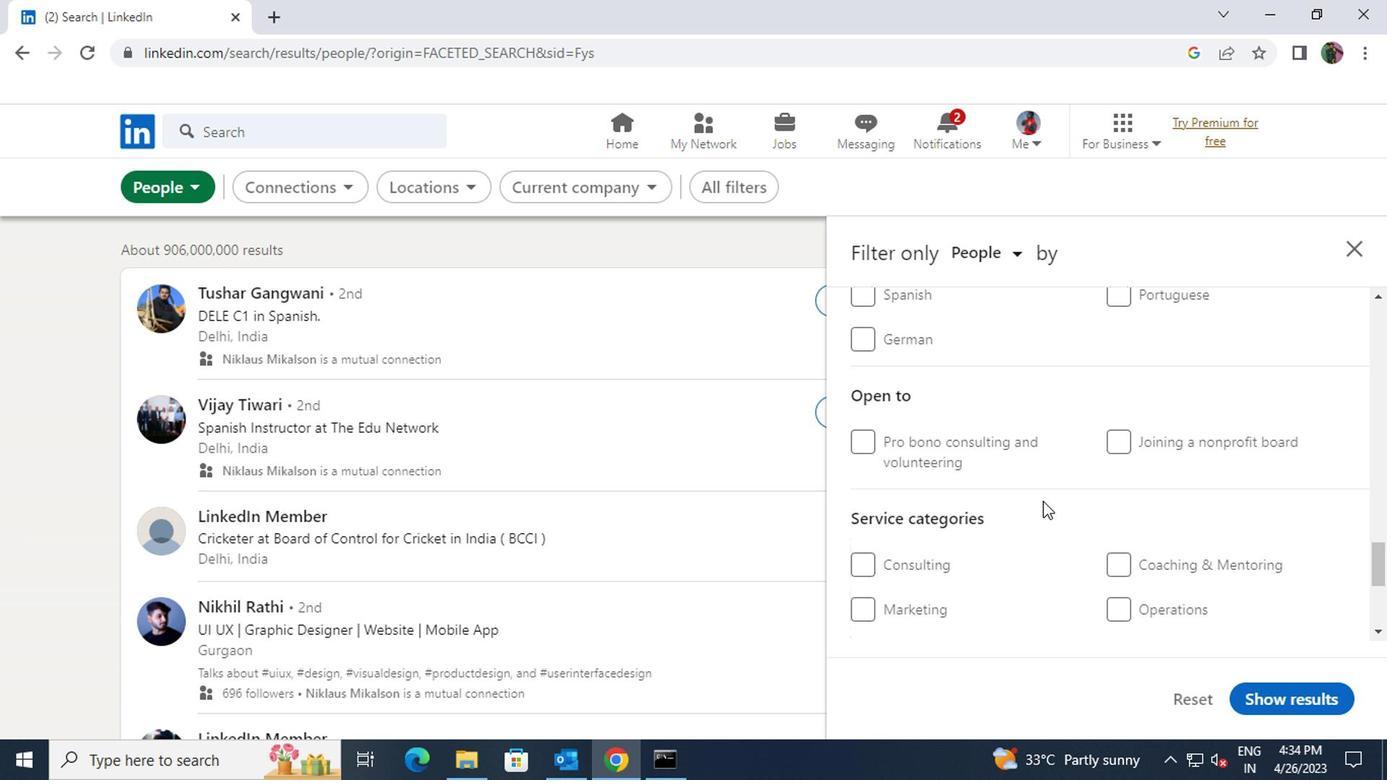 
Action: Mouse moved to (1153, 451)
Screenshot: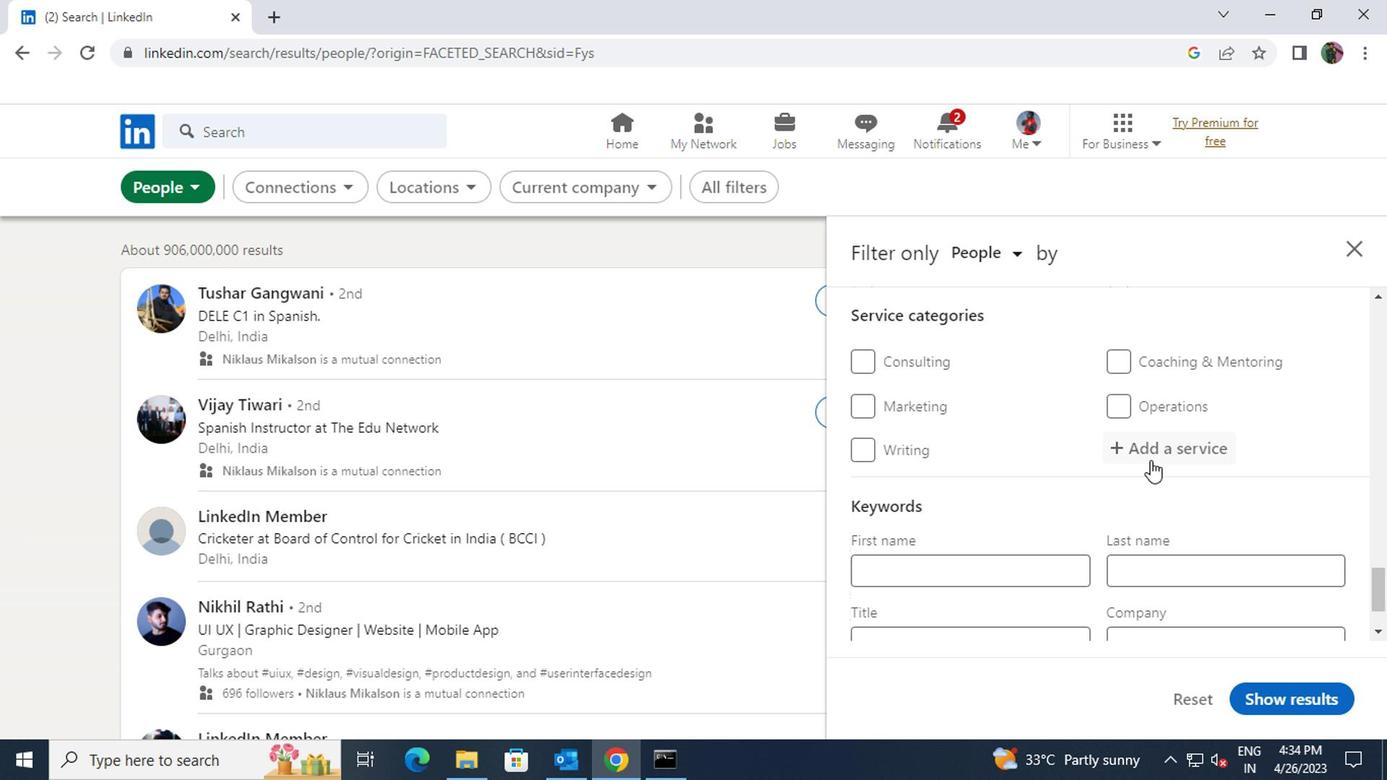 
Action: Mouse pressed left at (1153, 451)
Screenshot: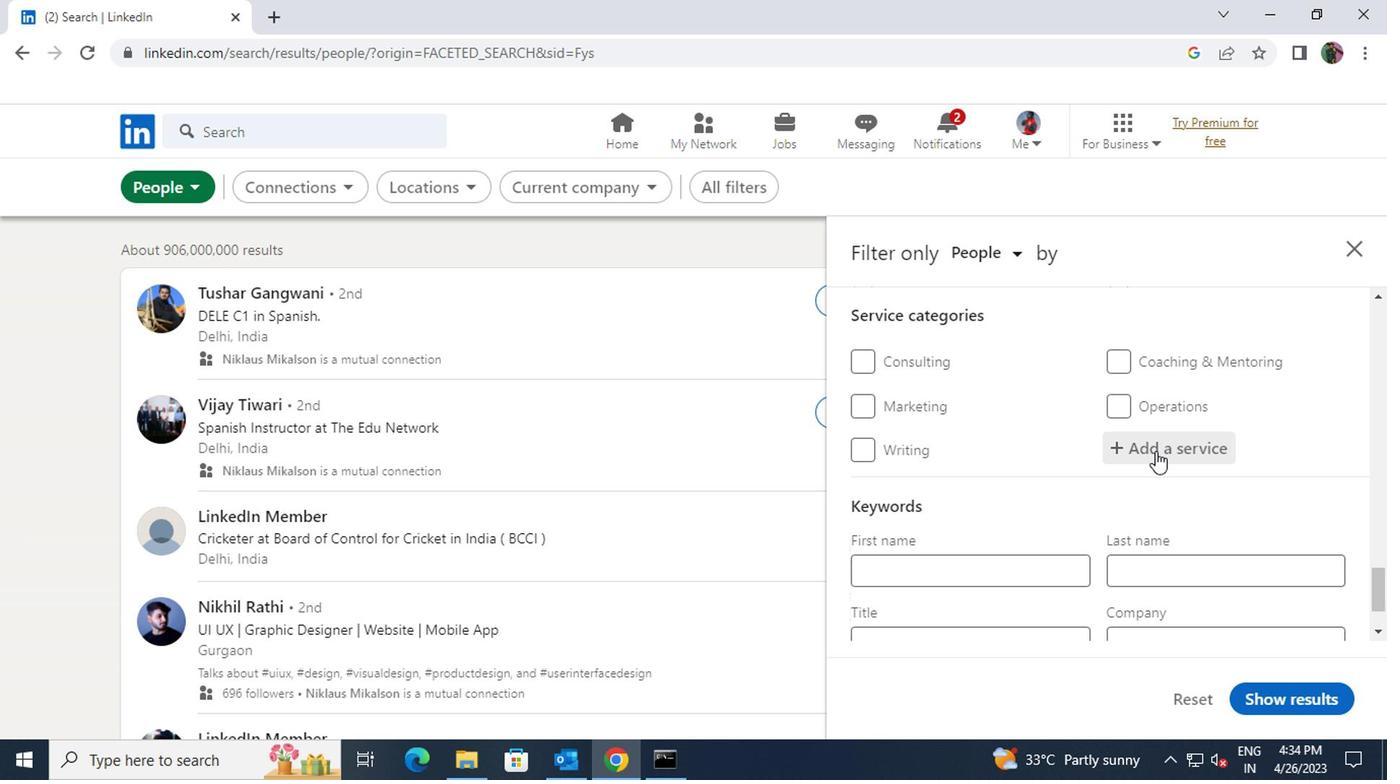 
Action: Key pressed <Key.shift>RETIR
Screenshot: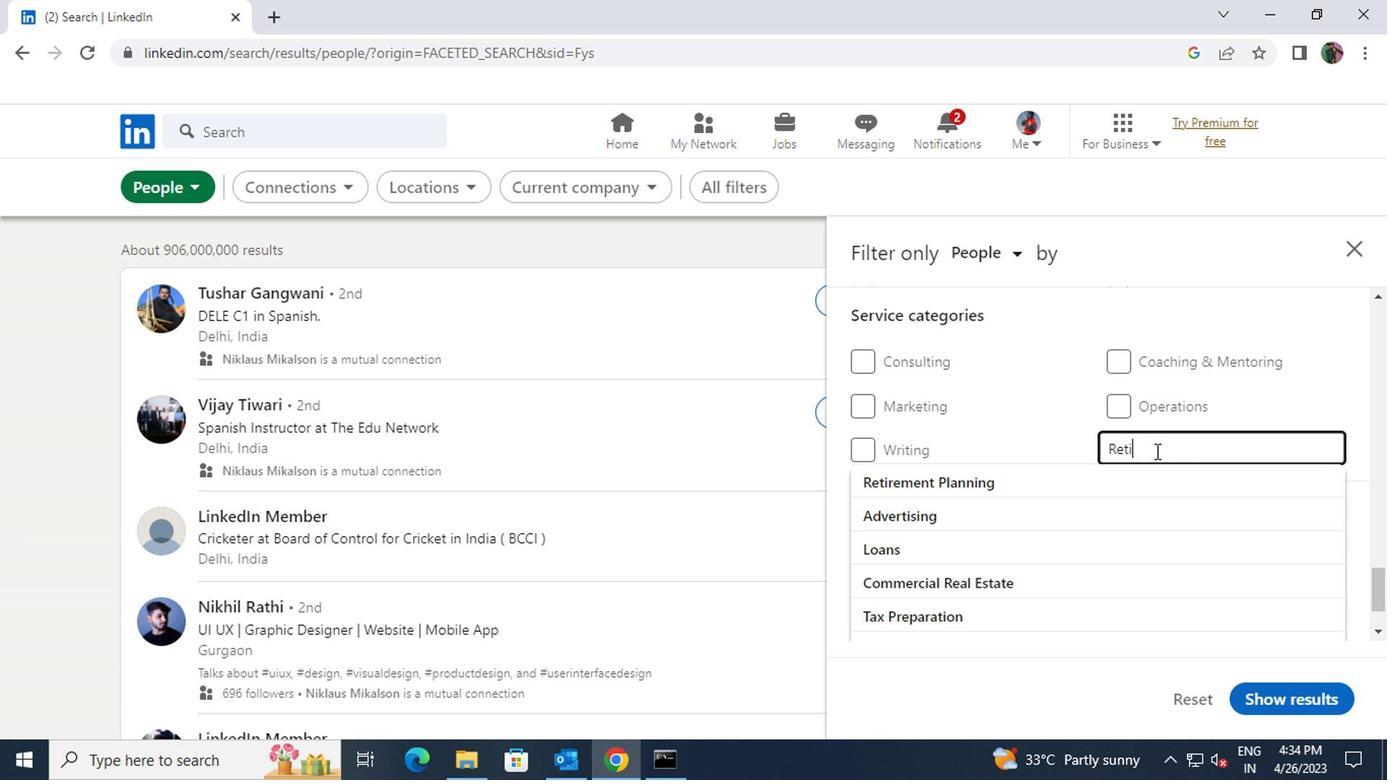 
Action: Mouse moved to (1131, 474)
Screenshot: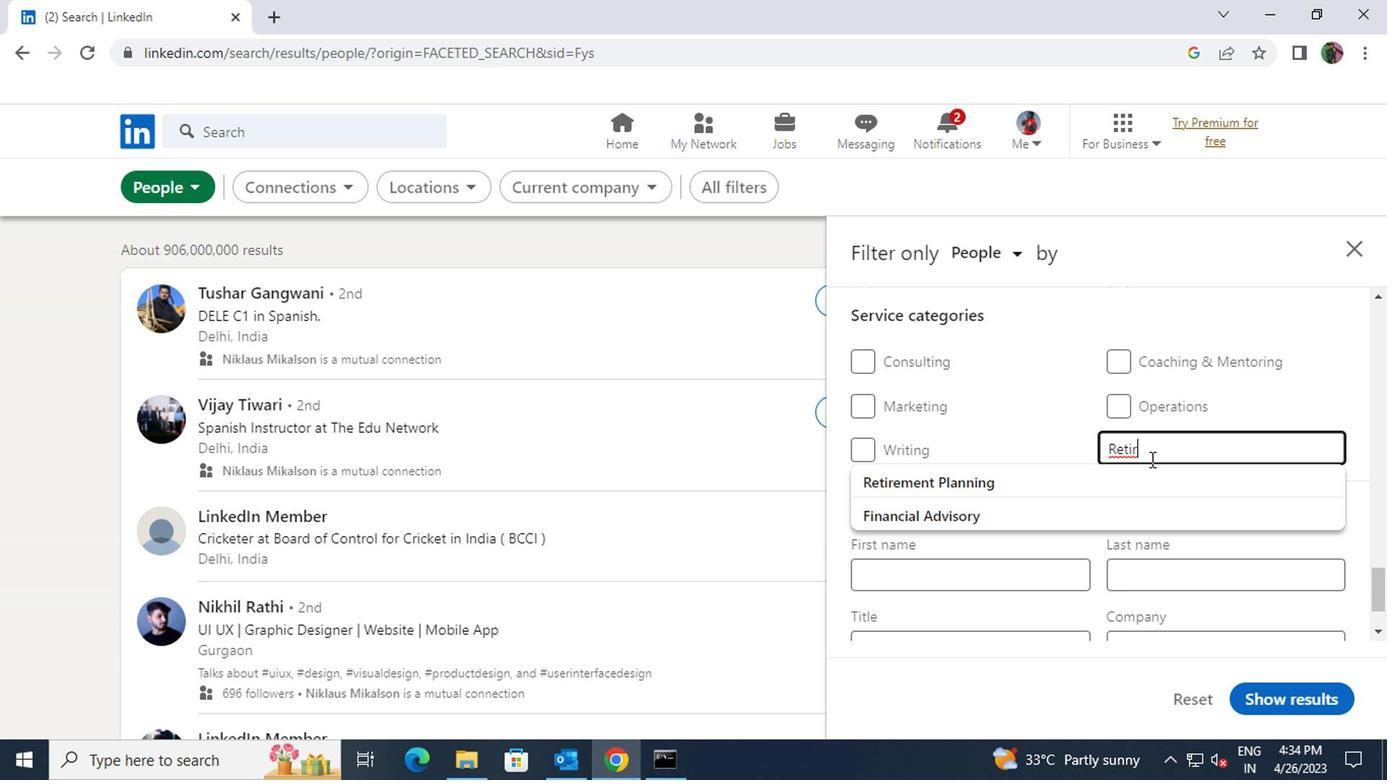 
Action: Mouse pressed left at (1131, 474)
Screenshot: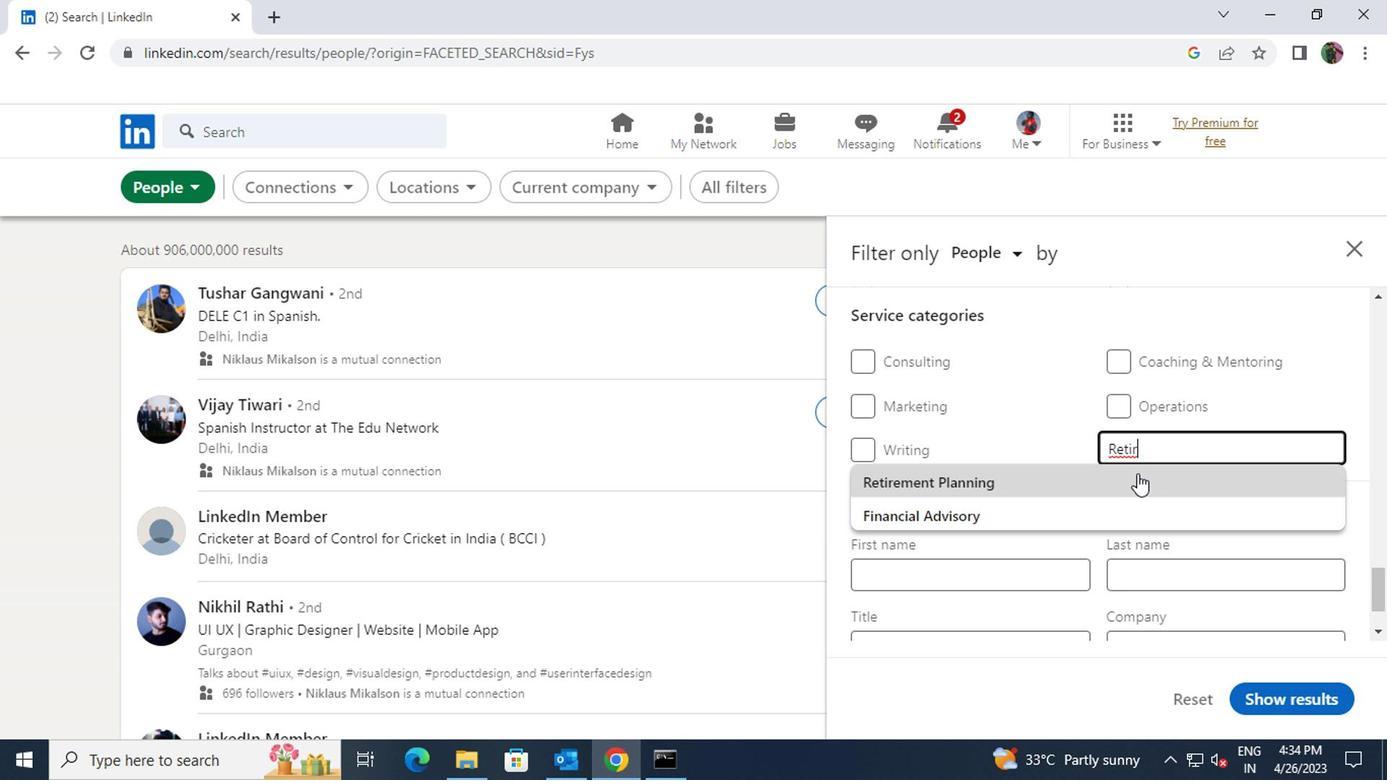 
Action: Mouse scrolled (1131, 474) with delta (0, 0)
Screenshot: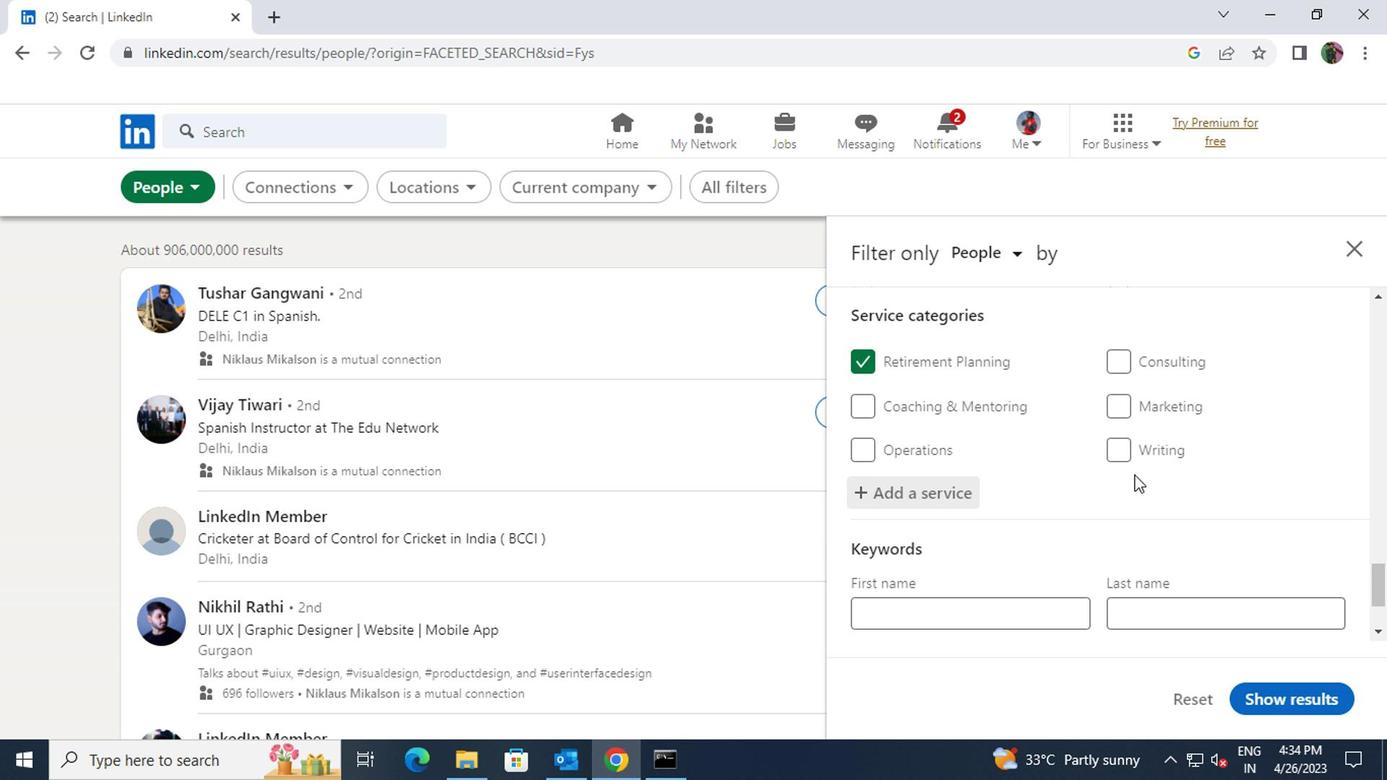 
Action: Mouse scrolled (1131, 474) with delta (0, 0)
Screenshot: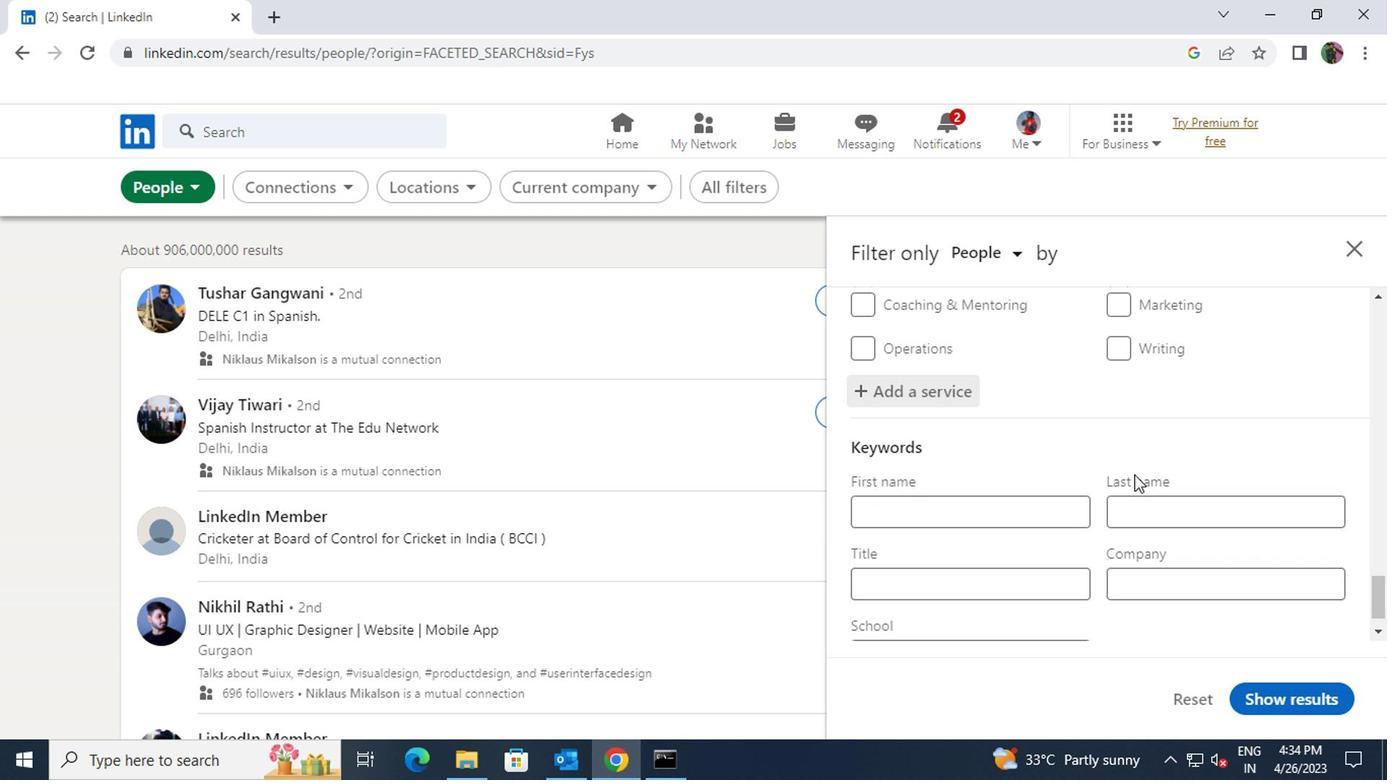 
Action: Mouse scrolled (1131, 474) with delta (0, 0)
Screenshot: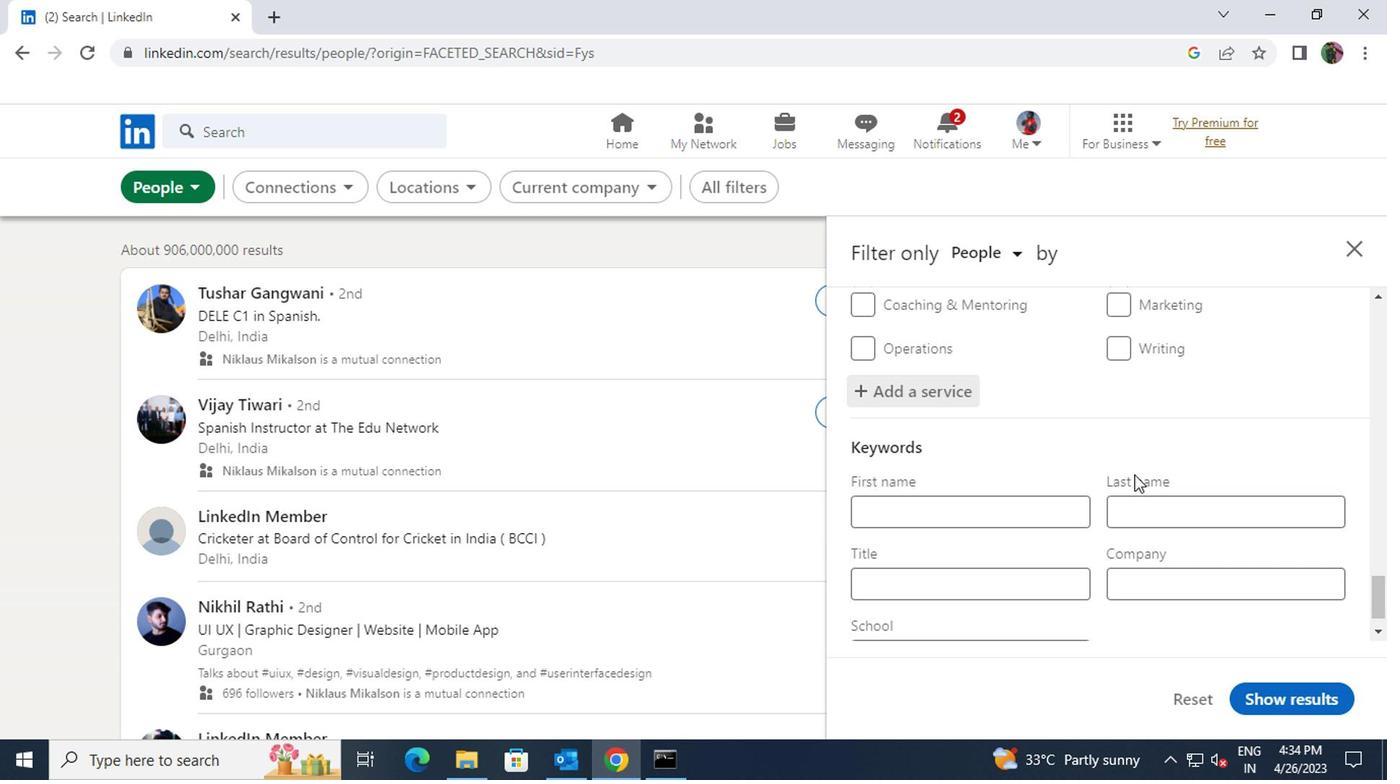
Action: Mouse moved to (1050, 546)
Screenshot: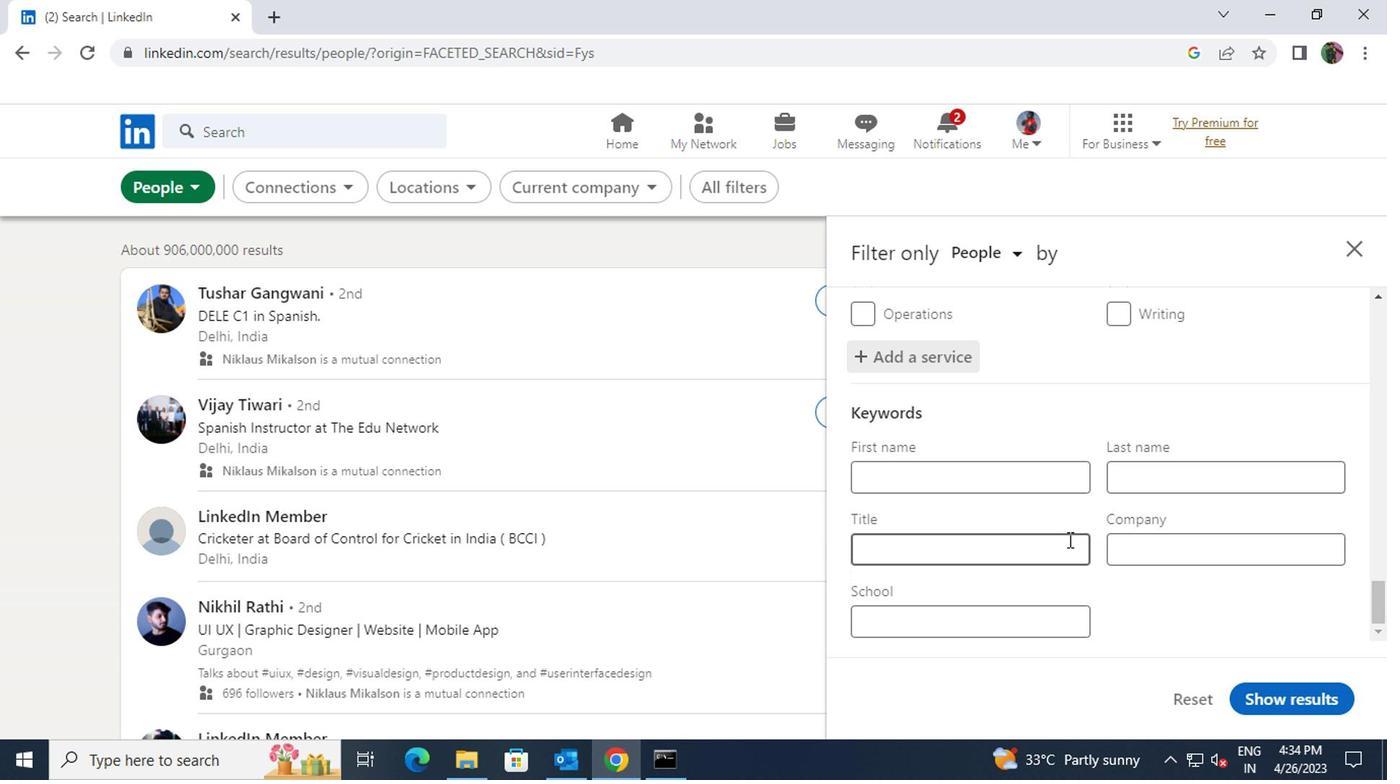 
Action: Mouse pressed left at (1050, 546)
Screenshot: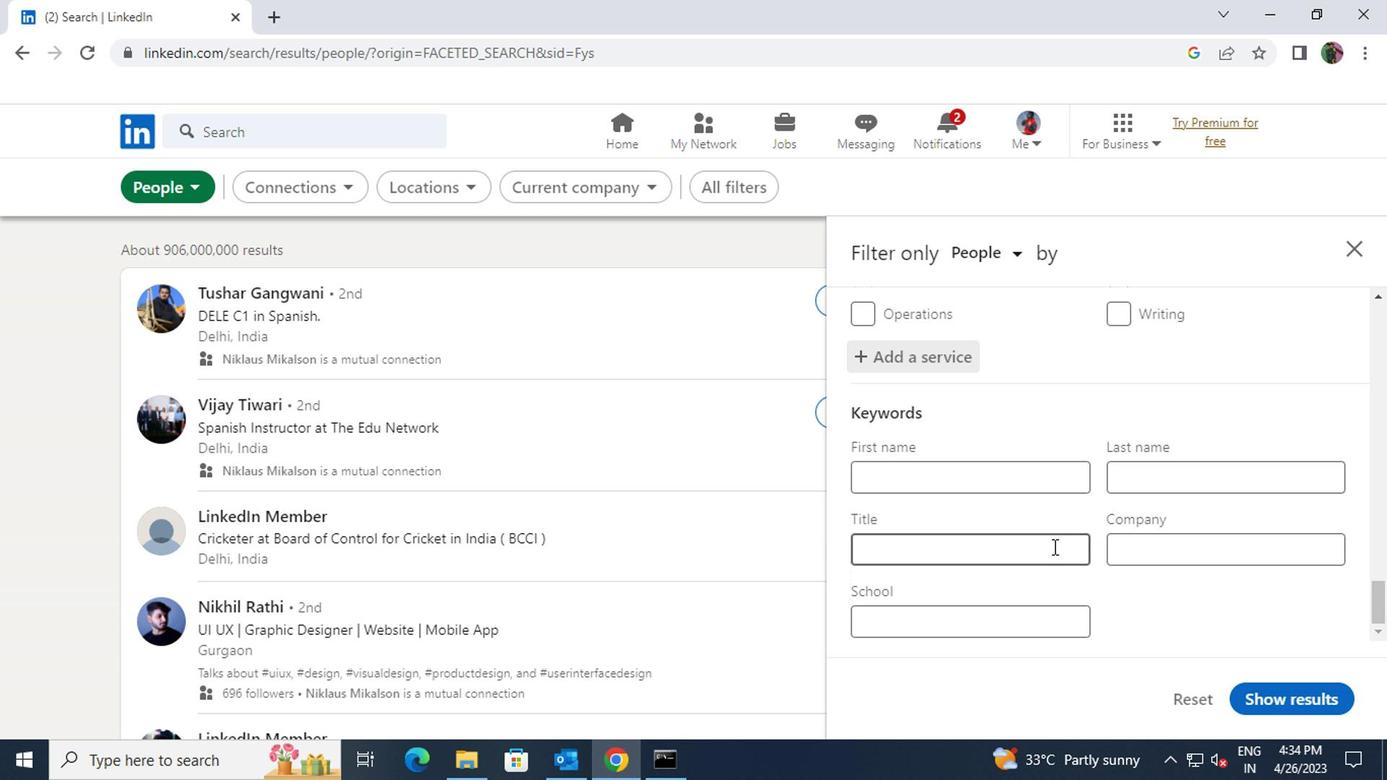 
Action: Key pressed <Key.shift>PHYSICAL<Key.space><Key.shift>THERPIST
Screenshot: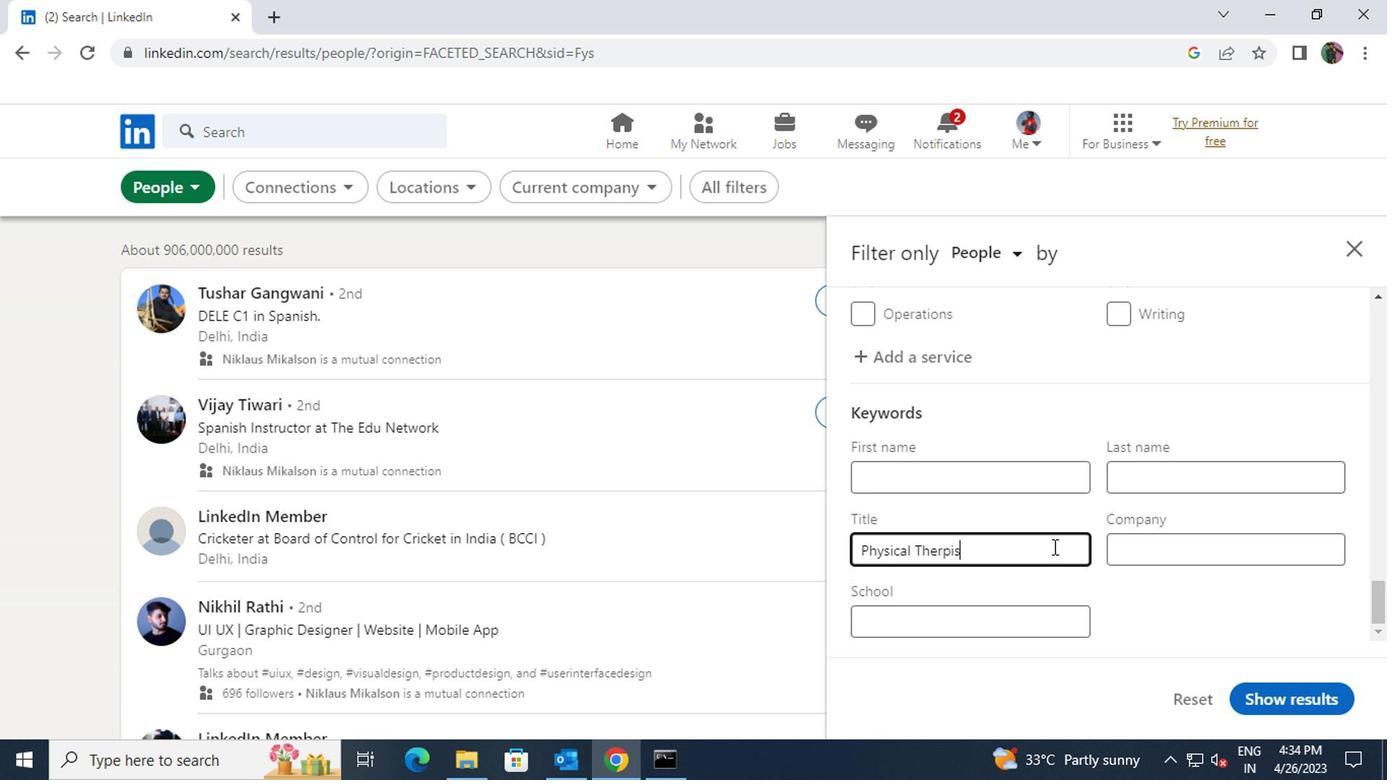 
Action: Mouse moved to (1282, 693)
Screenshot: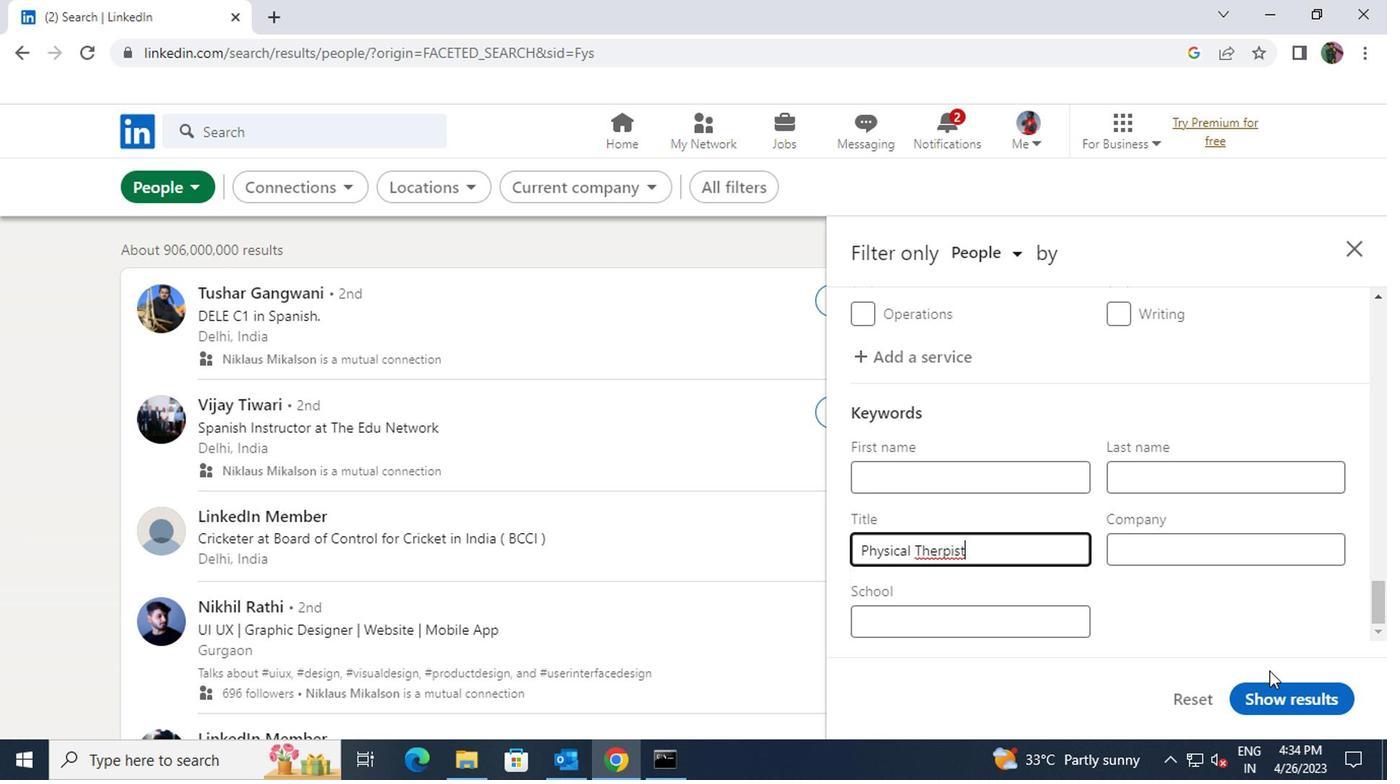 
Action: Mouse pressed left at (1282, 693)
Screenshot: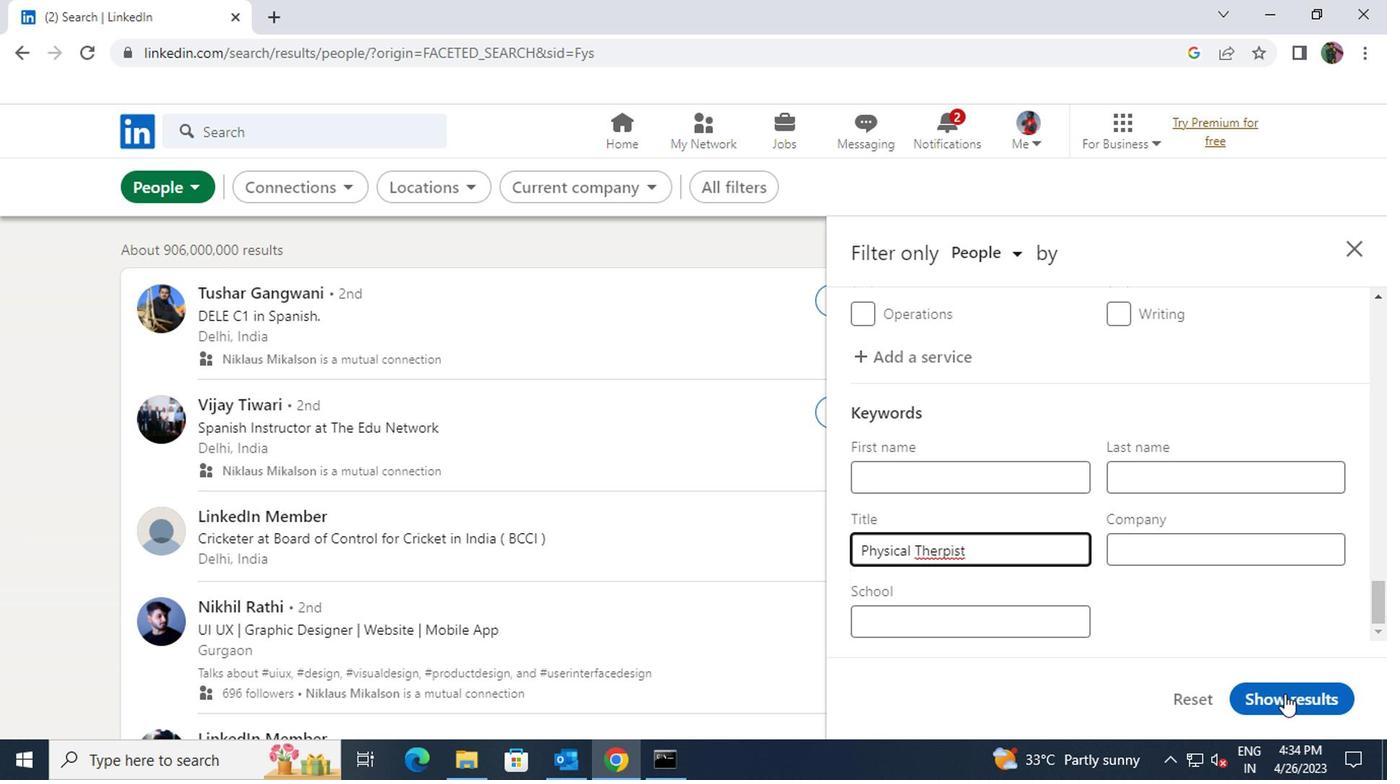 
